 Task: Search for new listings in Phoenix, Arizona, with a fenced backyard and a covered patio.
Action: Mouse pressed left at (264, 192)
Screenshot: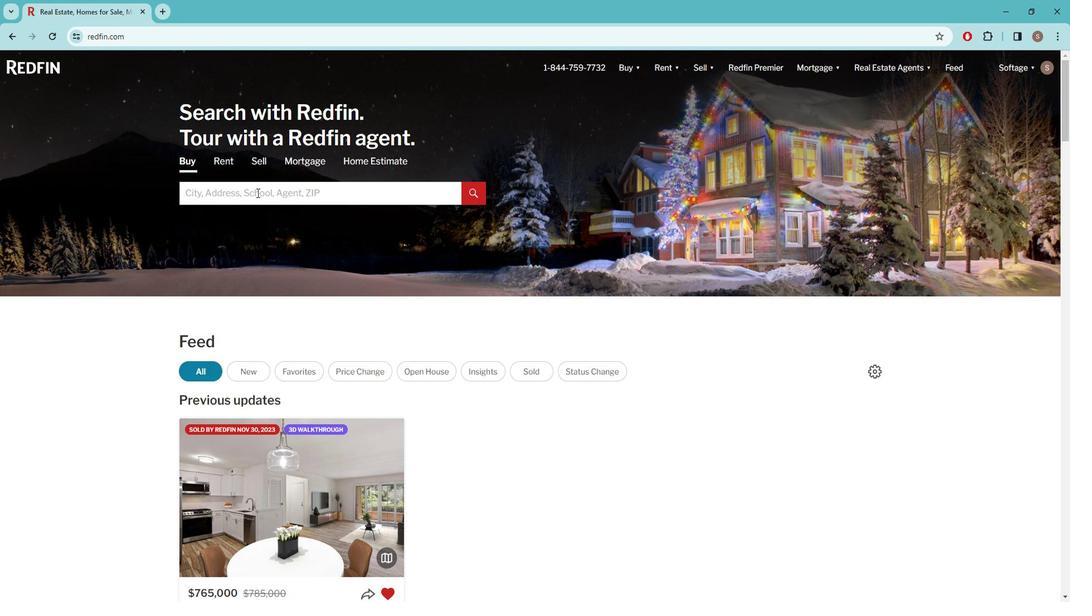 
Action: Key pressed p<Key.caps_lock>HOENIX
Screenshot: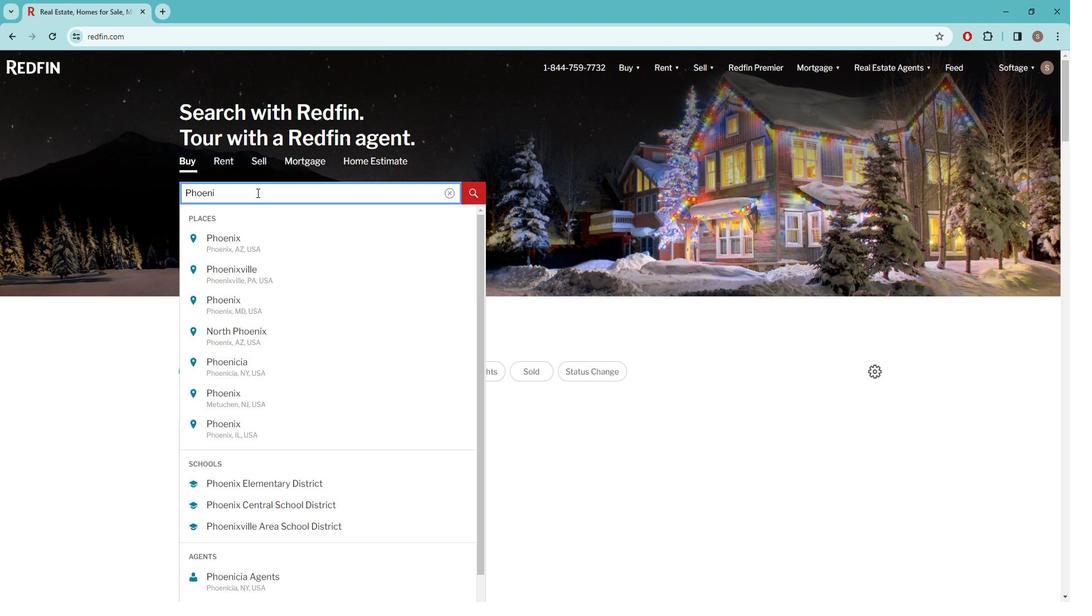 
Action: Mouse moved to (245, 239)
Screenshot: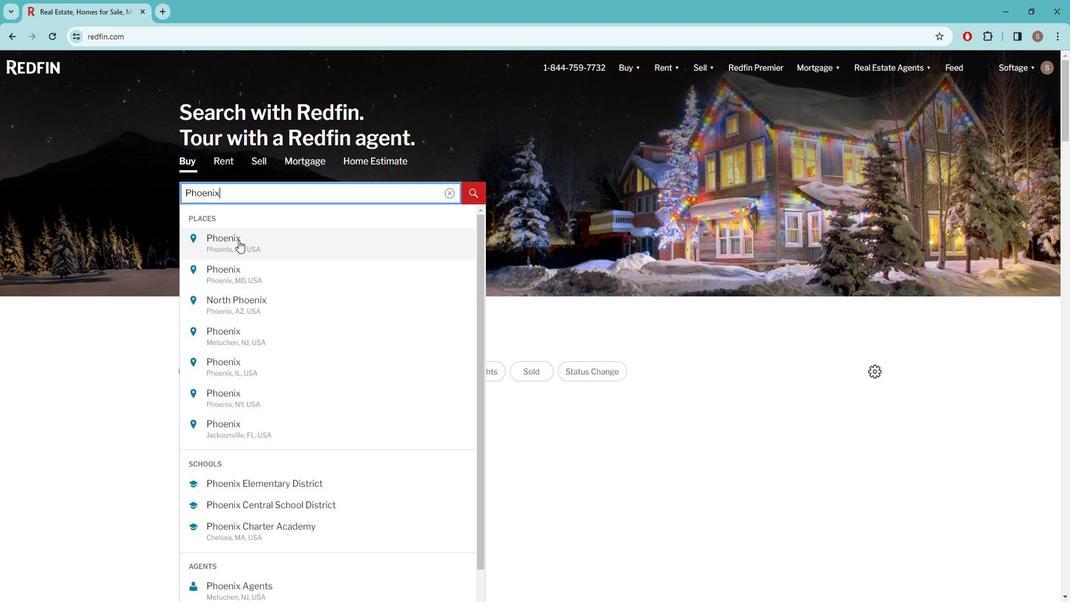 
Action: Mouse pressed left at (245, 239)
Screenshot: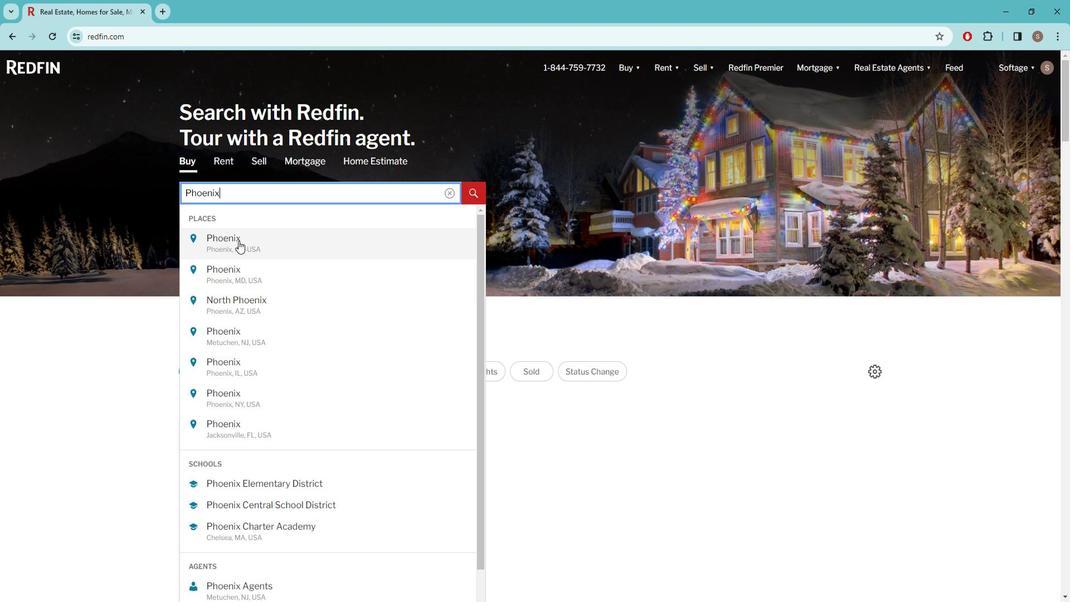 
Action: Mouse moved to (942, 139)
Screenshot: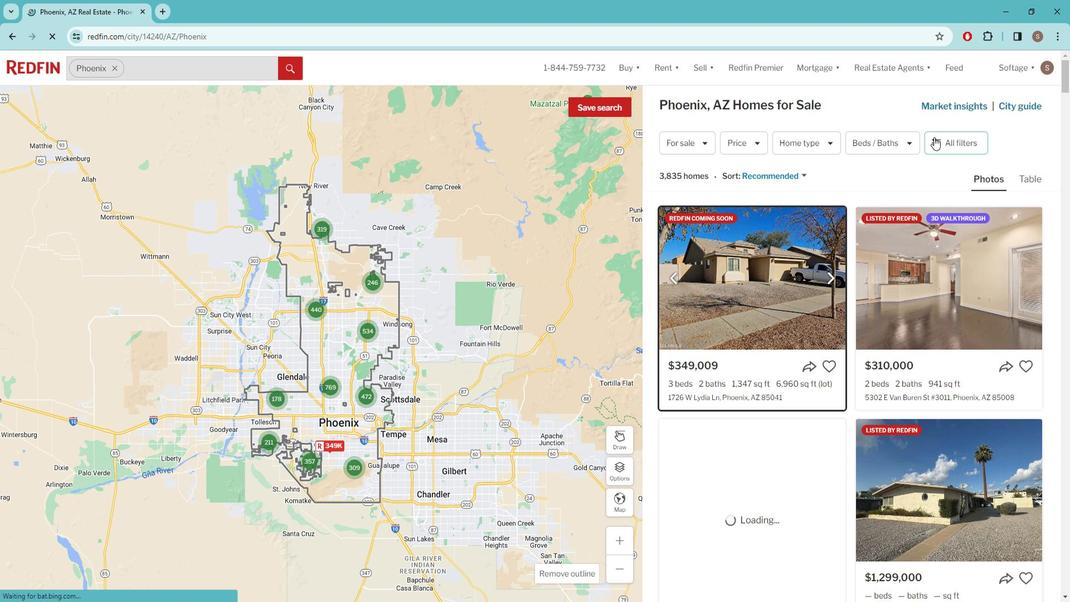 
Action: Mouse pressed left at (942, 139)
Screenshot: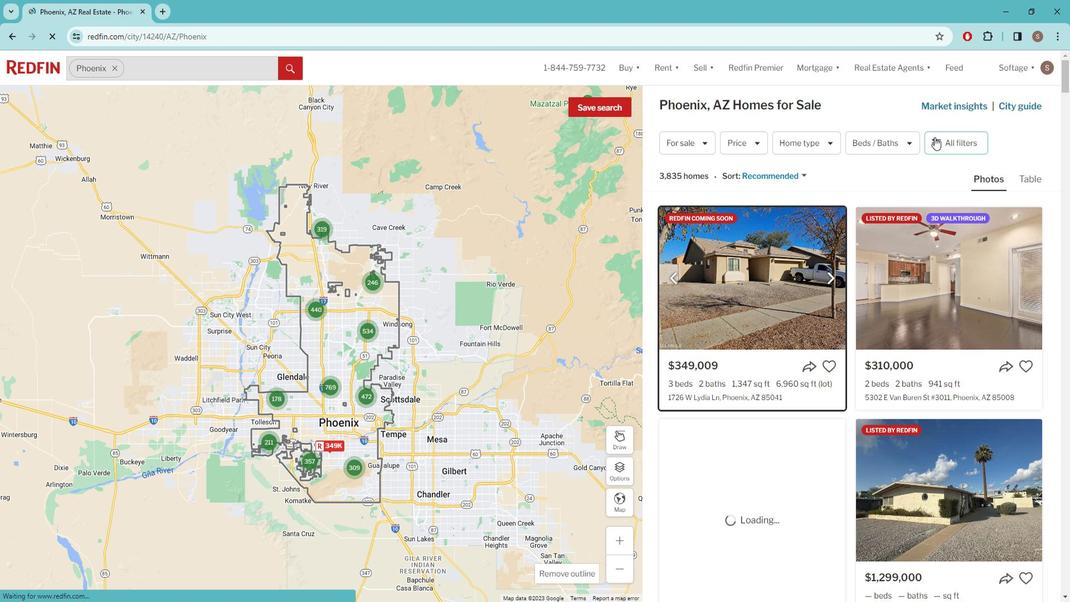 
Action: Mouse moved to (949, 137)
Screenshot: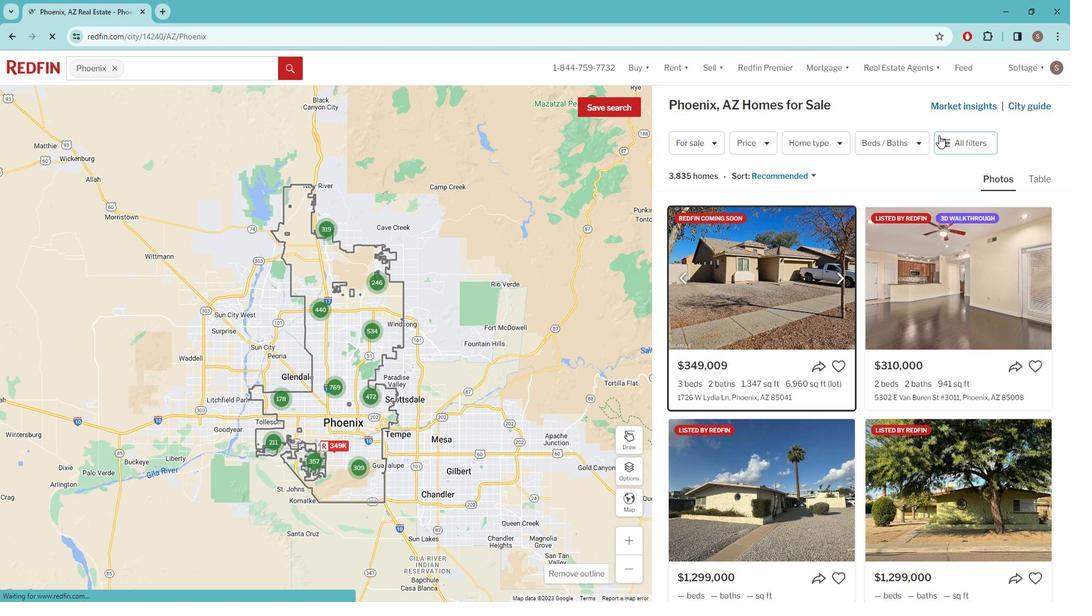 
Action: Mouse pressed left at (949, 137)
Screenshot: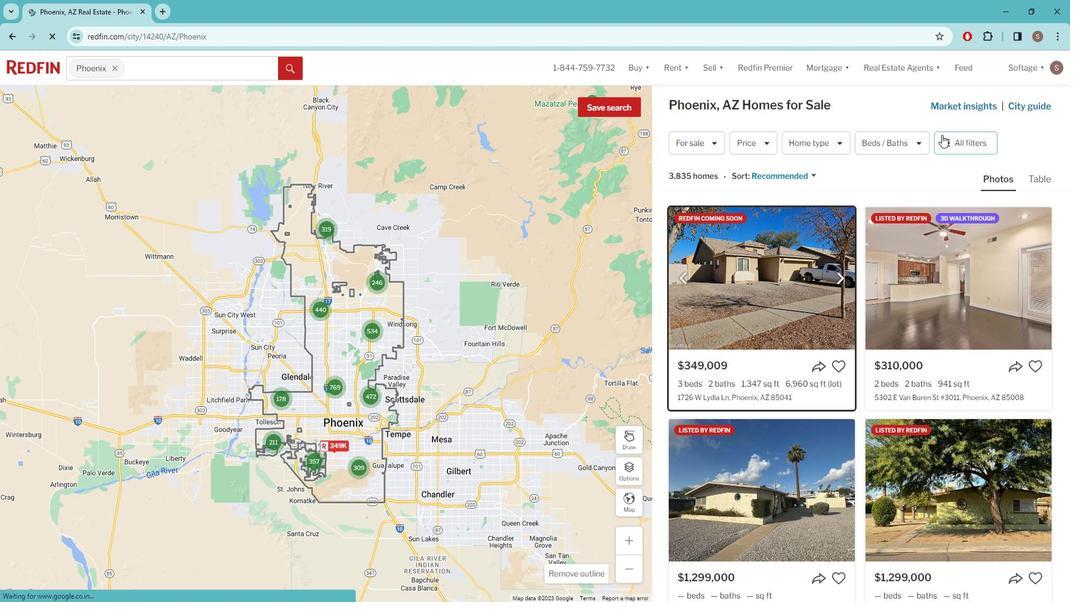 
Action: Mouse moved to (923, 177)
Screenshot: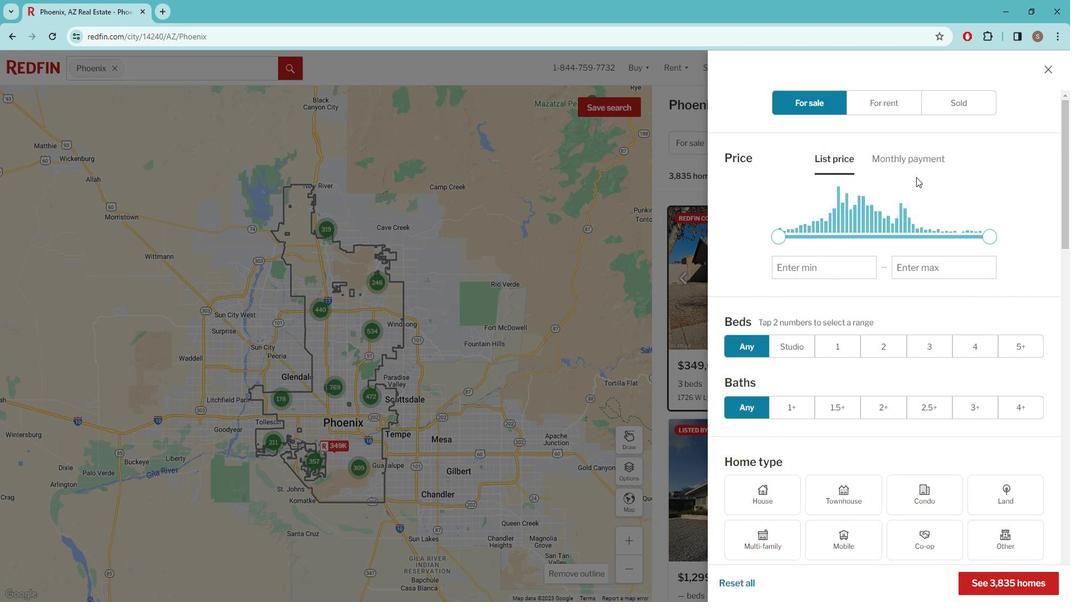 
Action: Mouse scrolled (923, 177) with delta (0, 0)
Screenshot: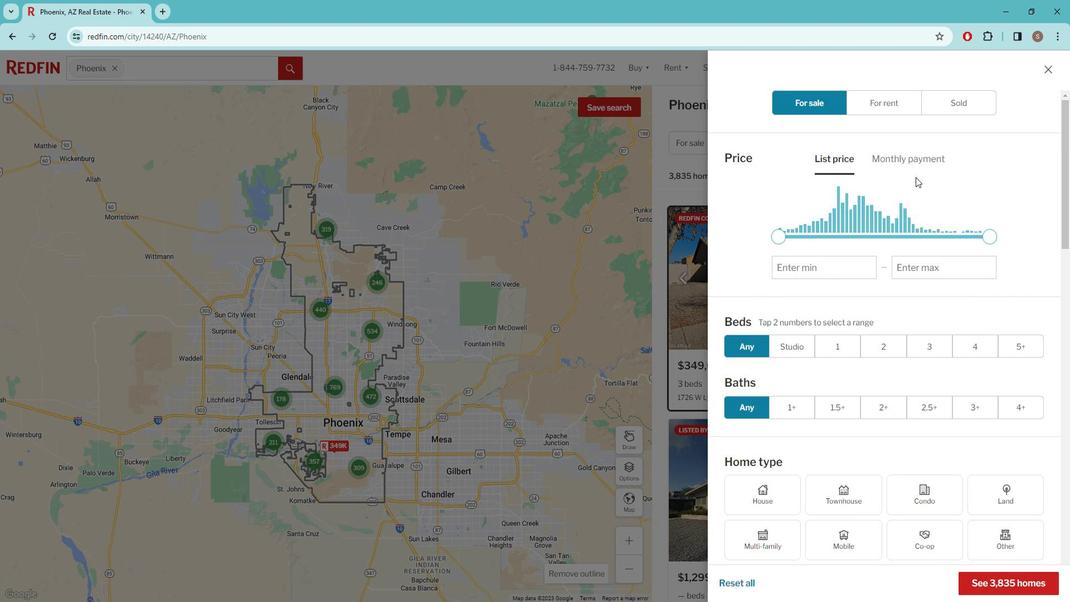
Action: Mouse moved to (920, 178)
Screenshot: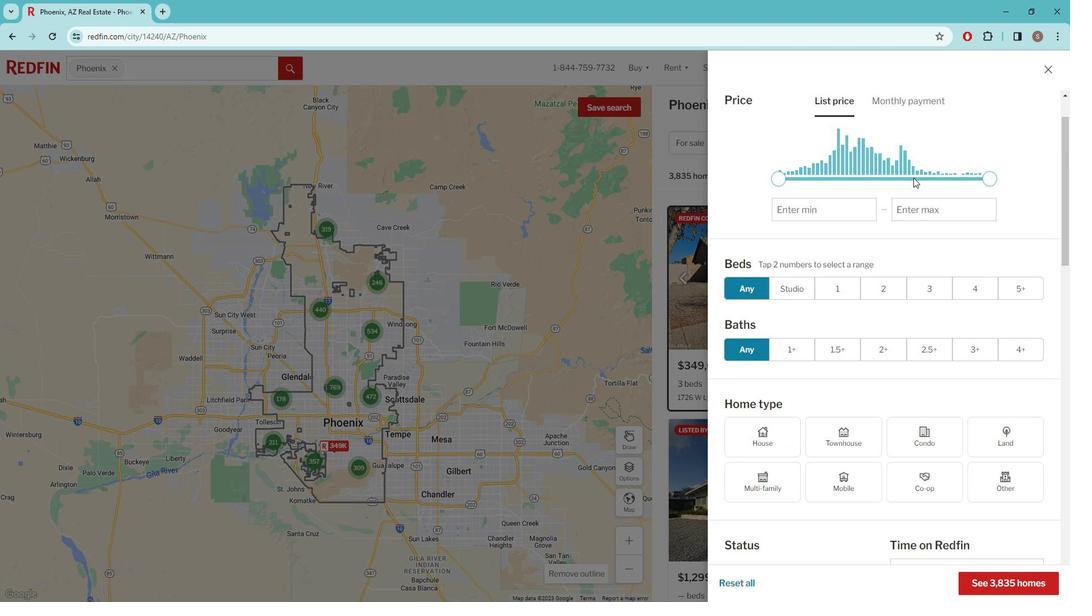 
Action: Mouse scrolled (920, 177) with delta (0, 0)
Screenshot: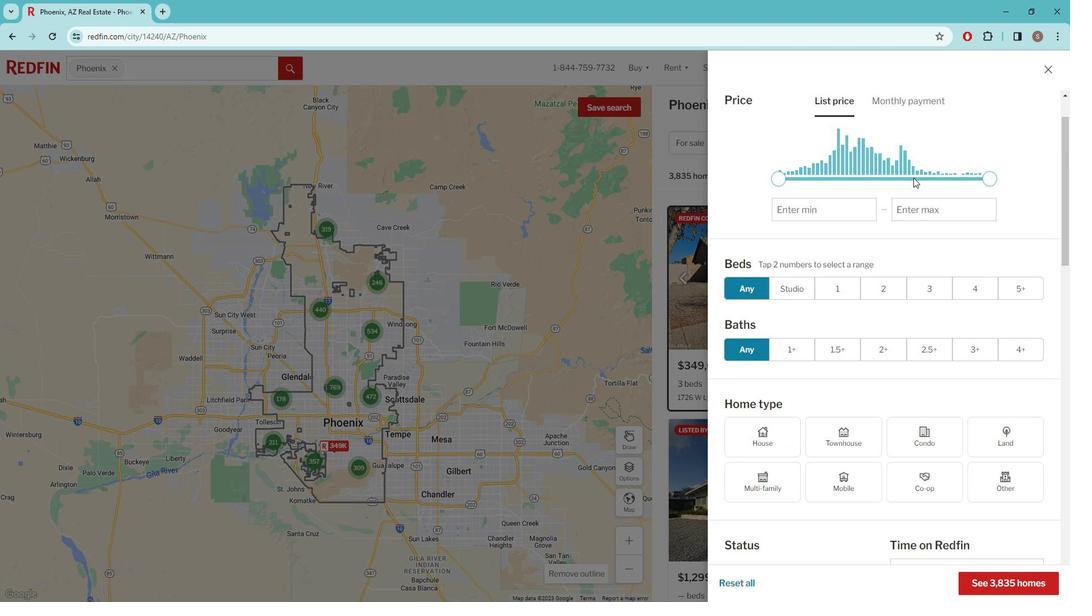 
Action: Mouse moved to (920, 179)
Screenshot: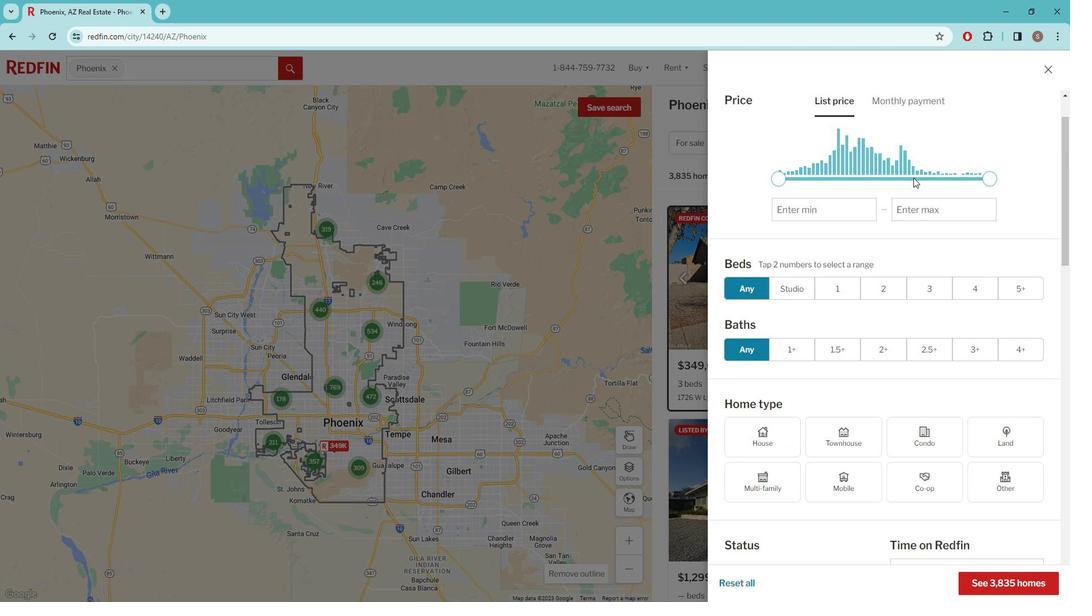 
Action: Mouse scrolled (920, 178) with delta (0, 0)
Screenshot: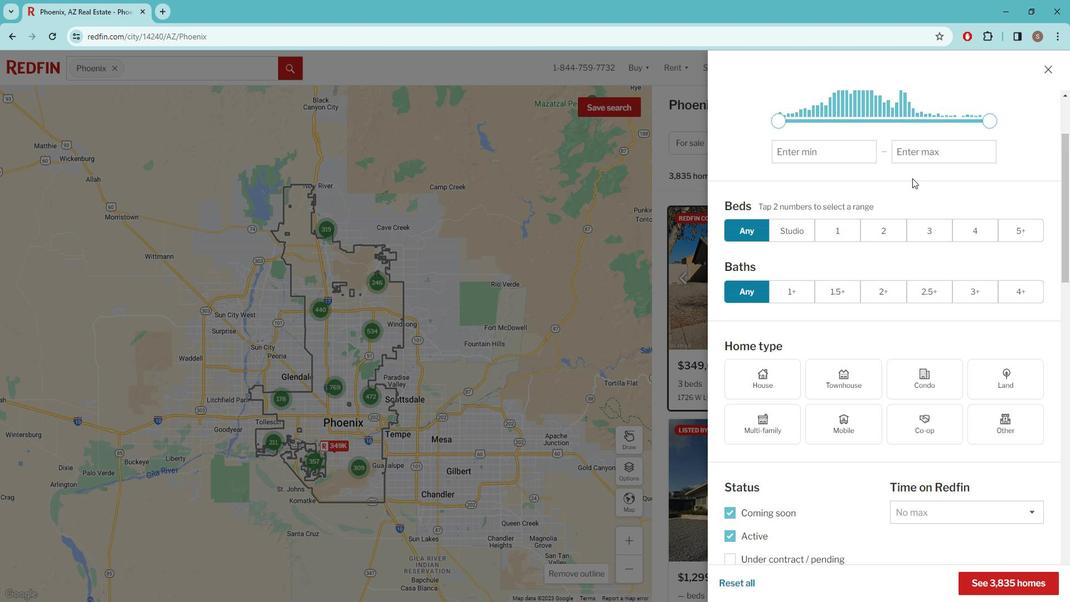 
Action: Mouse moved to (920, 179)
Screenshot: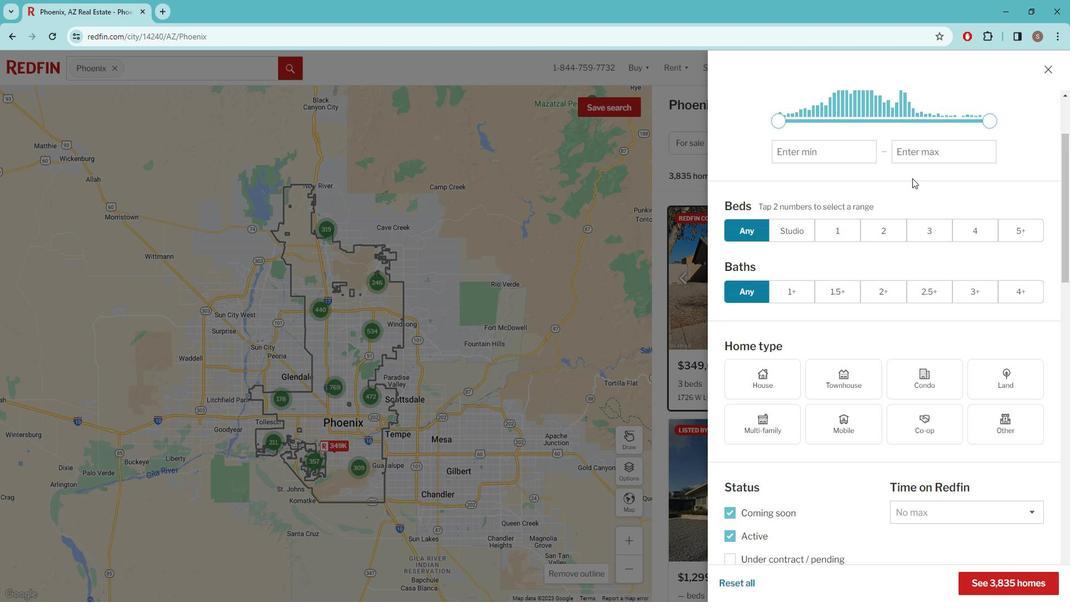 
Action: Mouse scrolled (920, 178) with delta (0, 0)
Screenshot: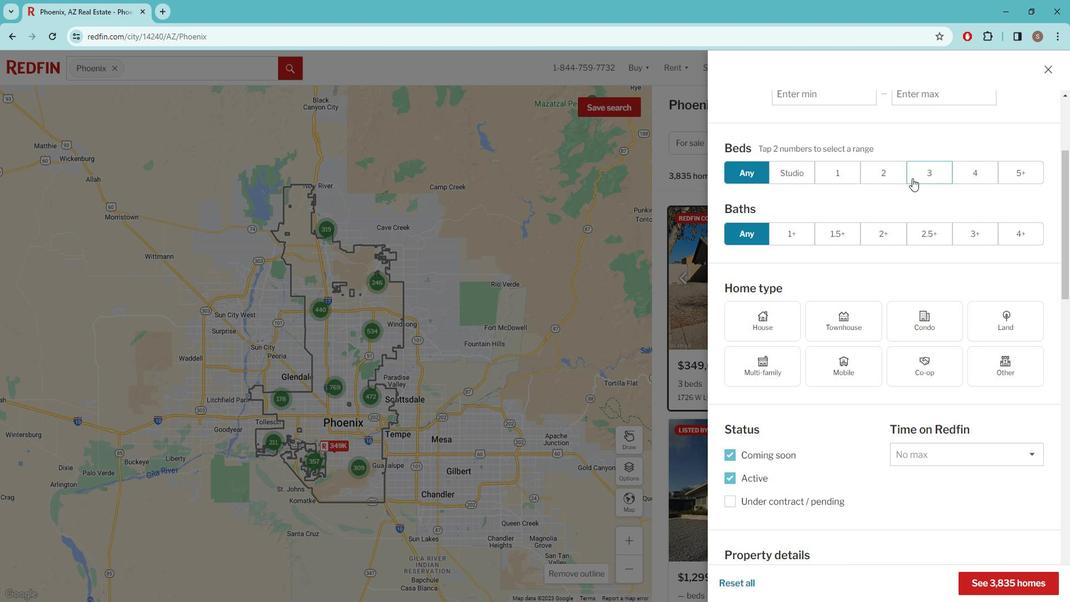 
Action: Mouse scrolled (920, 178) with delta (0, 0)
Screenshot: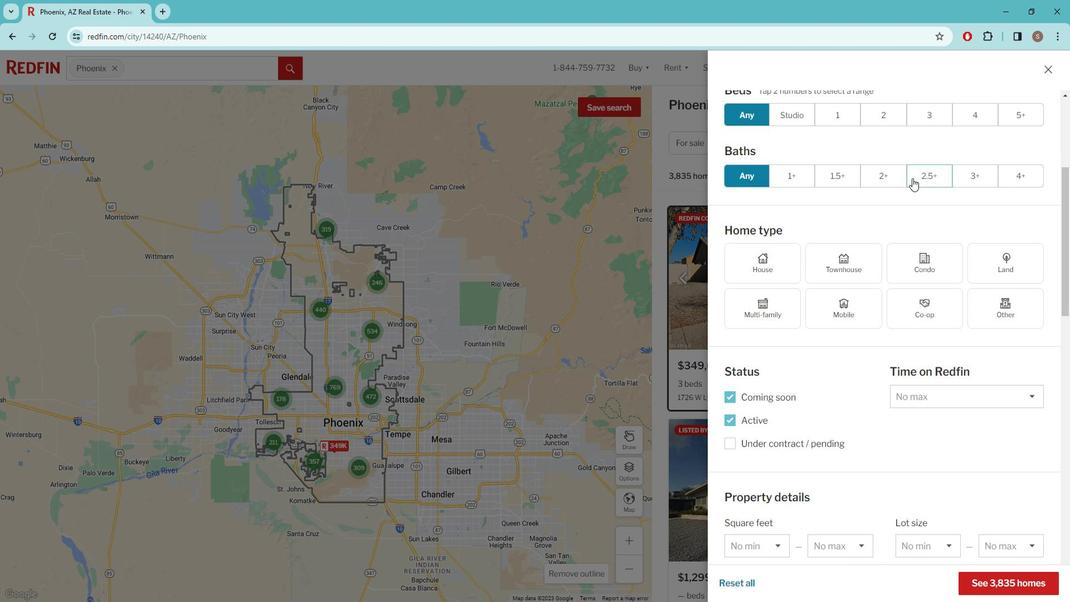 
Action: Mouse scrolled (920, 178) with delta (0, 0)
Screenshot: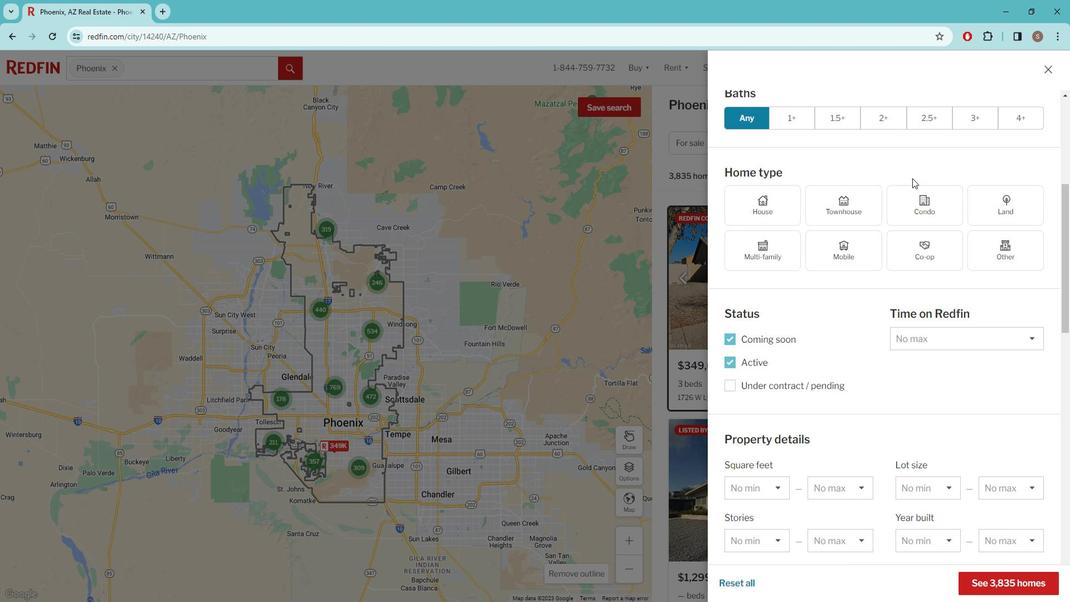 
Action: Mouse scrolled (920, 178) with delta (0, 0)
Screenshot: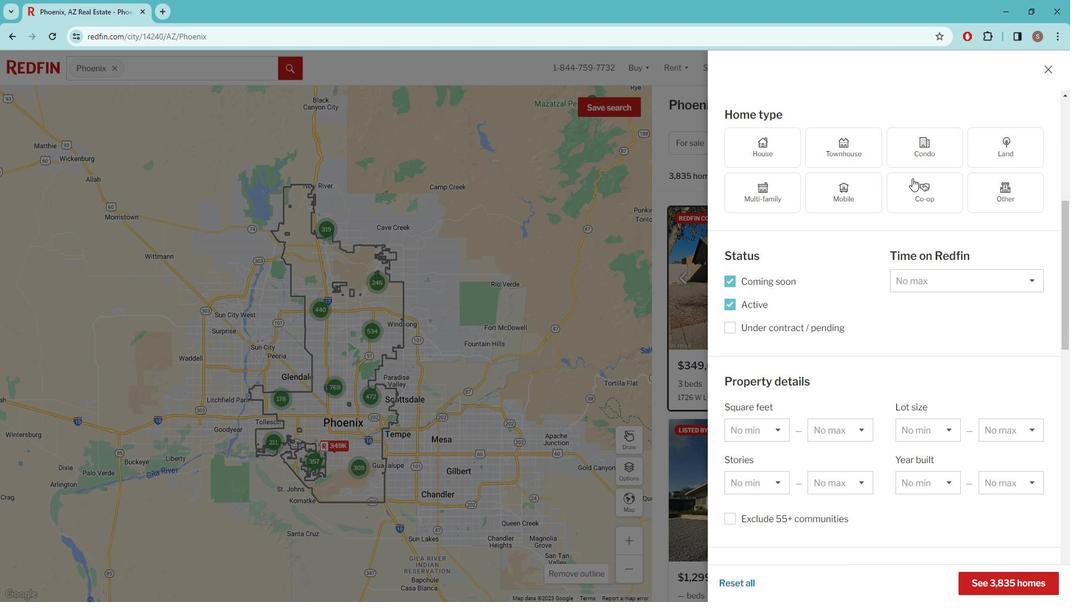
Action: Mouse moved to (919, 179)
Screenshot: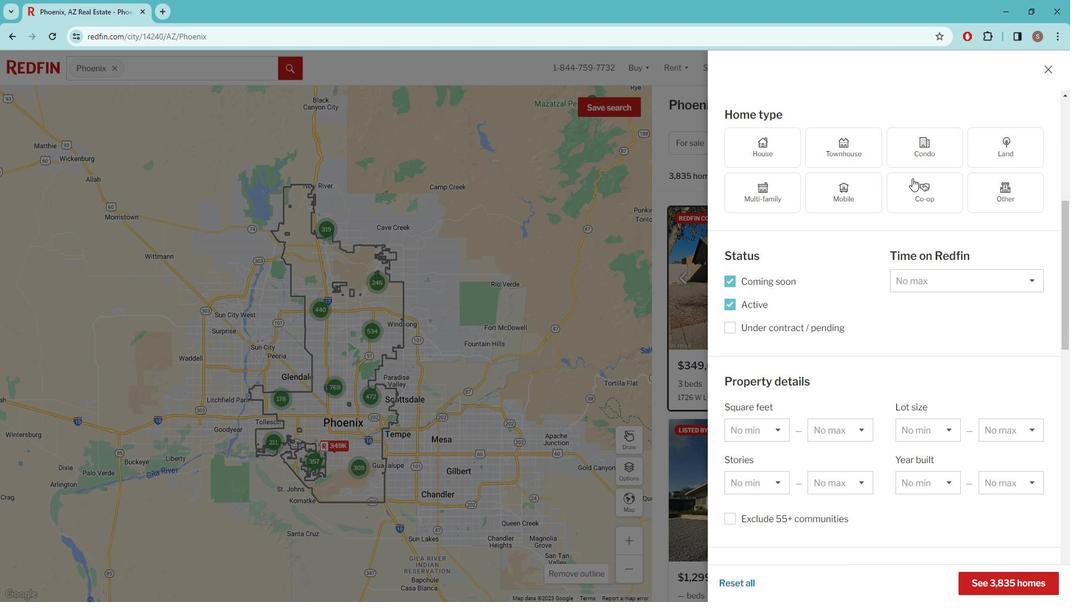 
Action: Mouse scrolled (919, 178) with delta (0, 0)
Screenshot: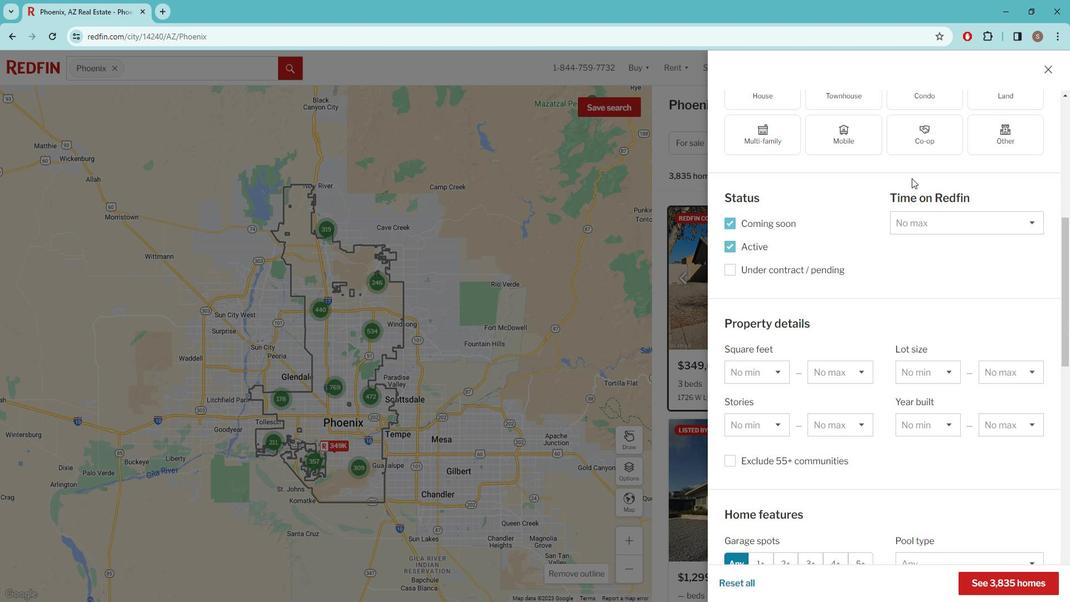 
Action: Mouse scrolled (919, 178) with delta (0, 0)
Screenshot: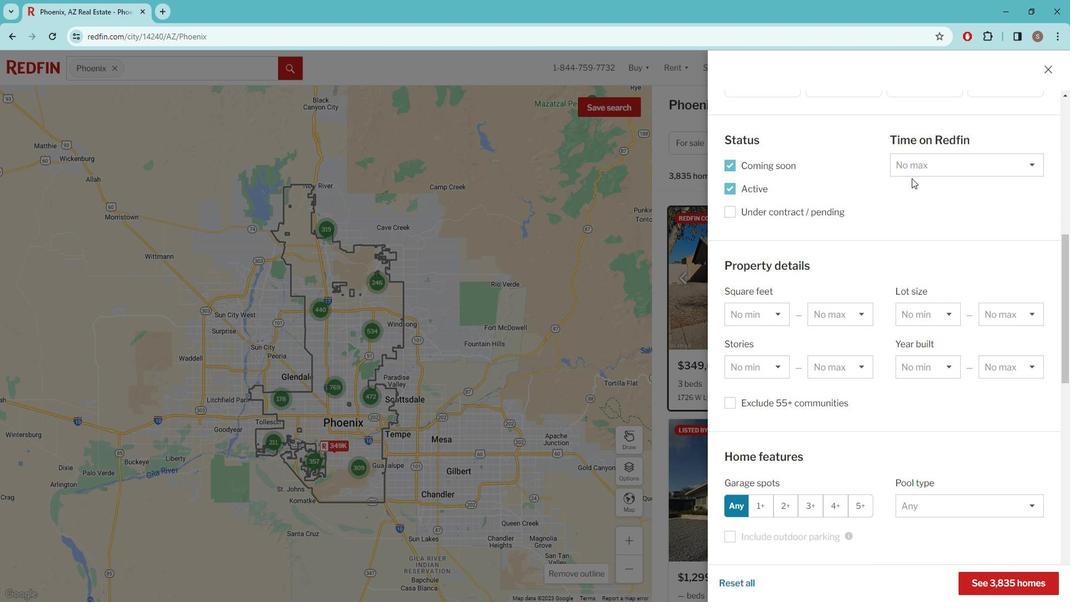 
Action: Mouse scrolled (919, 178) with delta (0, 0)
Screenshot: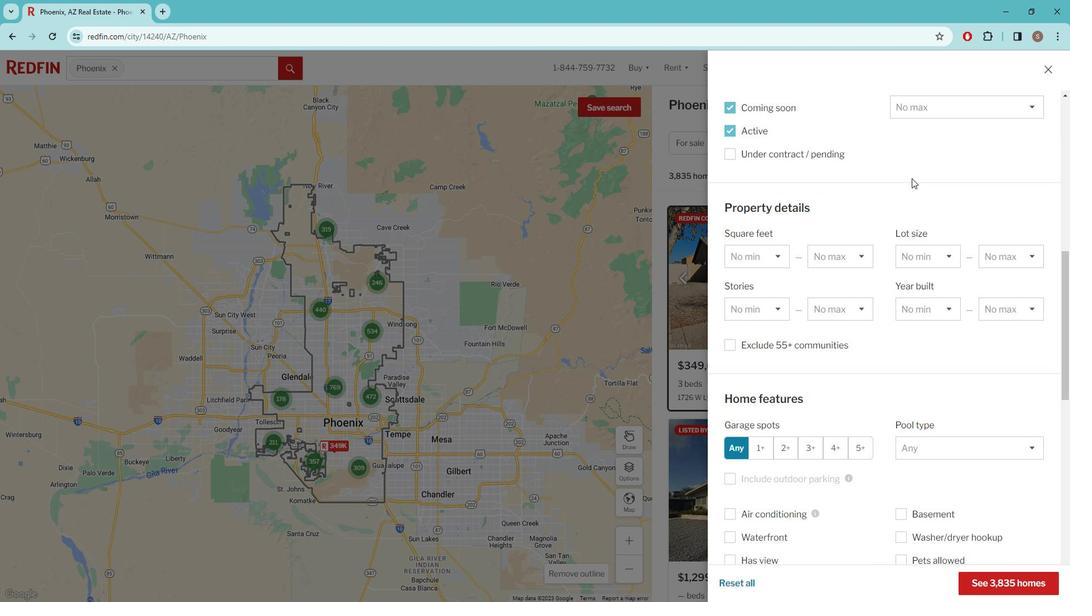 
Action: Mouse scrolled (919, 178) with delta (0, 0)
Screenshot: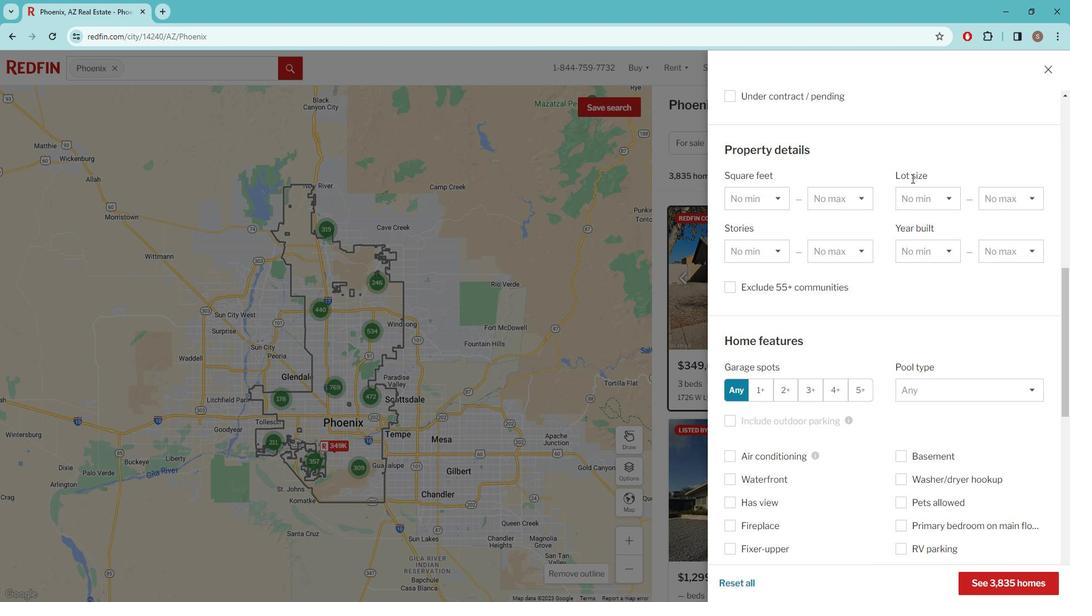 
Action: Mouse scrolled (919, 178) with delta (0, 0)
Screenshot: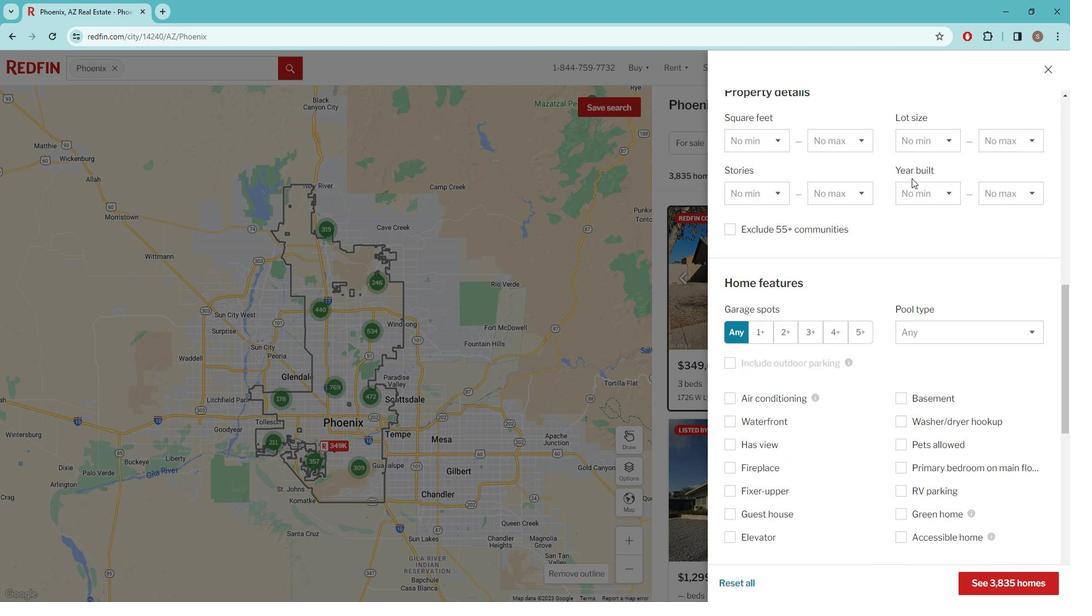 
Action: Mouse moved to (916, 180)
Screenshot: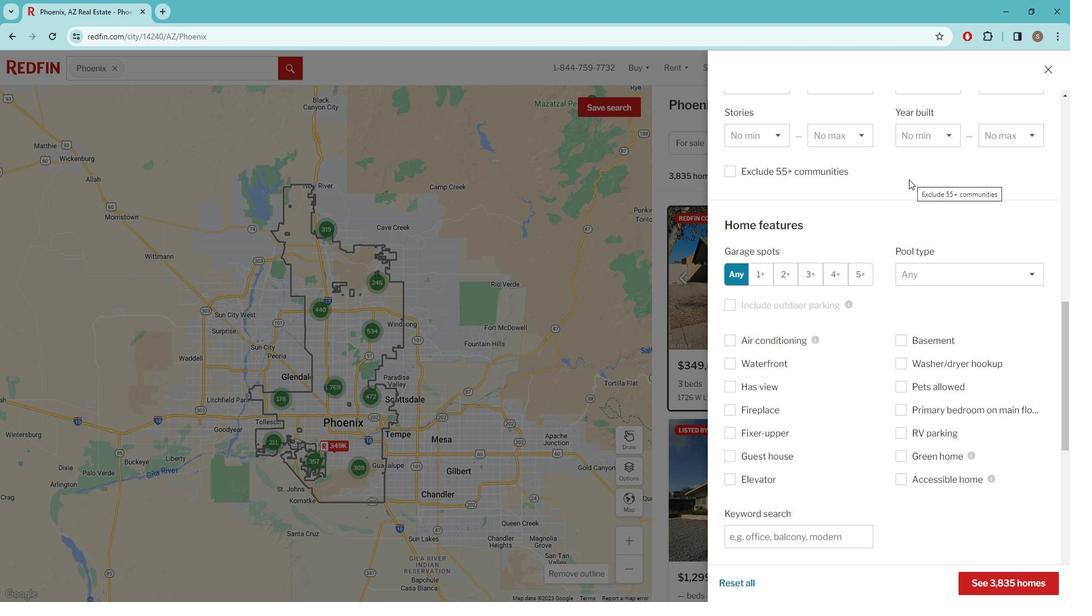 
Action: Mouse scrolled (916, 179) with delta (0, 0)
Screenshot: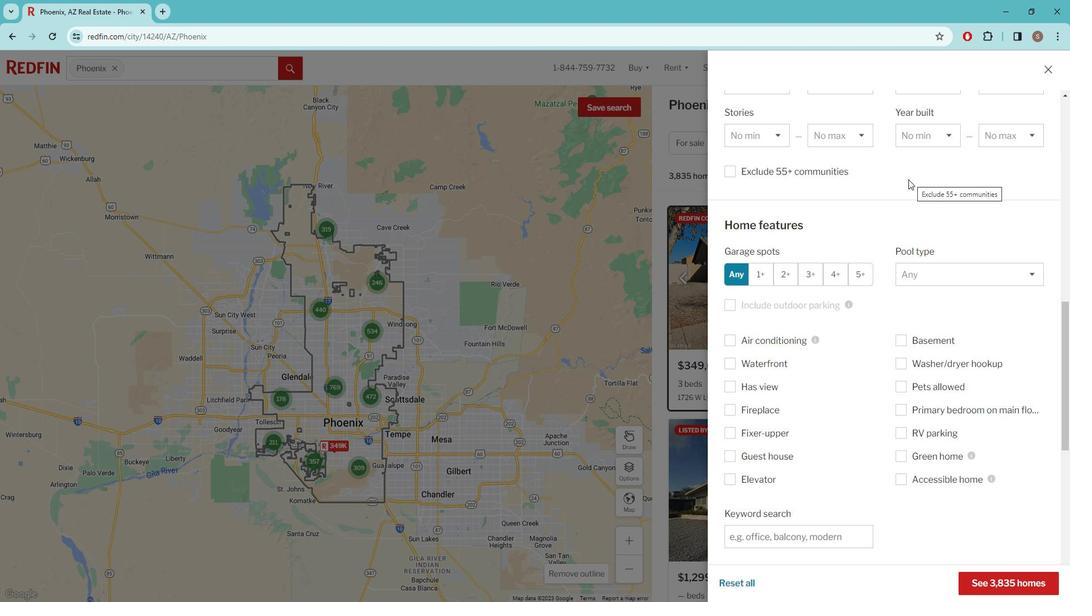 
Action: Mouse moved to (913, 181)
Screenshot: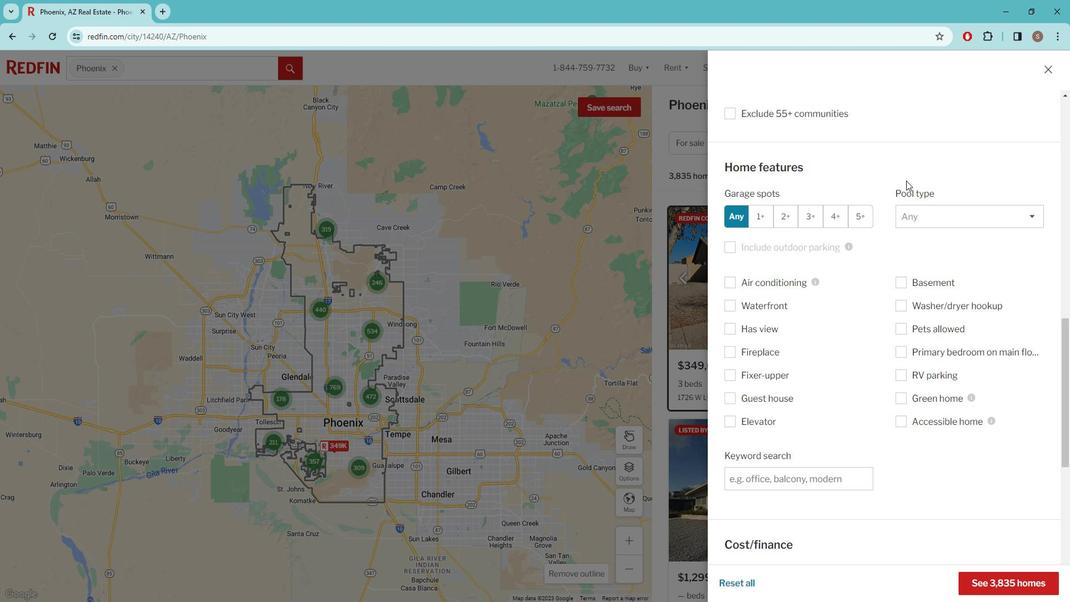 
Action: Mouse scrolled (913, 181) with delta (0, 0)
Screenshot: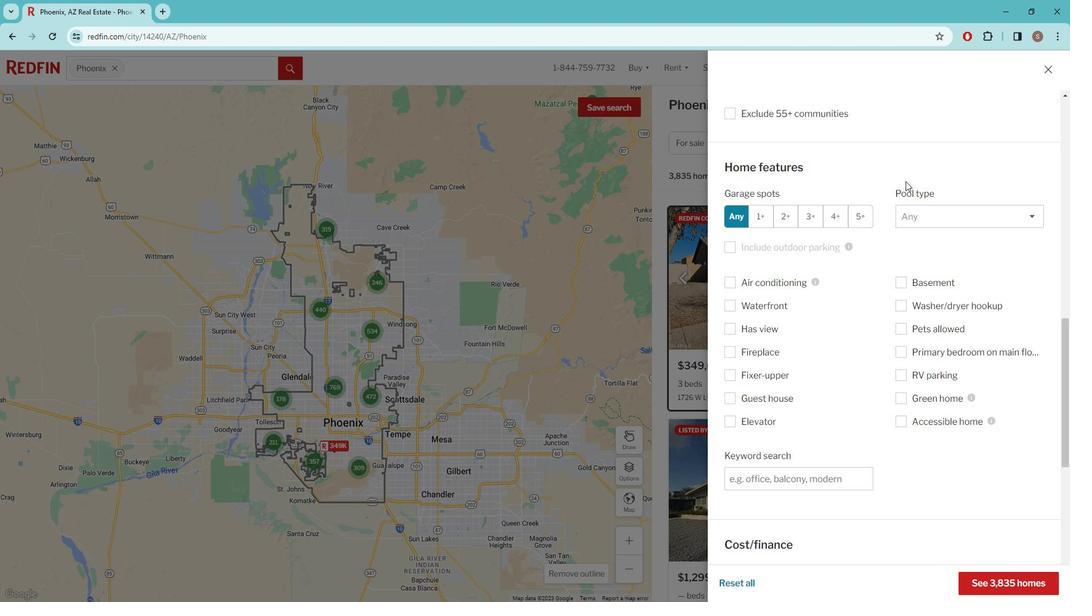
Action: Mouse moved to (858, 247)
Screenshot: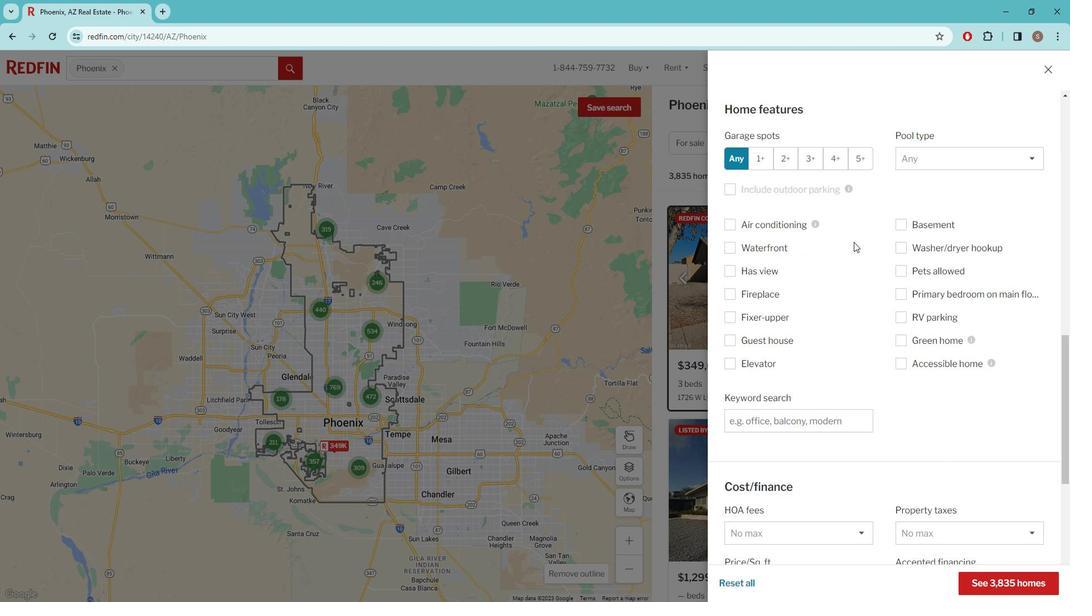 
Action: Mouse scrolled (858, 247) with delta (0, 0)
Screenshot: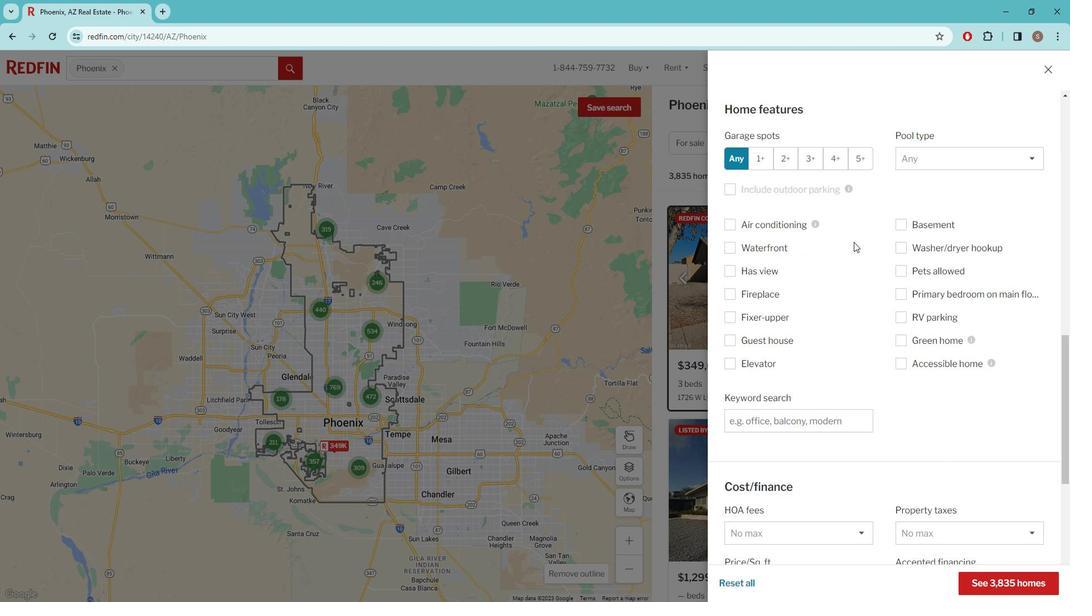 
Action: Mouse moved to (839, 306)
Screenshot: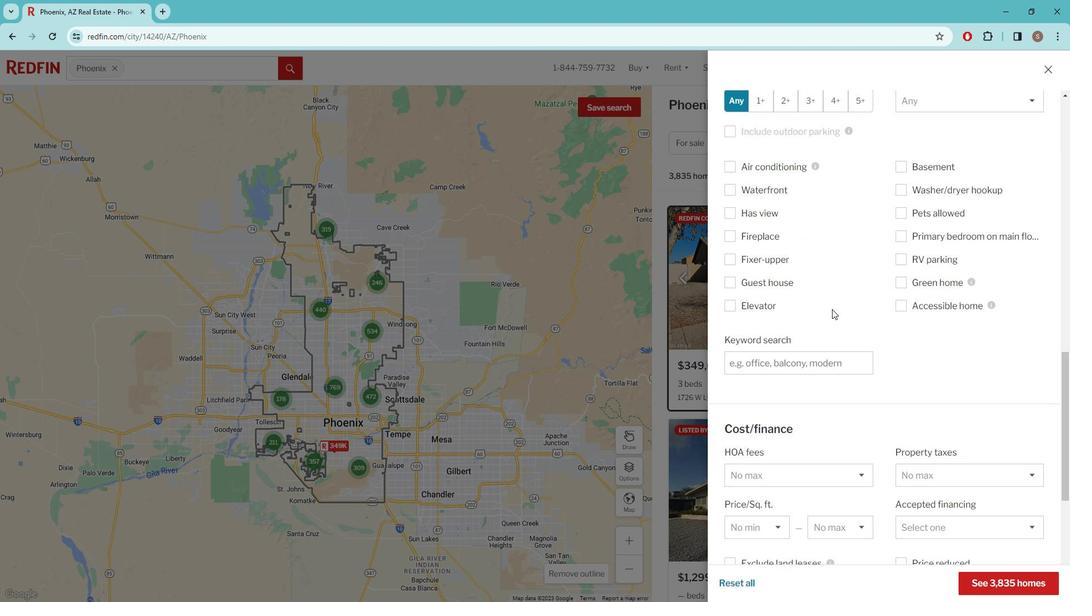 
Action: Mouse scrolled (839, 305) with delta (0, 0)
Screenshot: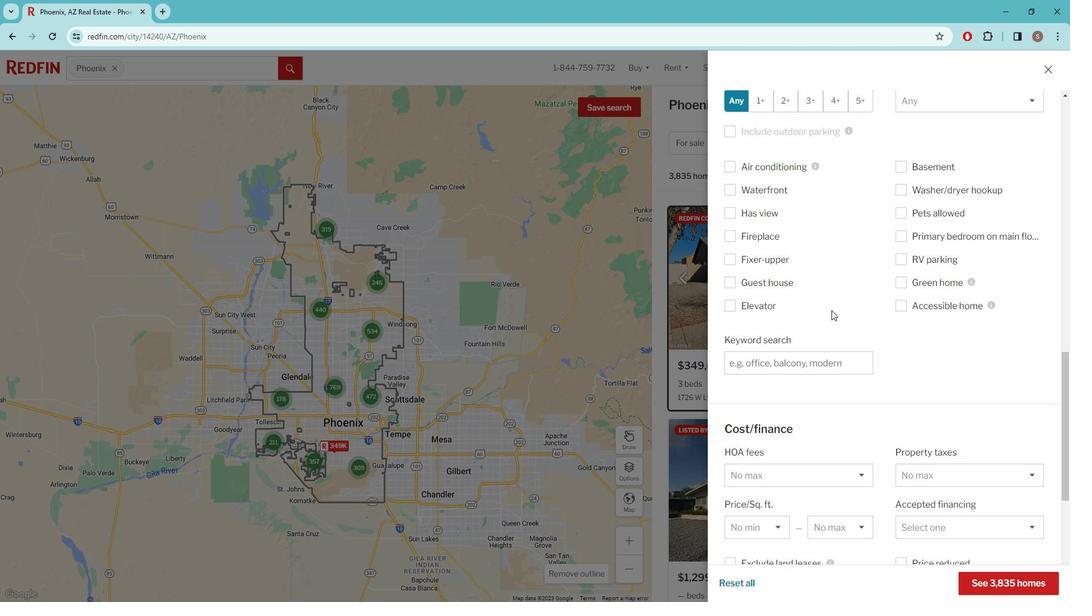
Action: Mouse moved to (809, 304)
Screenshot: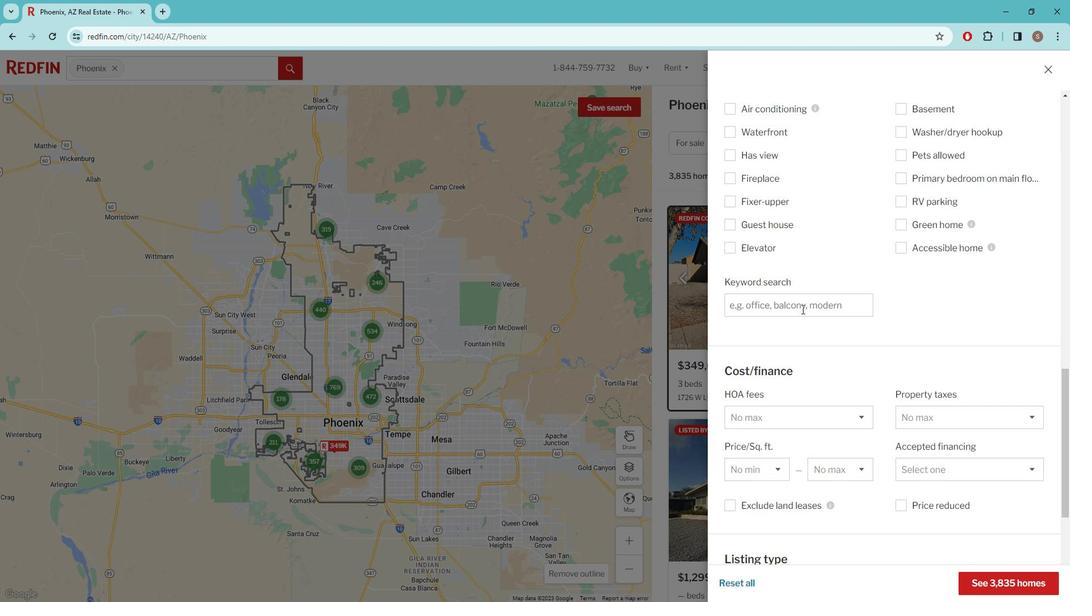 
Action: Mouse pressed left at (809, 304)
Screenshot: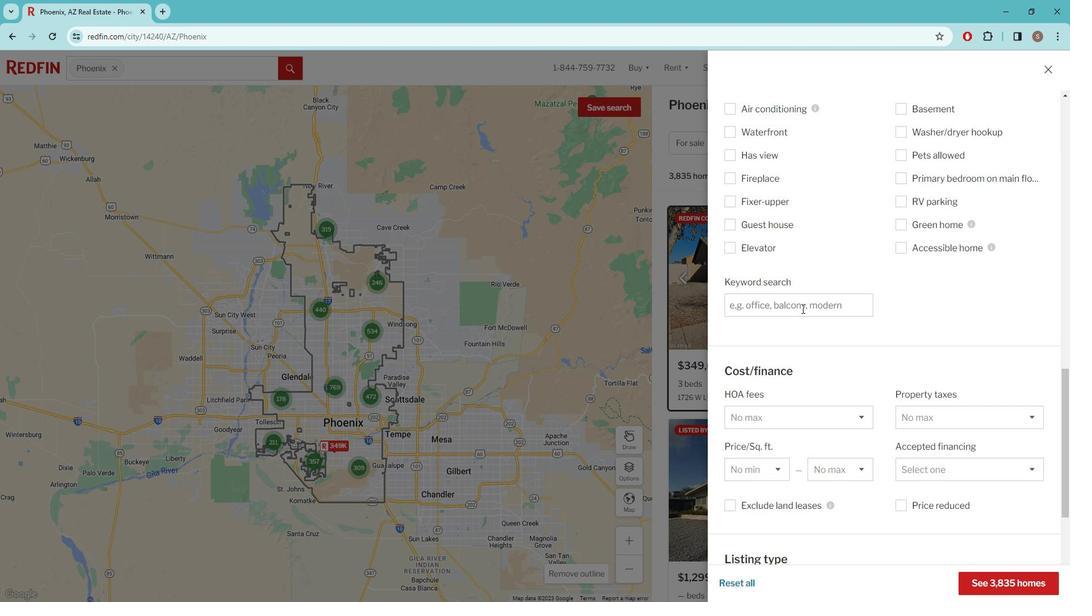 
Action: Key pressed A<Key.space>FENCED<Key.space>BACKYARD<Key.space>AND<Key.space>COVERED<Key.space>ATIO<Key.backspace><Key.backspace><Key.backspace><Key.backspace>PATIO
Screenshot: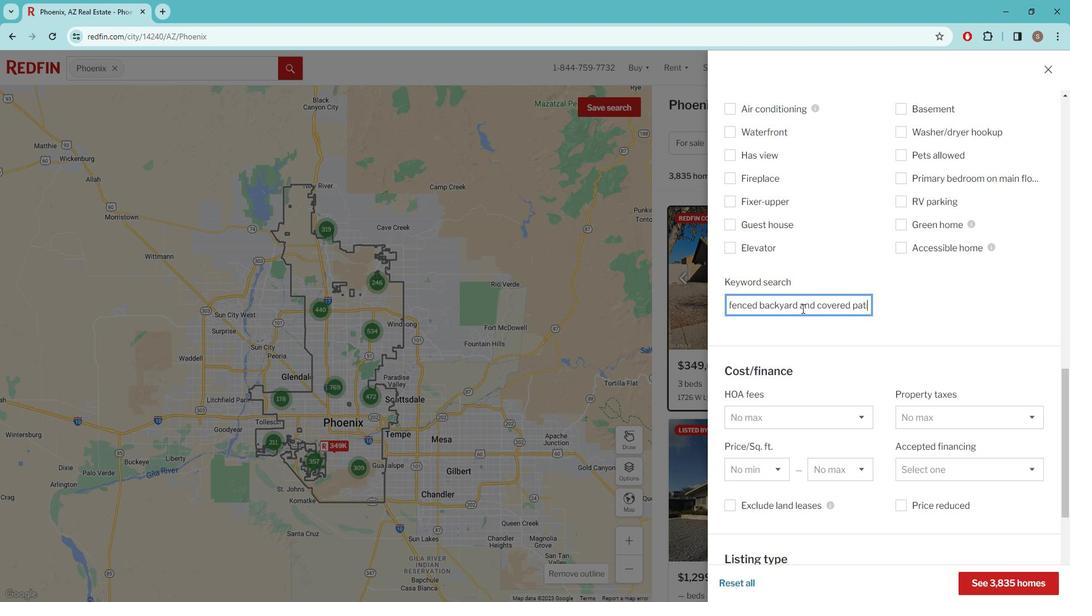 
Action: Mouse moved to (798, 307)
Screenshot: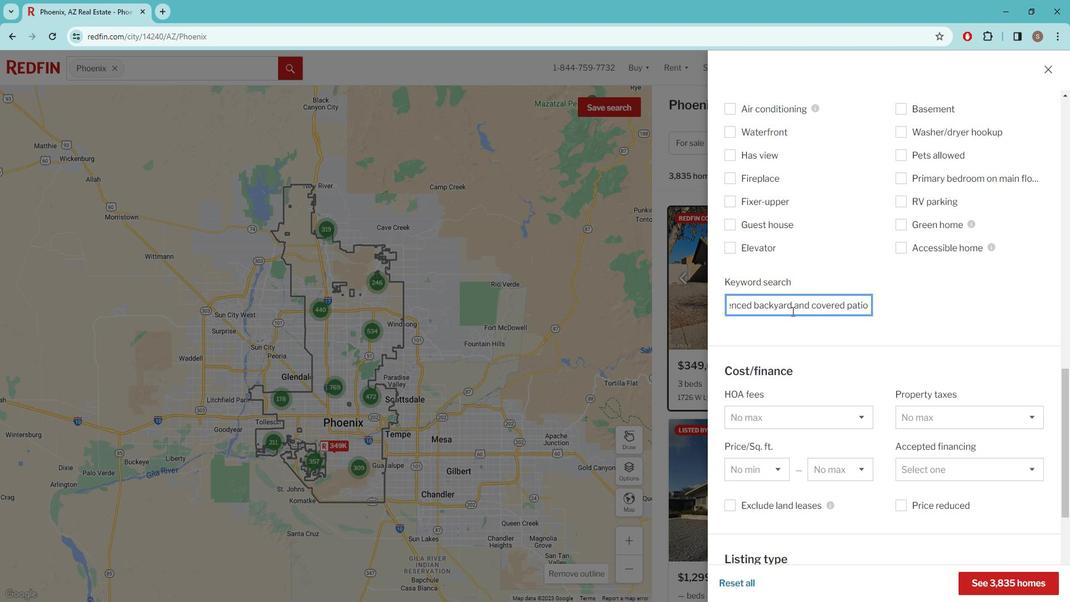 
Action: Mouse scrolled (798, 307) with delta (0, 0)
Screenshot: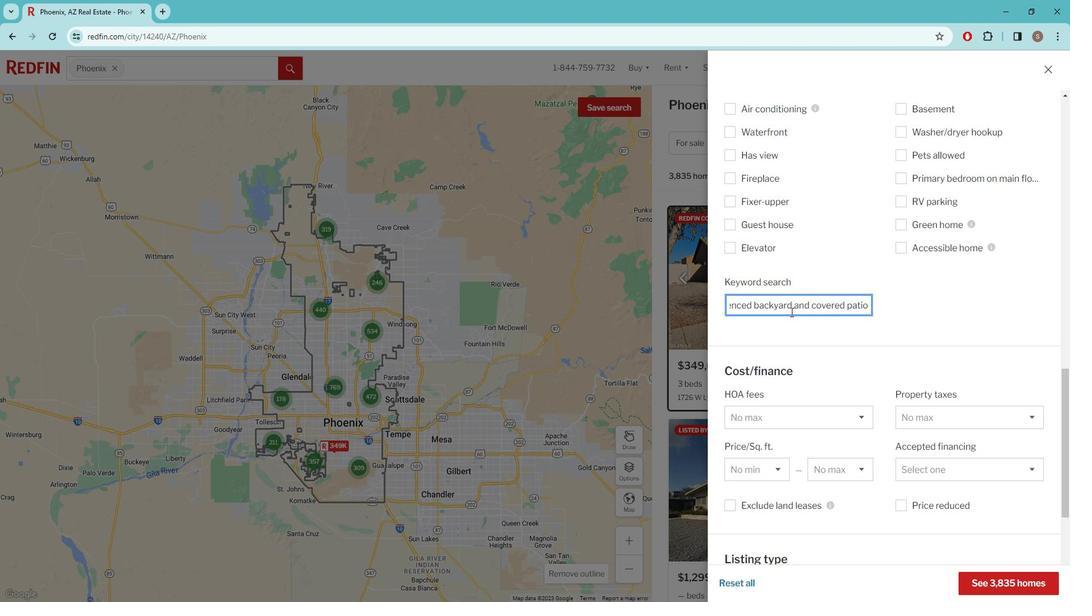 
Action: Mouse moved to (782, 313)
Screenshot: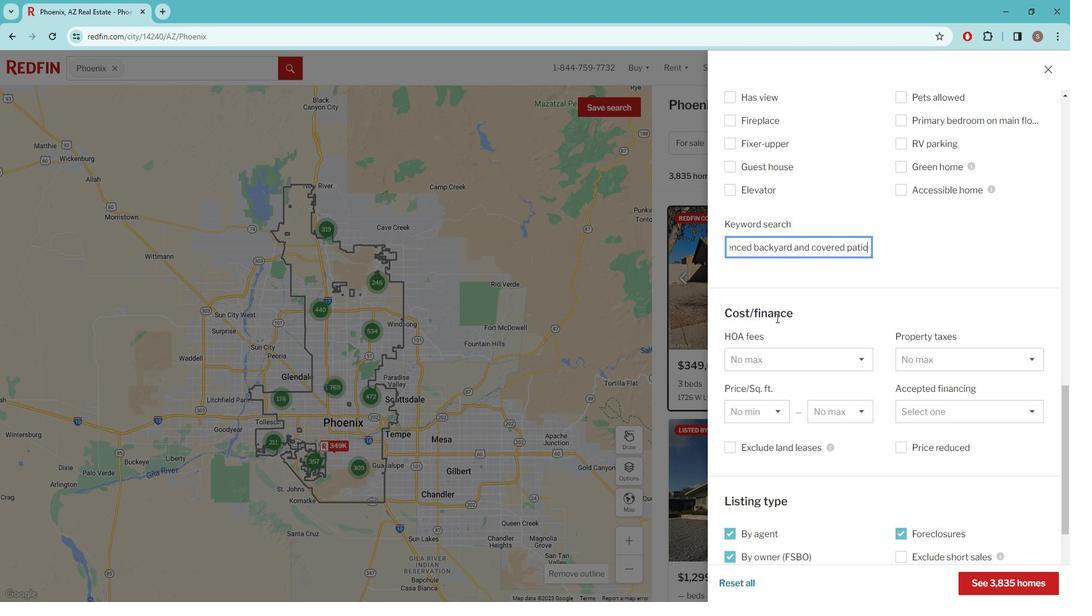 
Action: Mouse scrolled (782, 313) with delta (0, 0)
Screenshot: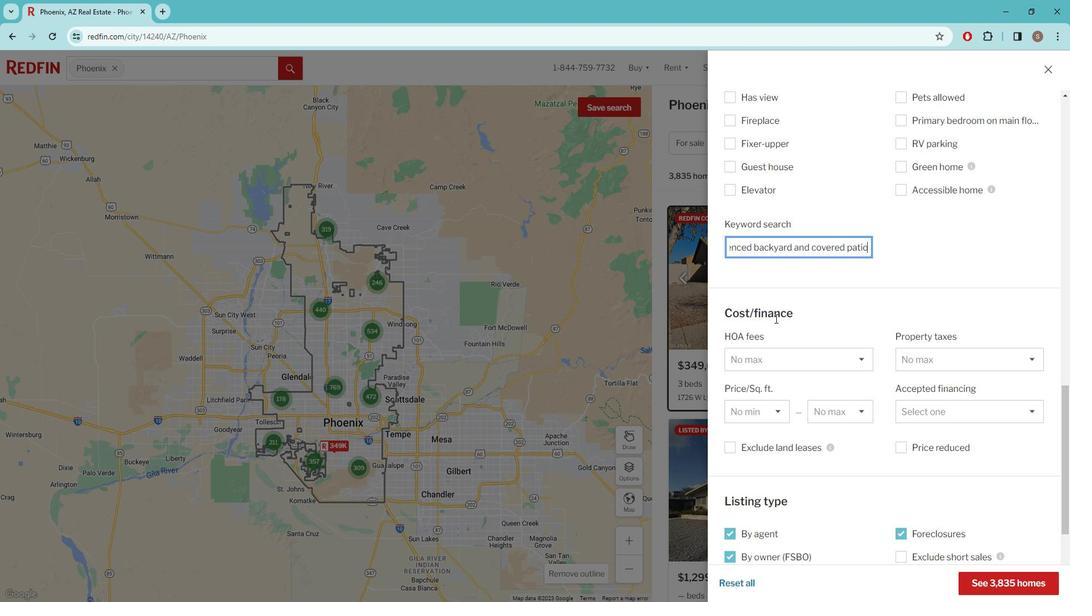 
Action: Mouse scrolled (782, 313) with delta (0, 0)
Screenshot: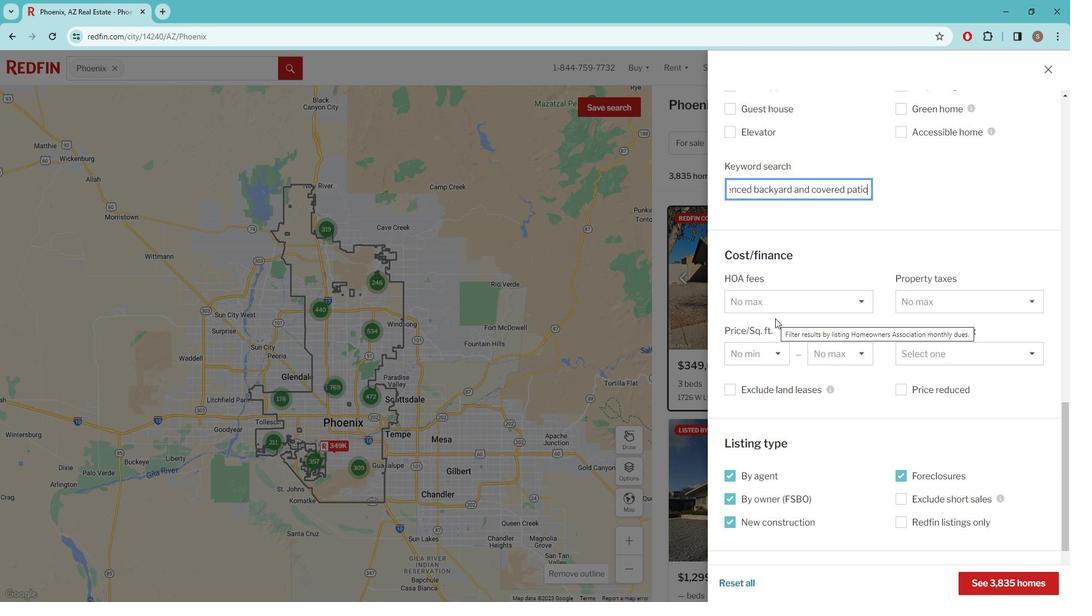 
Action: Mouse moved to (791, 338)
Screenshot: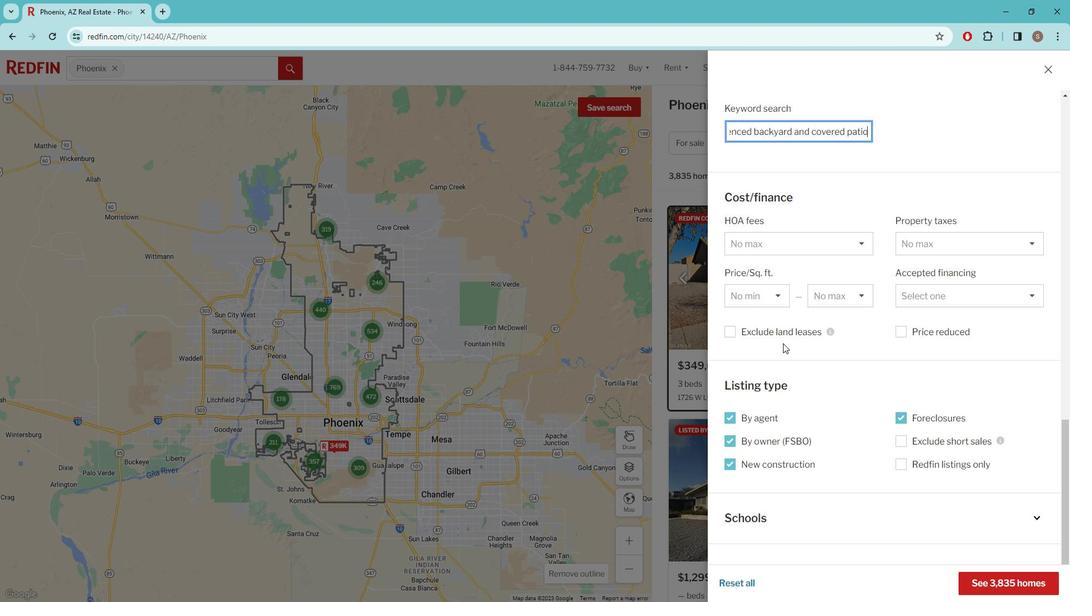 
Action: Mouse scrolled (791, 337) with delta (0, 0)
Screenshot: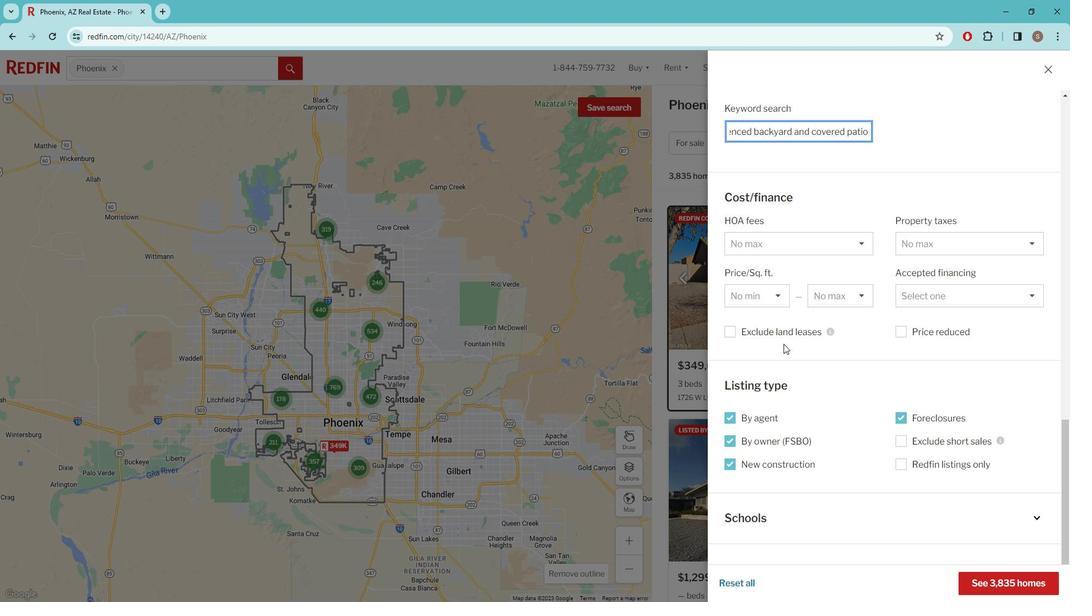 
Action: Mouse scrolled (791, 337) with delta (0, 0)
Screenshot: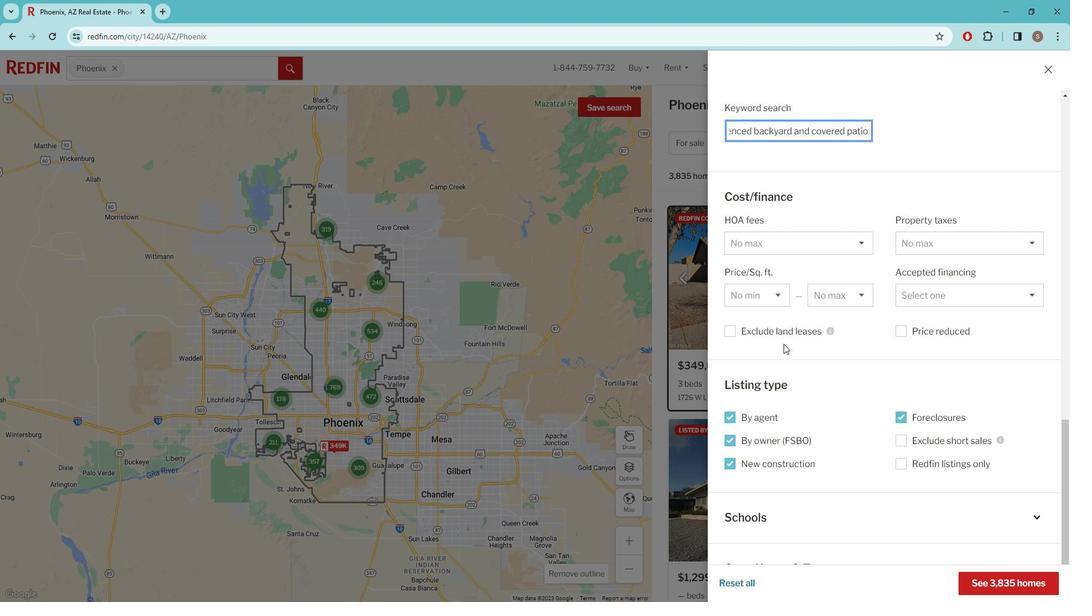 
Action: Mouse scrolled (791, 337) with delta (0, 0)
Screenshot: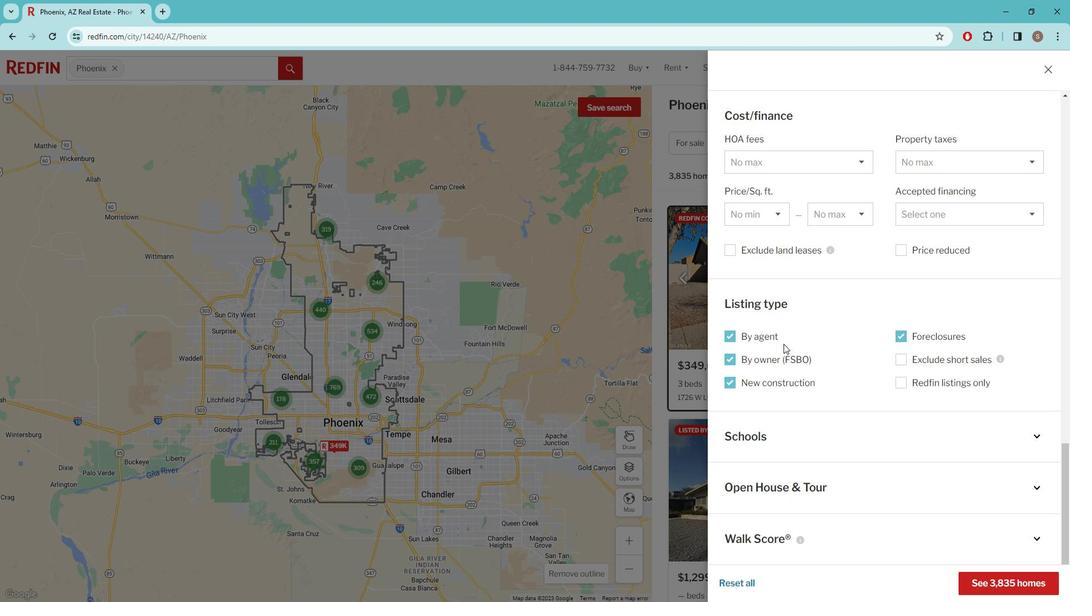 
Action: Mouse scrolled (791, 337) with delta (0, 0)
Screenshot: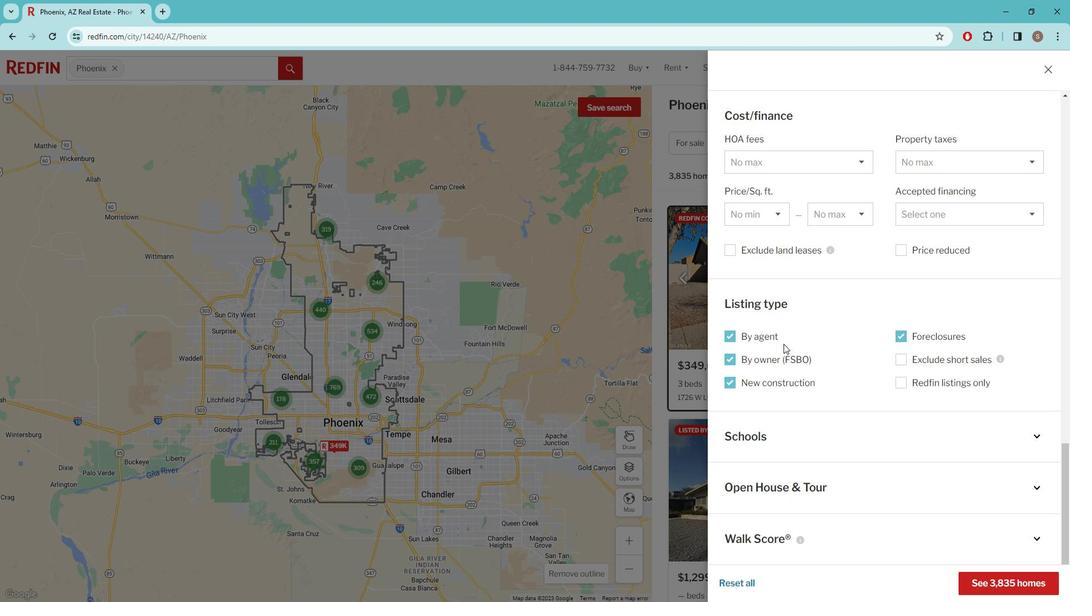 
Action: Mouse moved to (1012, 567)
Screenshot: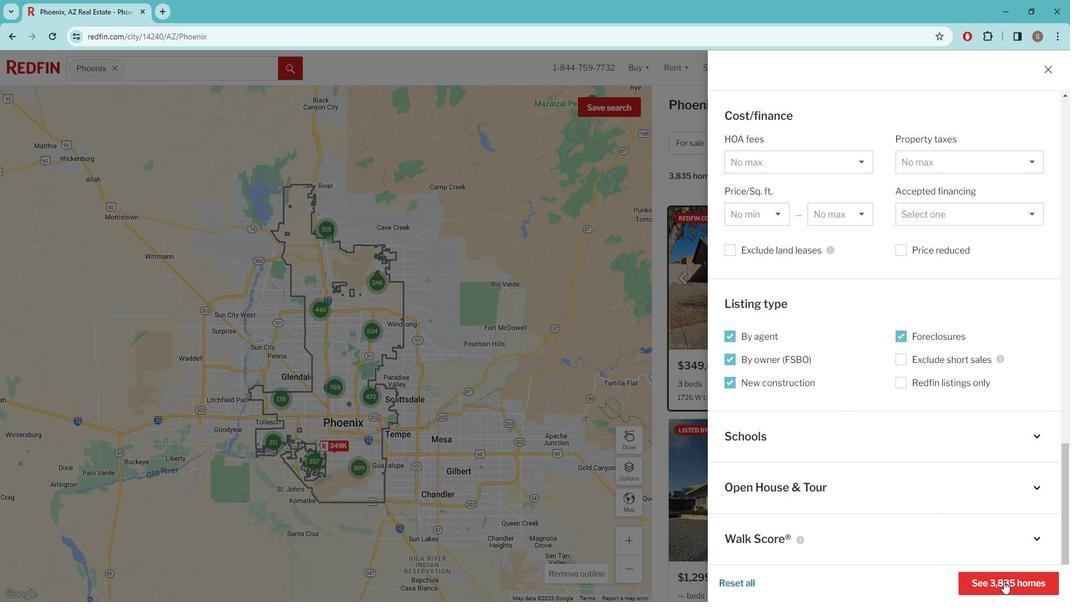 
Action: Mouse pressed left at (1012, 567)
Screenshot: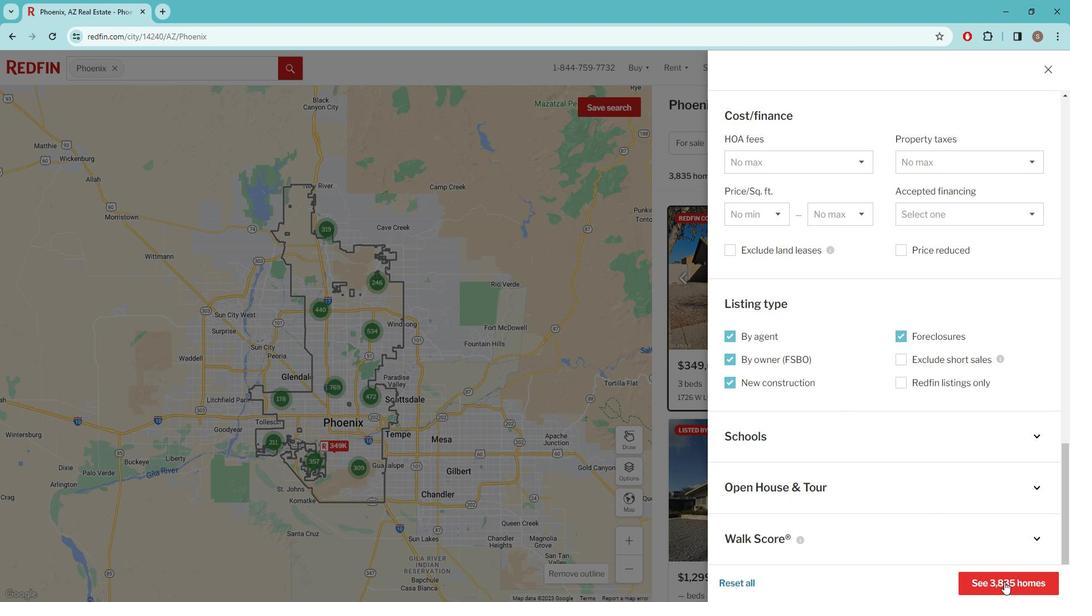 
Action: Mouse moved to (757, 349)
Screenshot: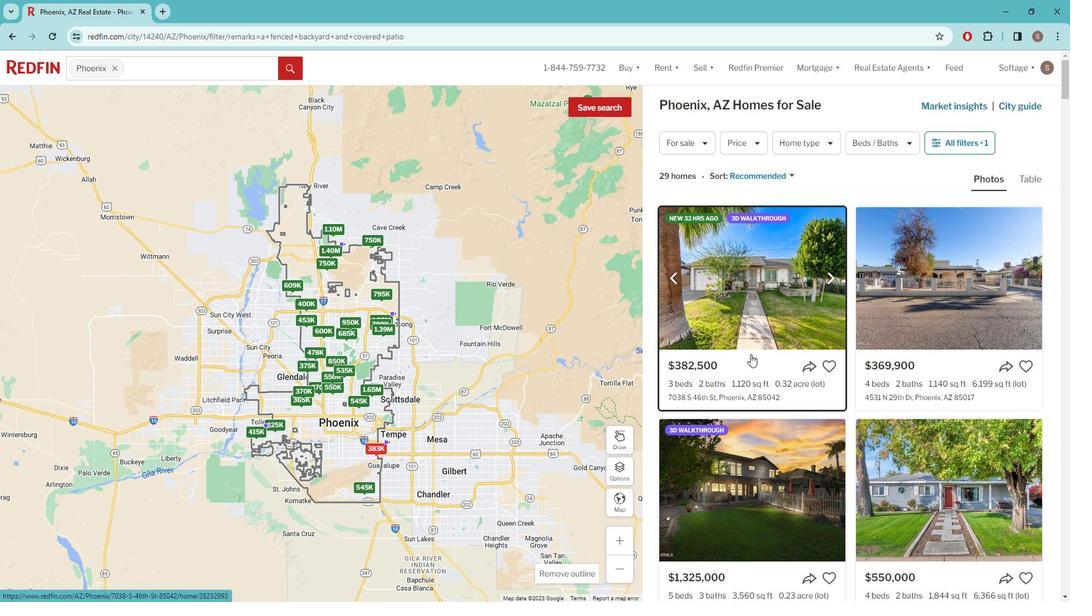 
Action: Mouse pressed left at (757, 349)
Screenshot: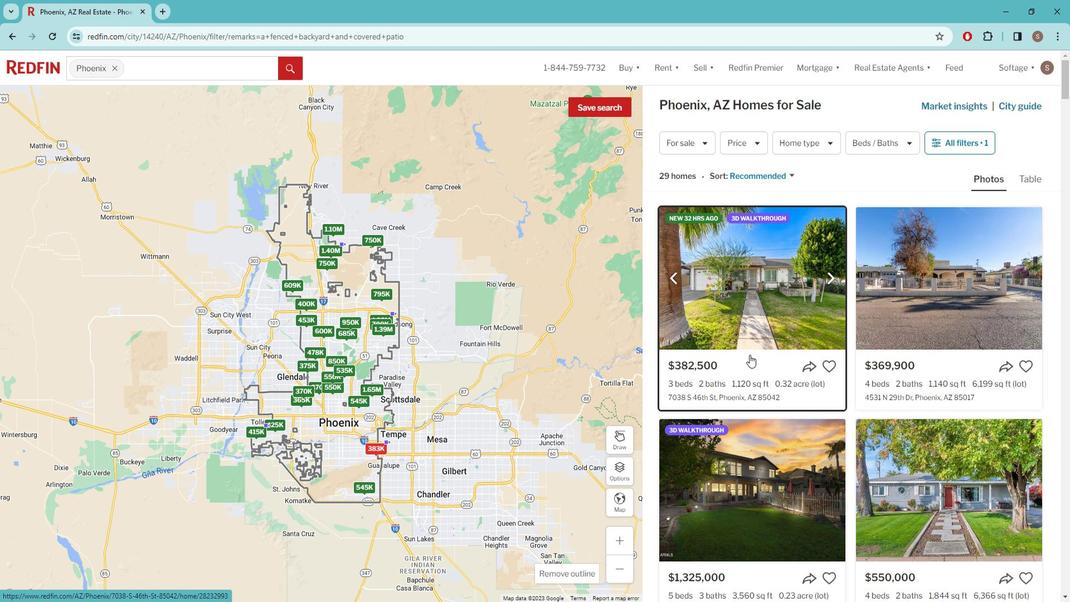 
Action: Mouse moved to (714, 340)
Screenshot: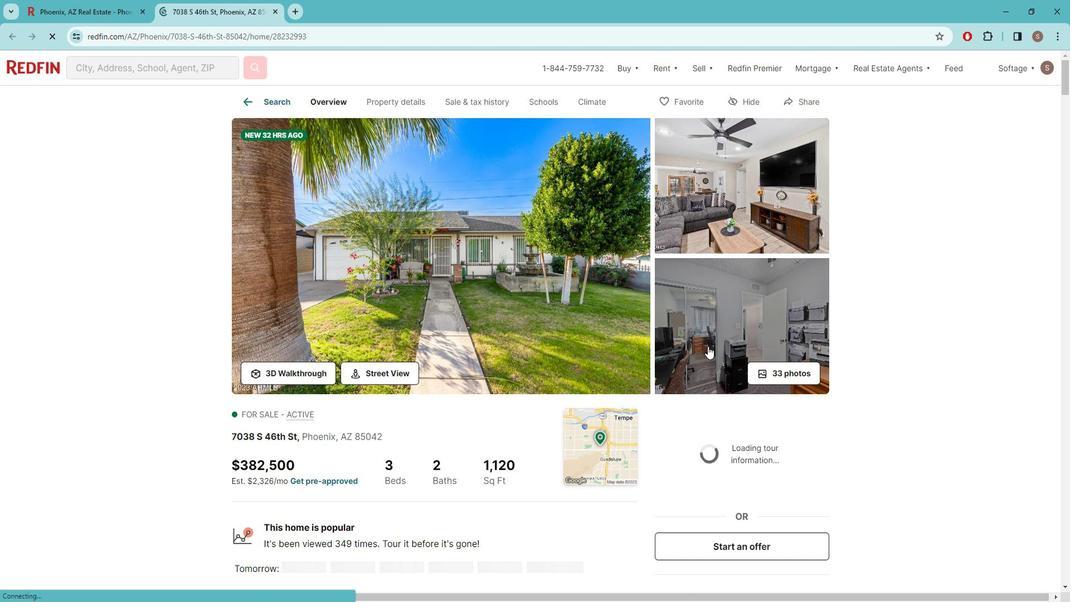 
Action: Mouse scrolled (714, 339) with delta (0, 0)
Screenshot: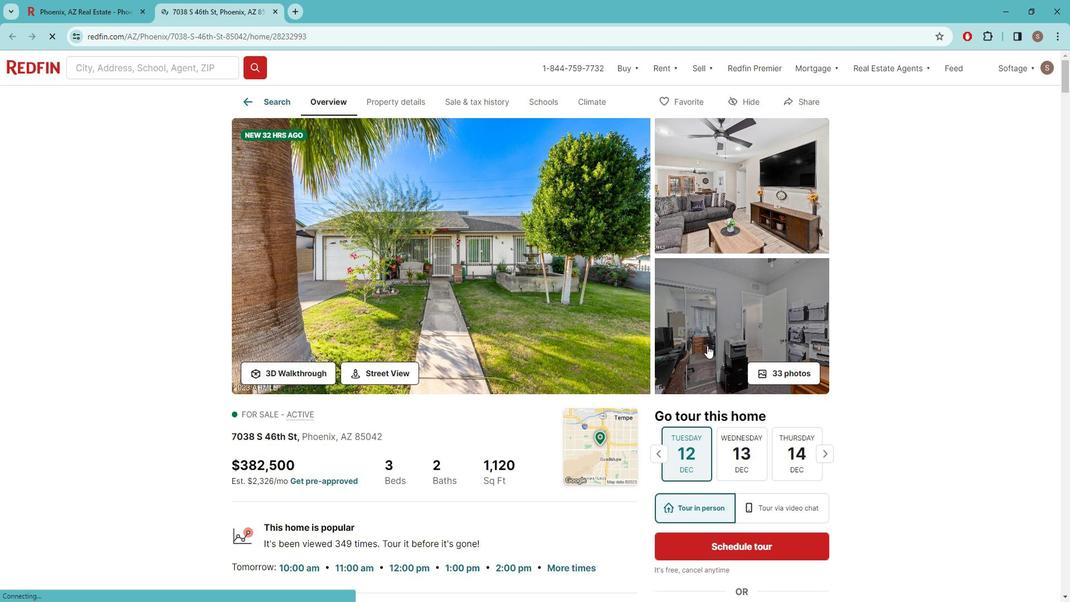 
Action: Mouse moved to (683, 329)
Screenshot: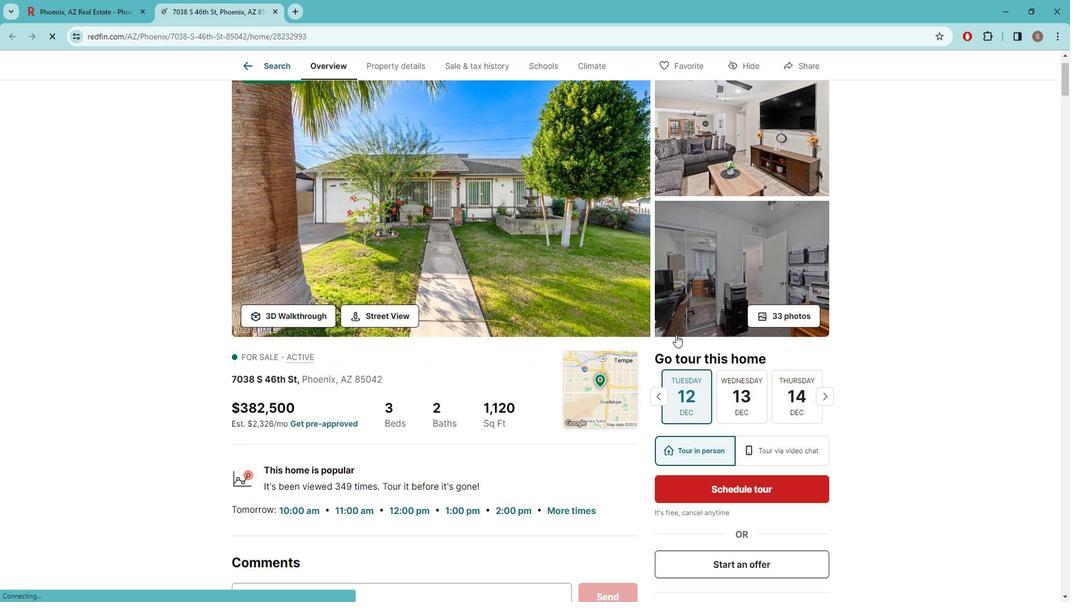 
Action: Mouse scrolled (683, 329) with delta (0, 0)
Screenshot: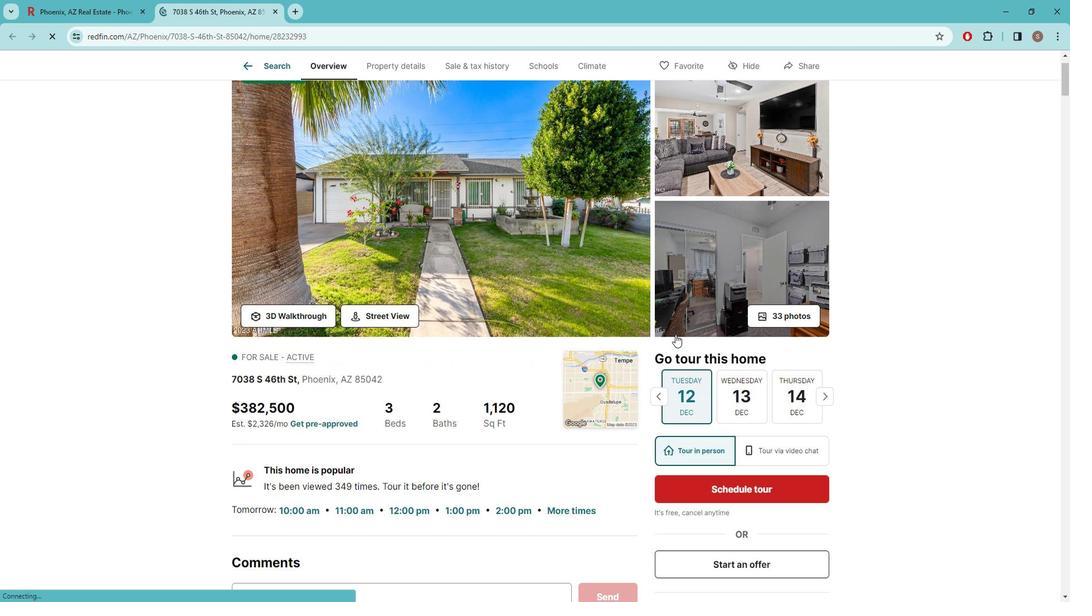 
Action: Mouse moved to (682, 329)
Screenshot: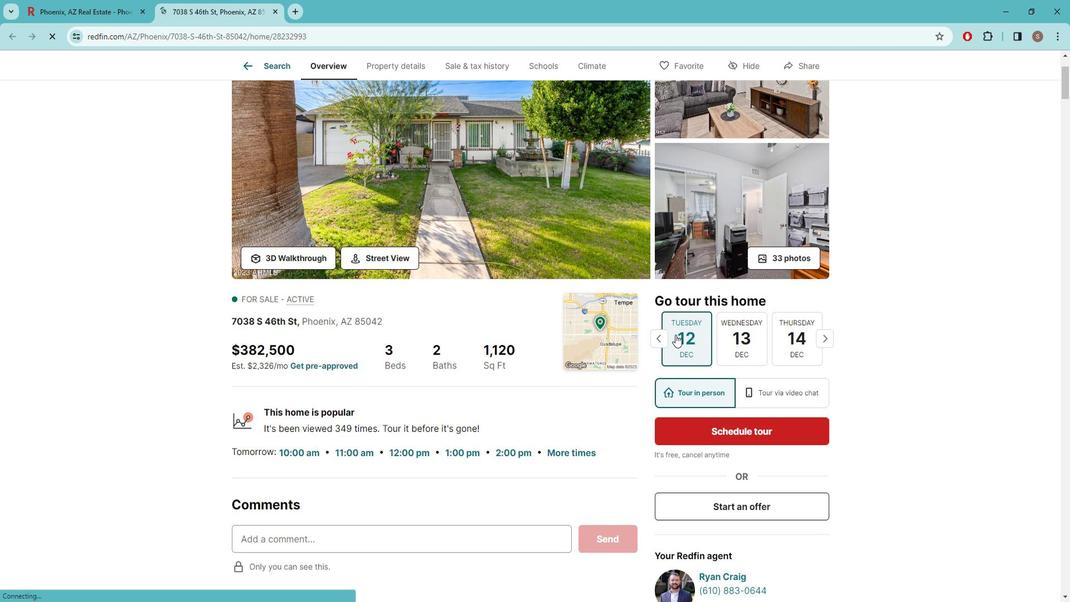 
Action: Mouse scrolled (682, 329) with delta (0, 0)
Screenshot: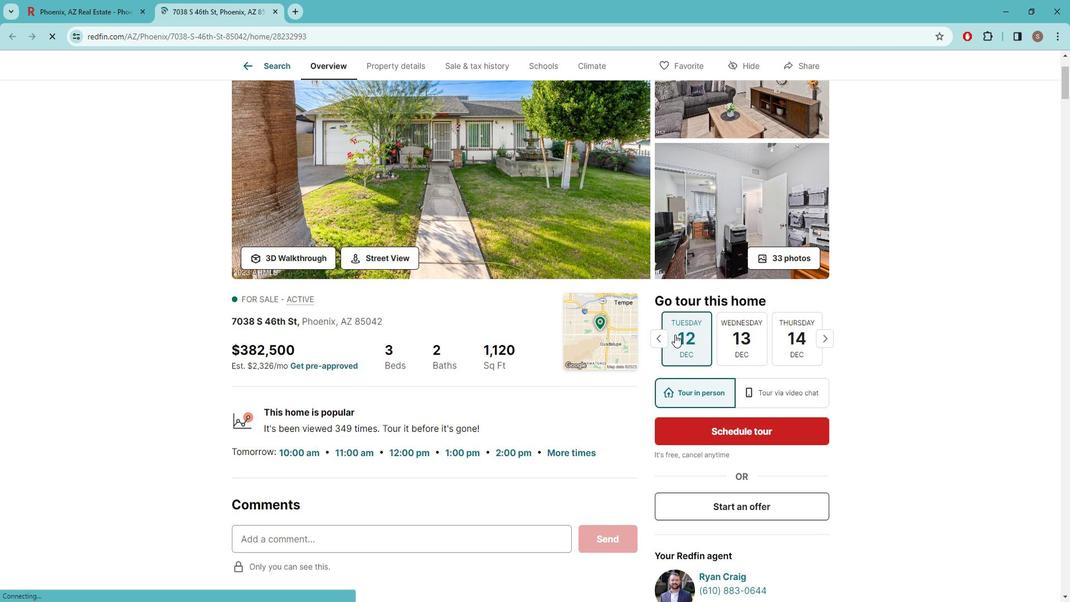 
Action: Mouse moved to (631, 348)
Screenshot: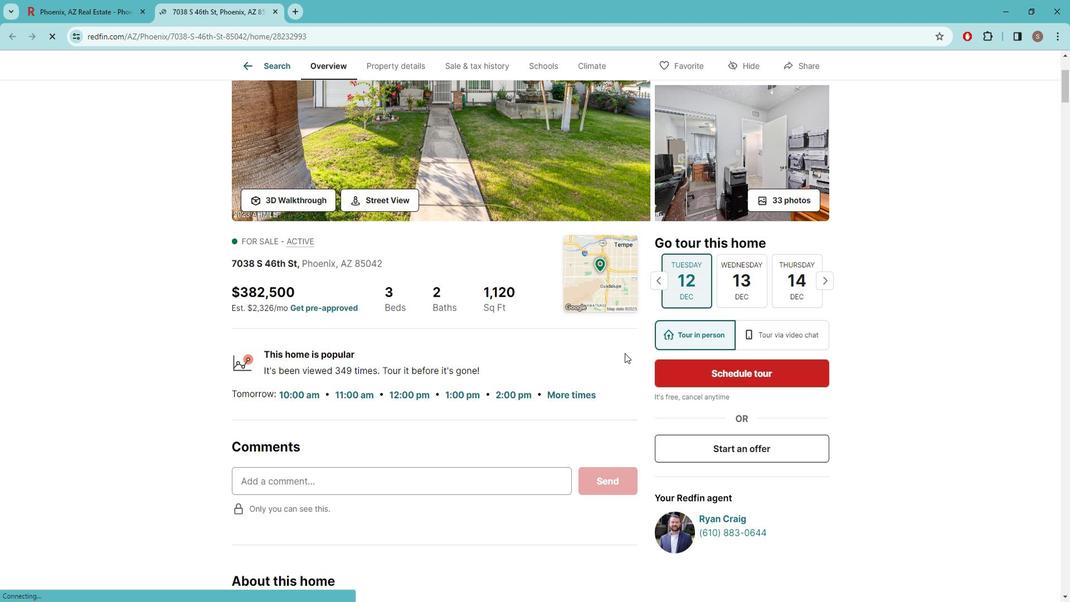 
Action: Mouse scrolled (631, 347) with delta (0, 0)
Screenshot: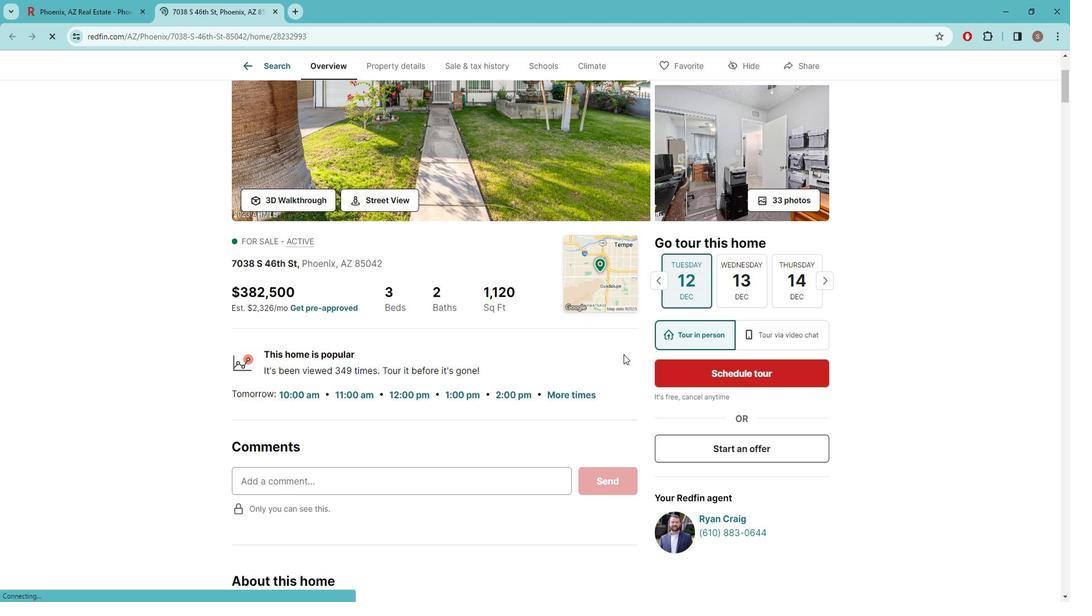 
Action: Mouse moved to (631, 349)
Screenshot: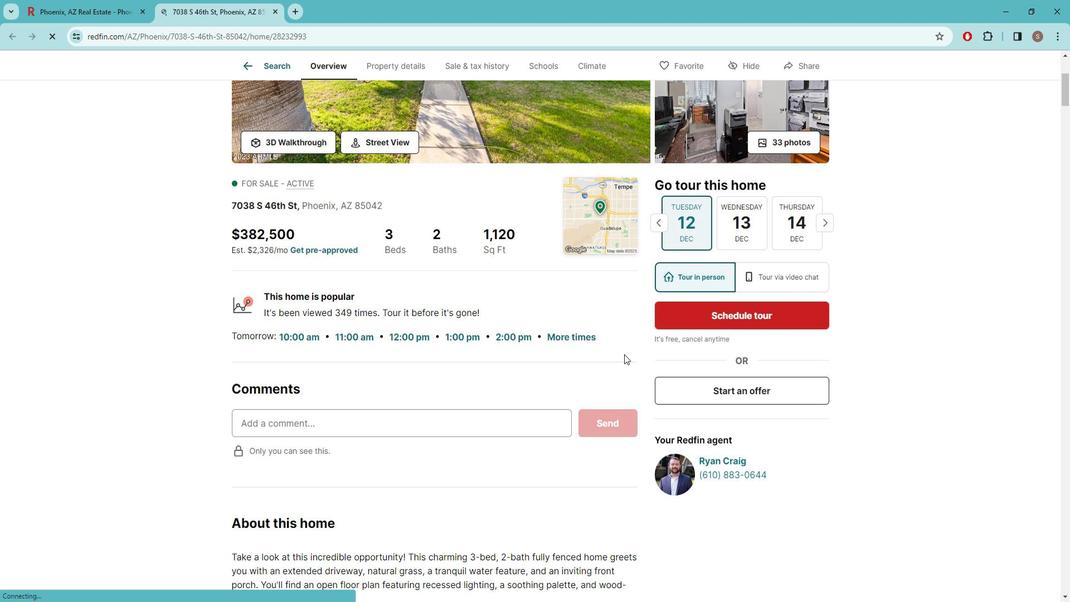 
Action: Mouse scrolled (631, 348) with delta (0, 0)
Screenshot: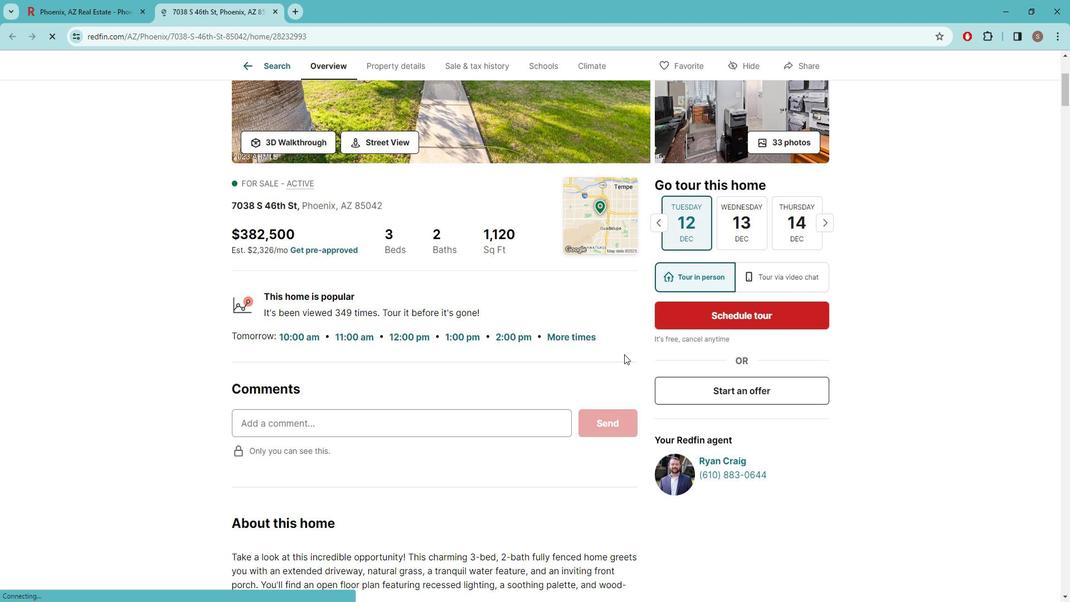 
Action: Mouse scrolled (631, 348) with delta (0, 0)
Screenshot: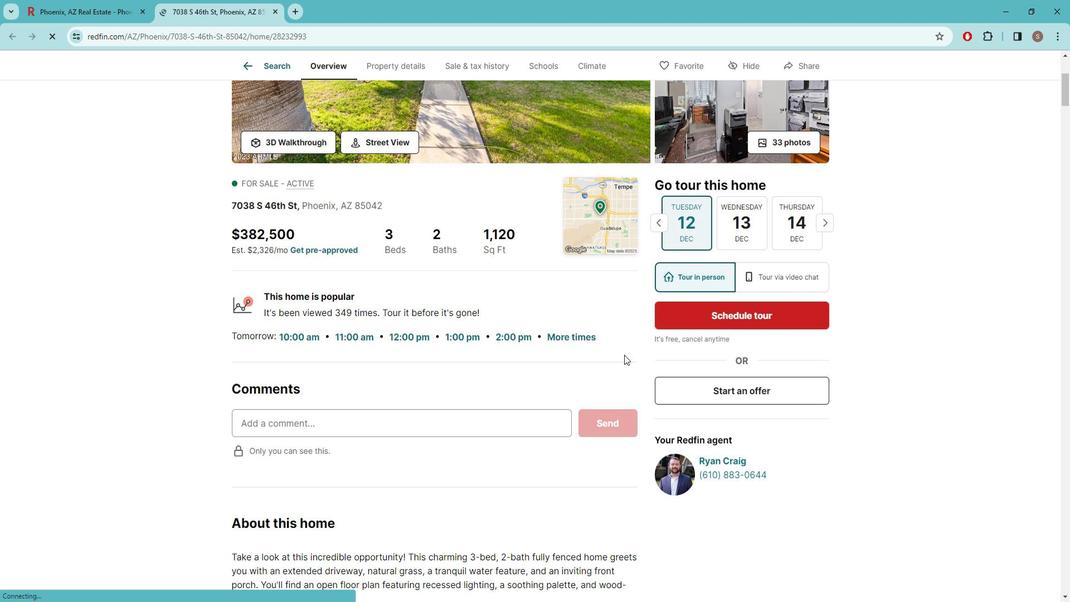 
Action: Mouse scrolled (631, 348) with delta (0, 0)
Screenshot: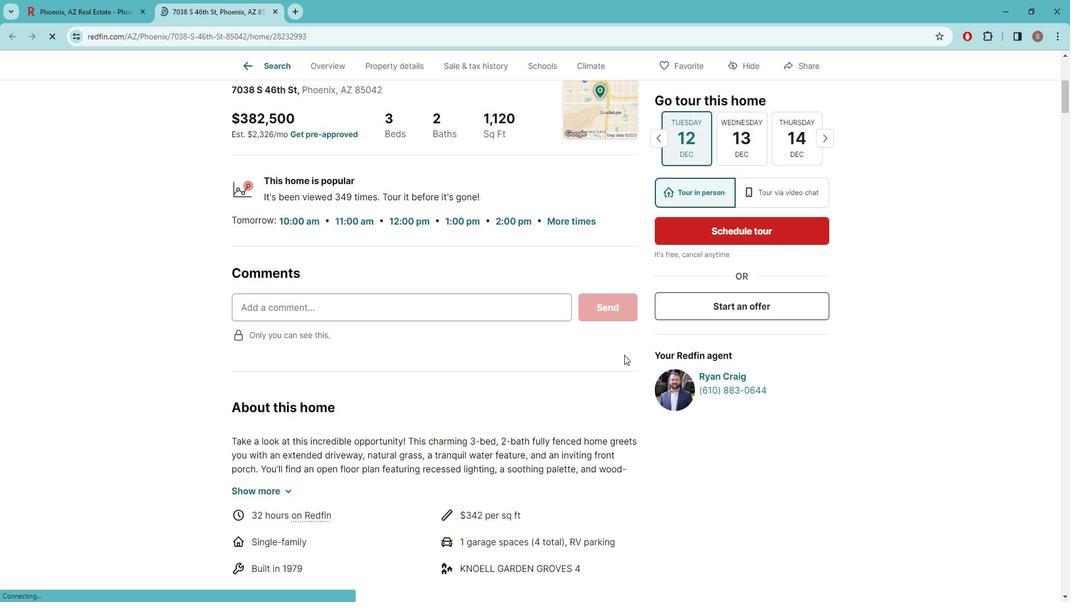 
Action: Mouse scrolled (631, 348) with delta (0, 0)
Screenshot: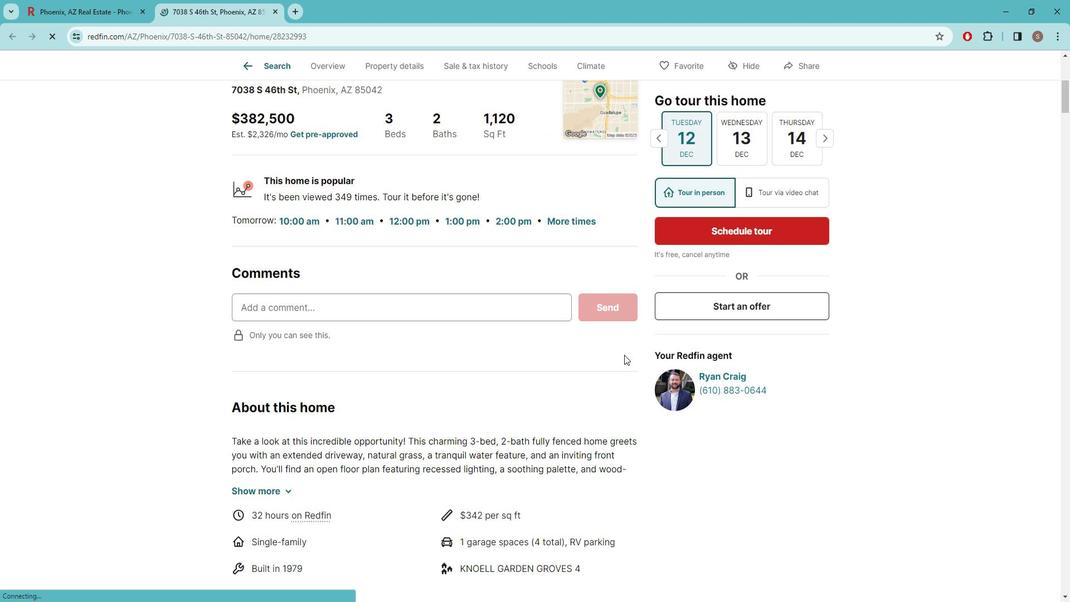 
Action: Mouse scrolled (631, 348) with delta (0, 0)
Screenshot: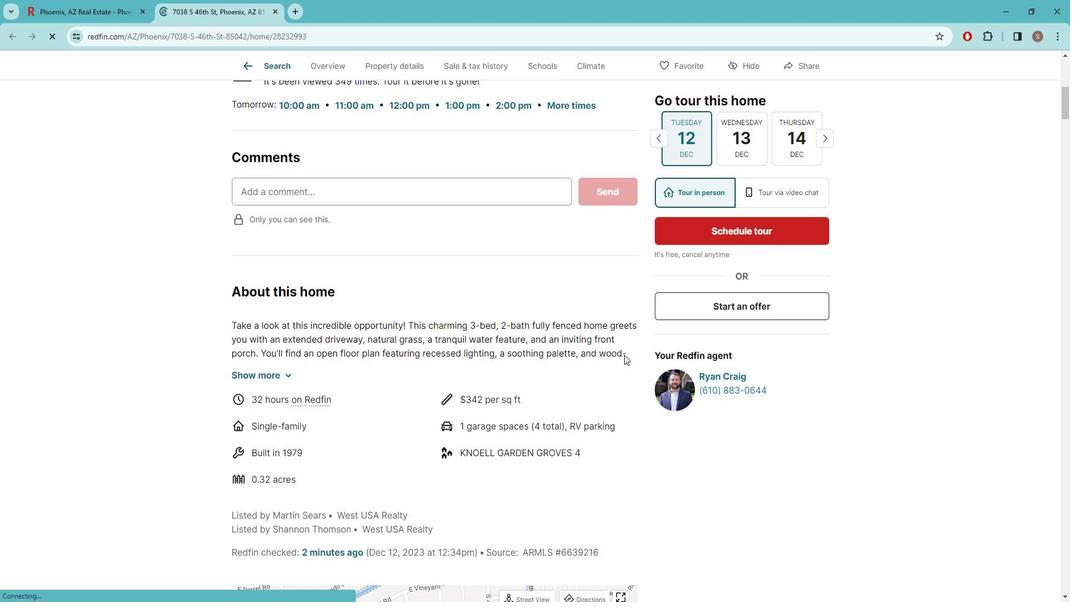 
Action: Mouse scrolled (631, 348) with delta (0, 0)
Screenshot: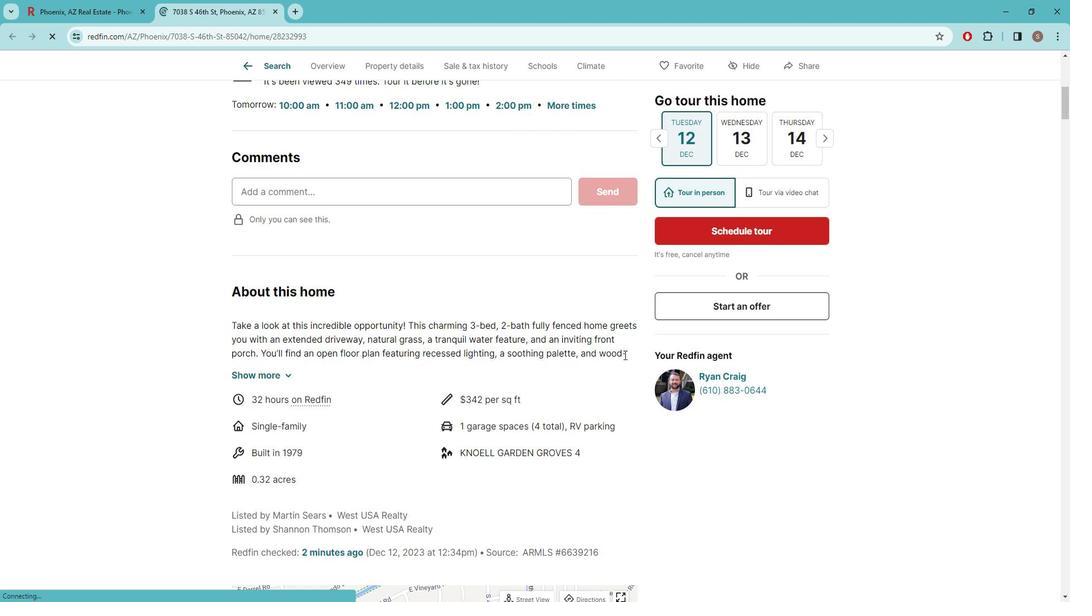 
Action: Mouse scrolled (631, 348) with delta (0, 0)
Screenshot: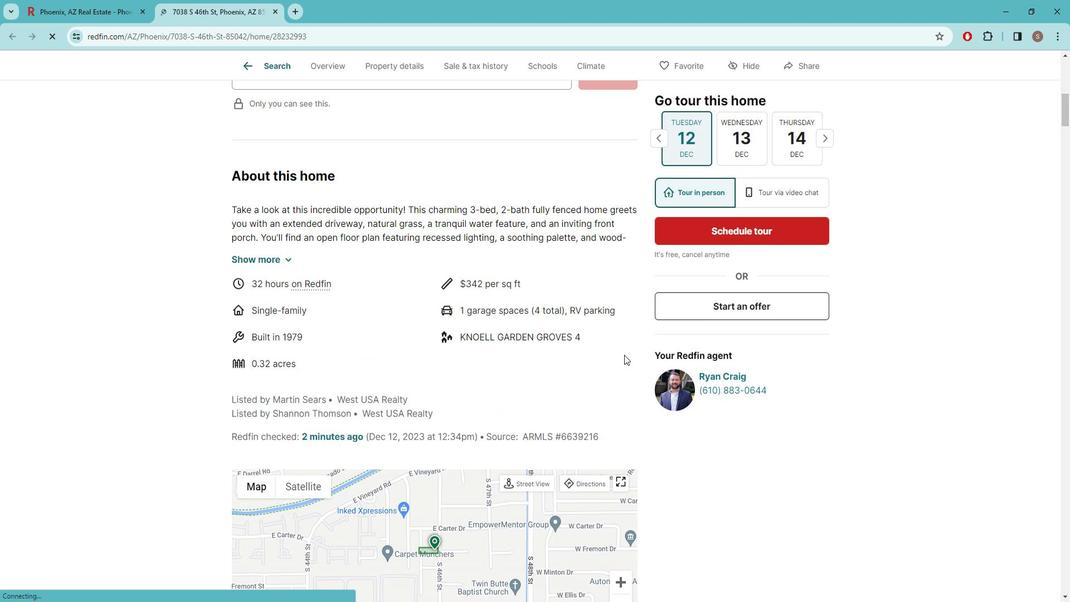 
Action: Mouse scrolled (631, 348) with delta (0, 0)
Screenshot: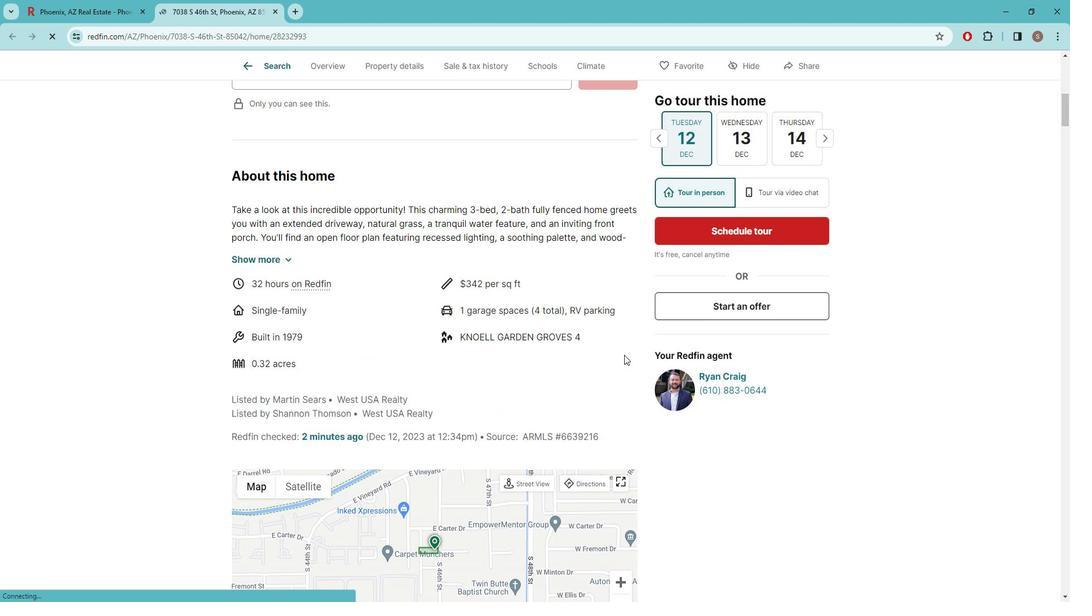 
Action: Mouse scrolled (631, 348) with delta (0, 0)
Screenshot: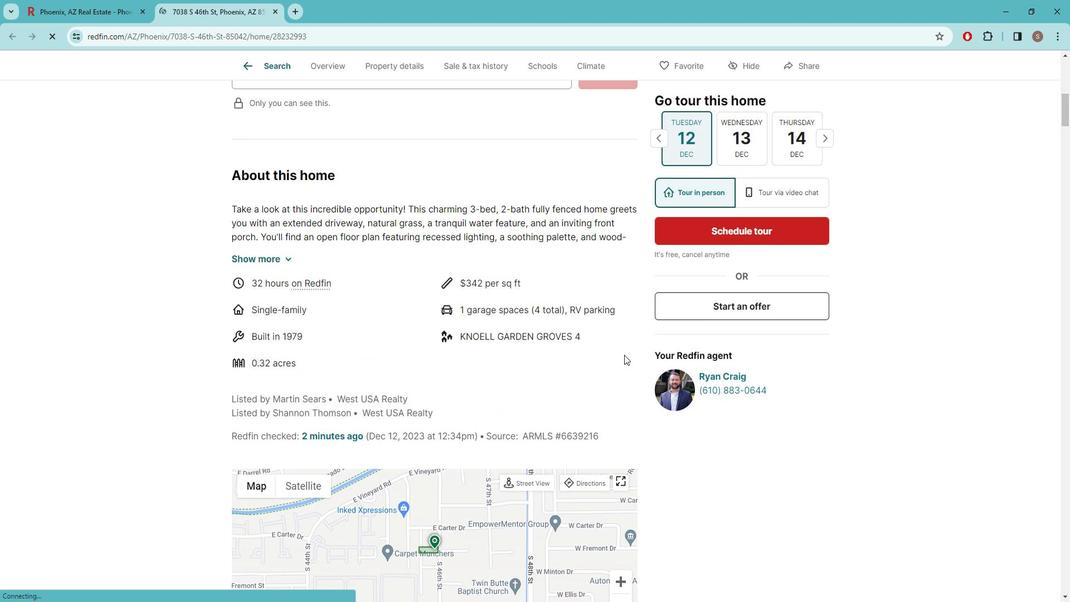 
Action: Mouse scrolled (631, 348) with delta (0, 0)
Screenshot: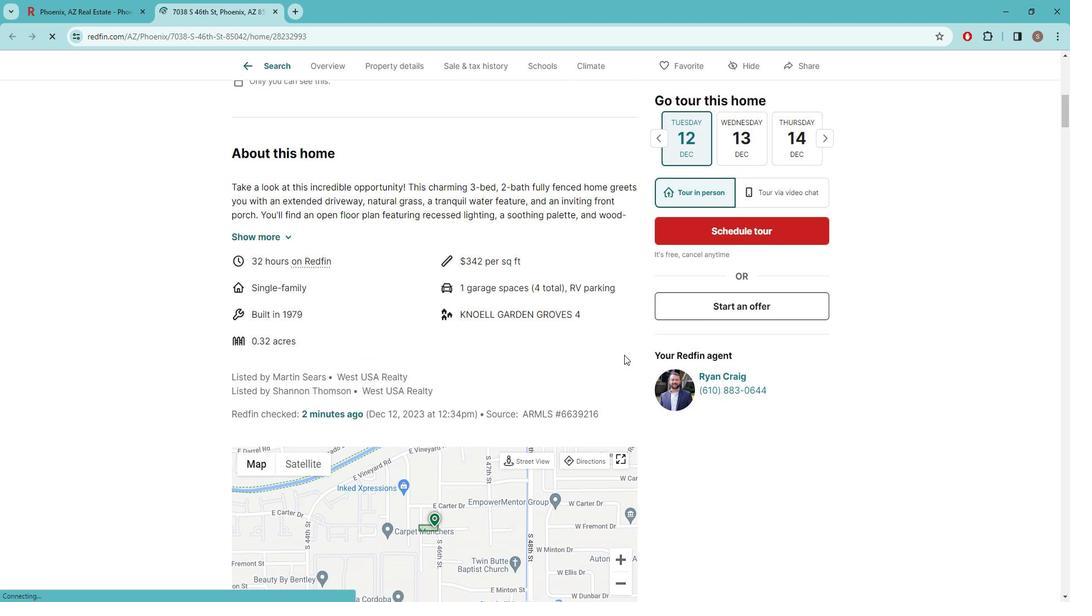 
Action: Mouse scrolled (631, 348) with delta (0, 0)
Screenshot: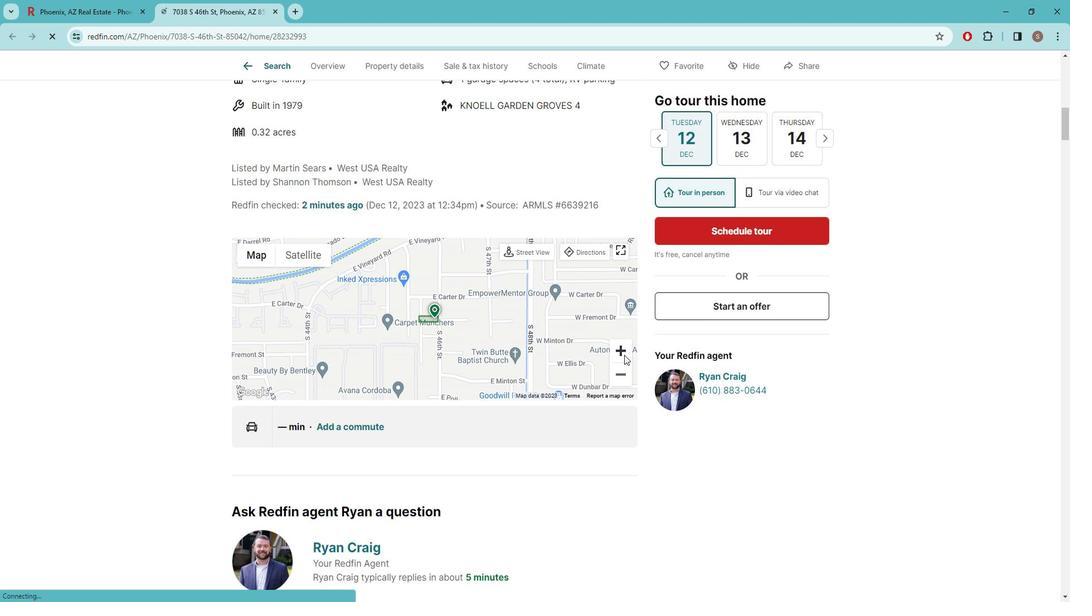 
Action: Mouse scrolled (631, 348) with delta (0, 0)
Screenshot: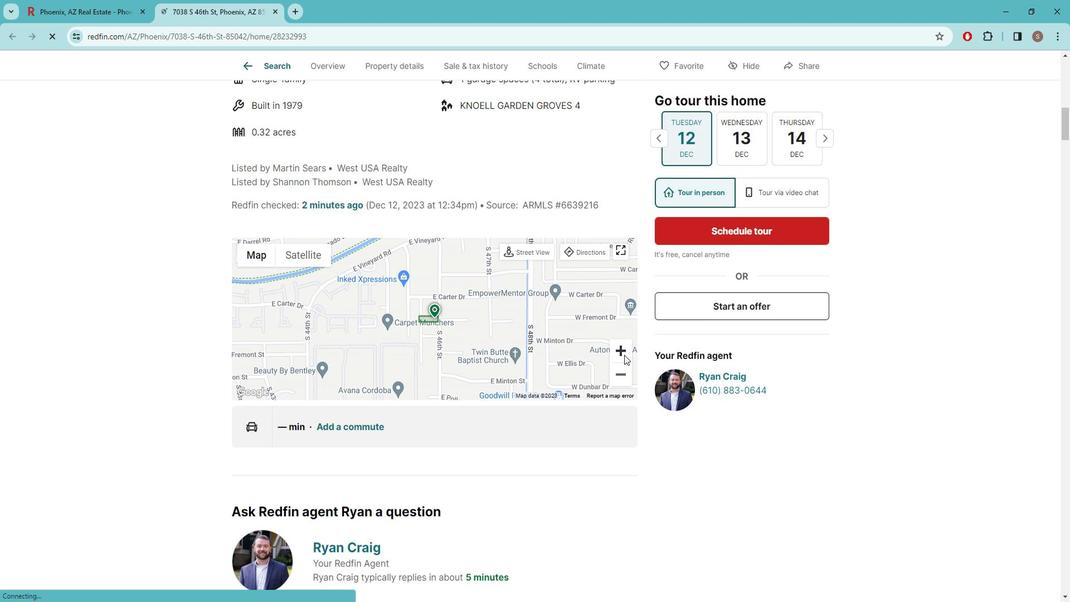 
Action: Mouse scrolled (631, 348) with delta (0, 0)
Screenshot: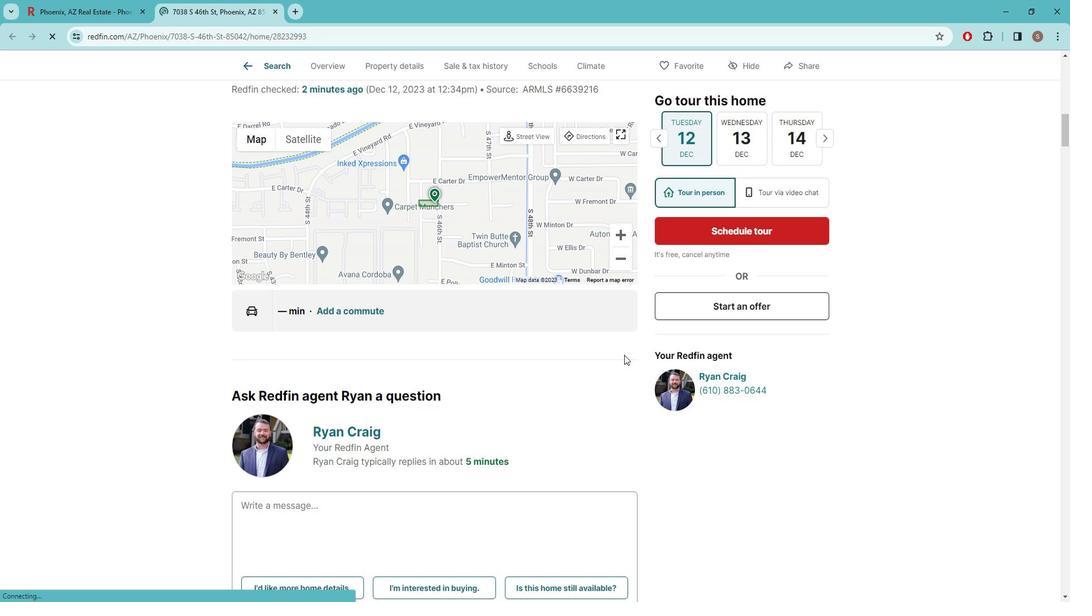 
Action: Mouse scrolled (631, 348) with delta (0, 0)
Screenshot: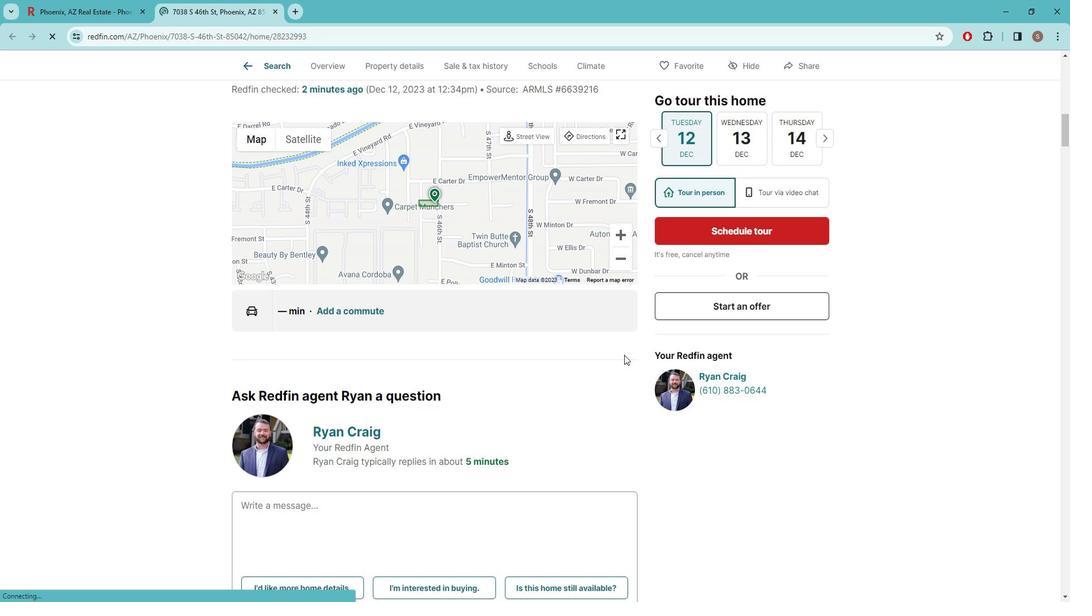 
Action: Mouse scrolled (631, 348) with delta (0, 0)
Screenshot: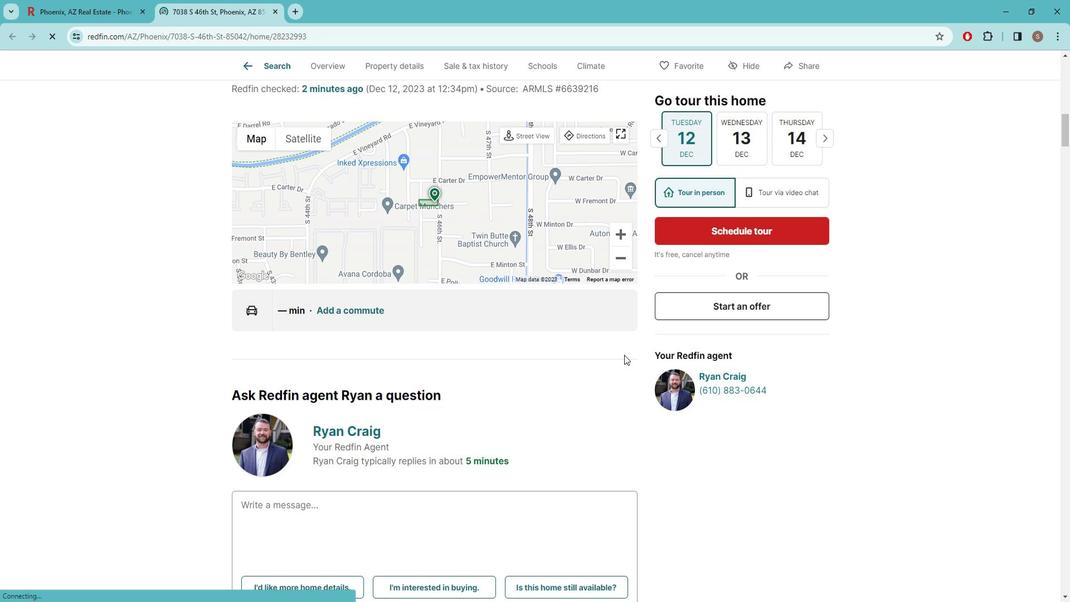 
Action: Mouse scrolled (631, 348) with delta (0, 0)
Screenshot: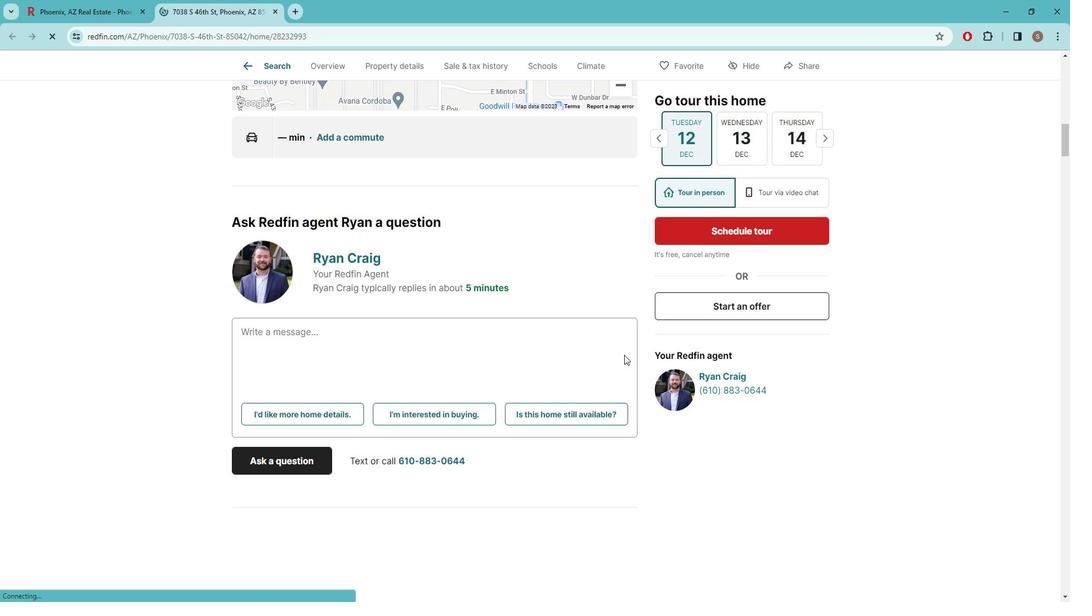 
Action: Mouse scrolled (631, 348) with delta (0, 0)
Screenshot: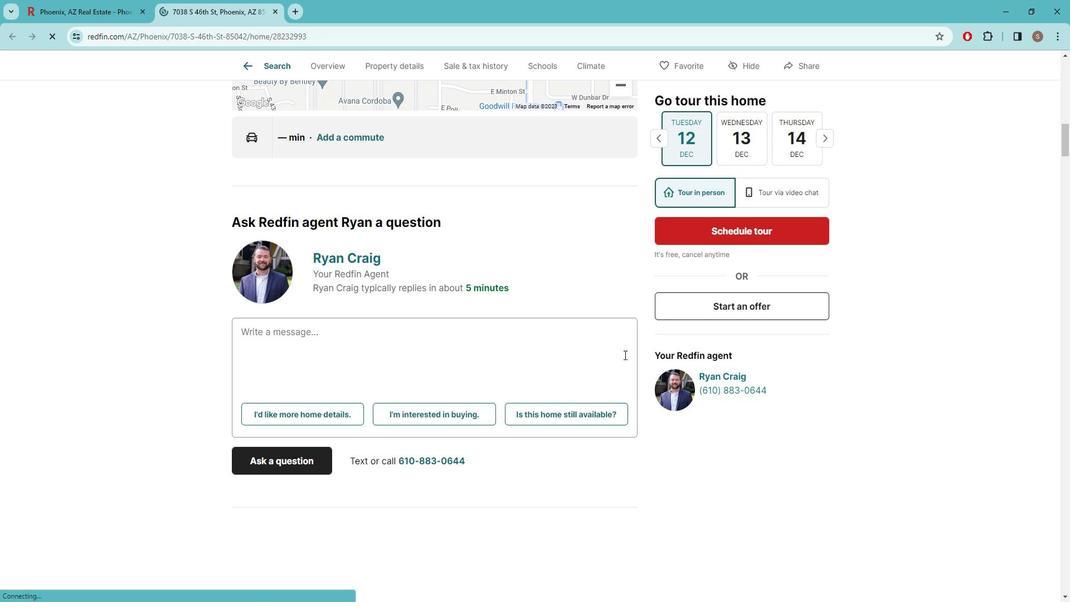 
Action: Mouse scrolled (631, 348) with delta (0, 0)
Screenshot: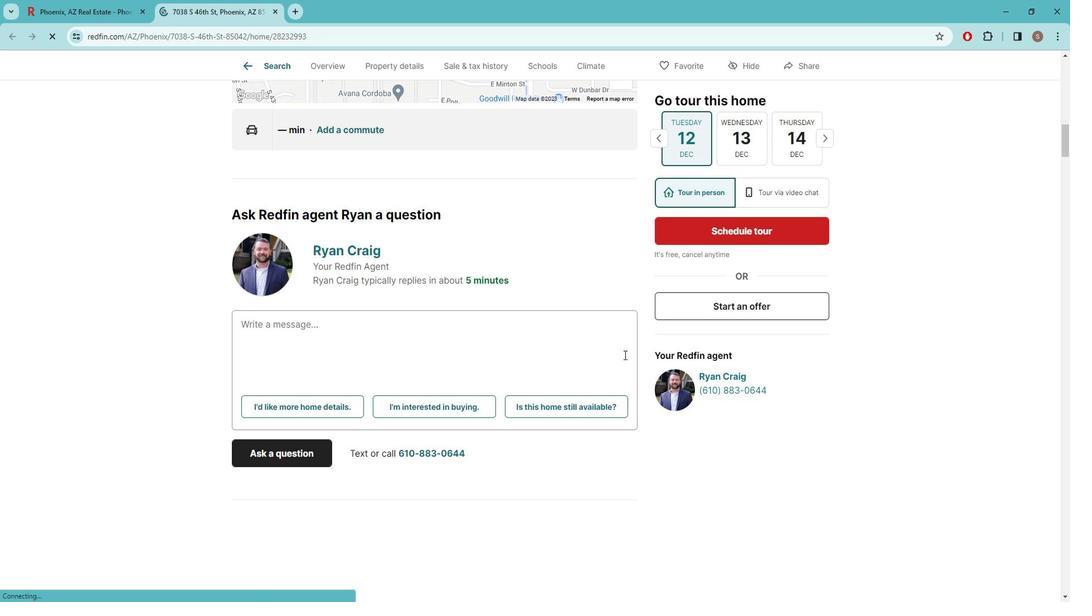 
Action: Mouse scrolled (631, 348) with delta (0, 0)
Screenshot: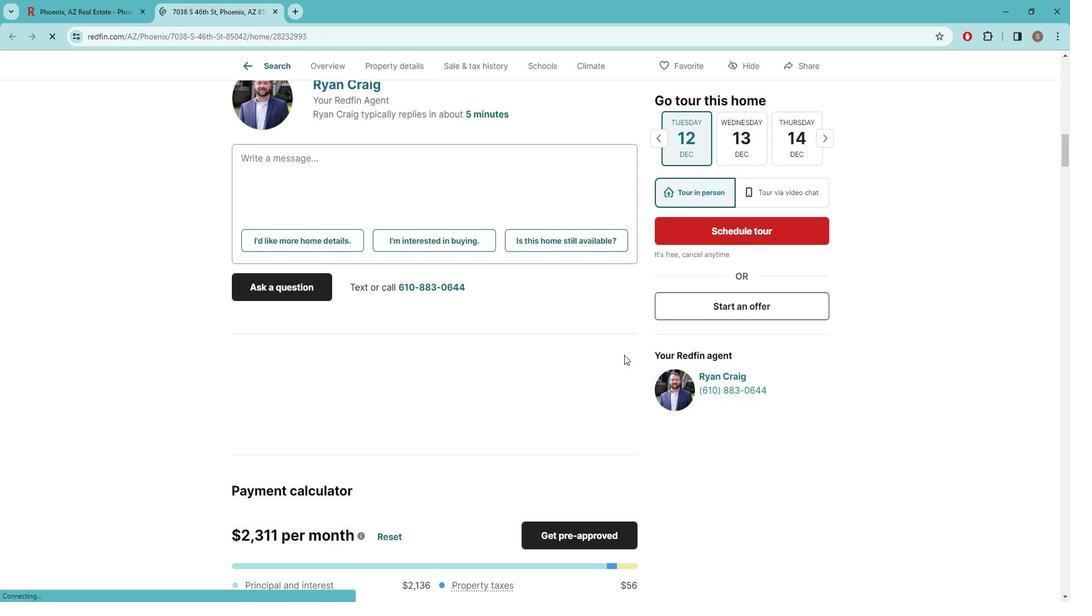 
Action: Mouse scrolled (631, 348) with delta (0, 0)
Screenshot: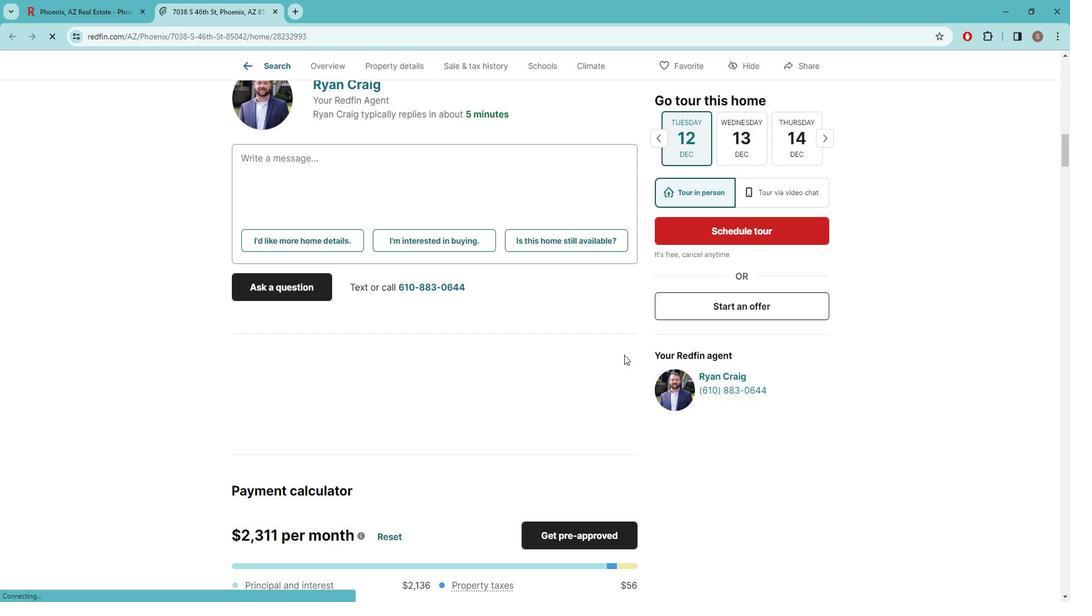 
Action: Mouse scrolled (631, 348) with delta (0, 0)
Screenshot: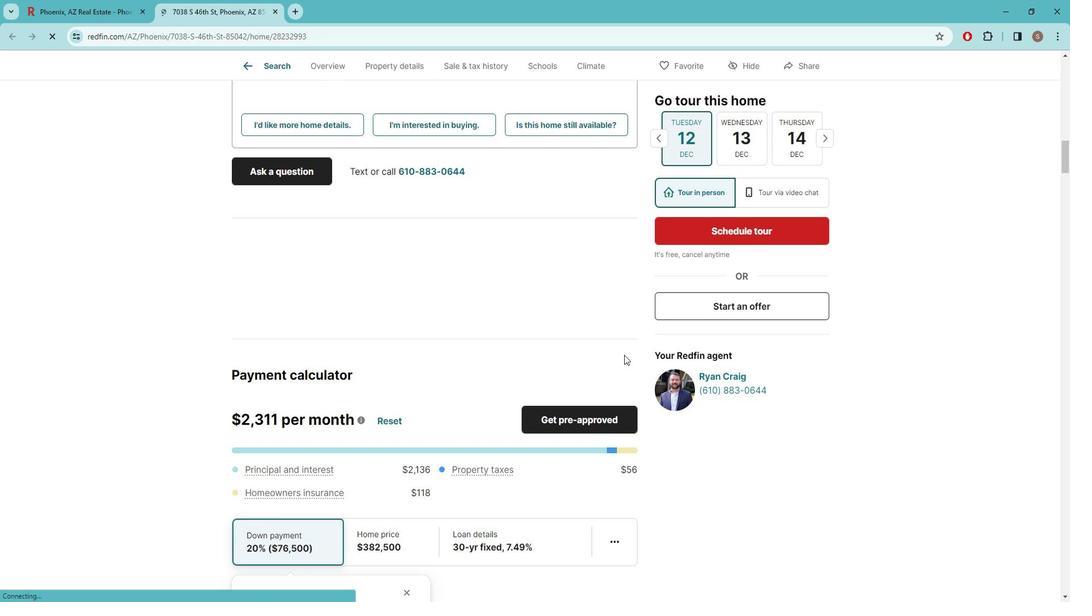 
Action: Mouse scrolled (631, 348) with delta (0, 0)
Screenshot: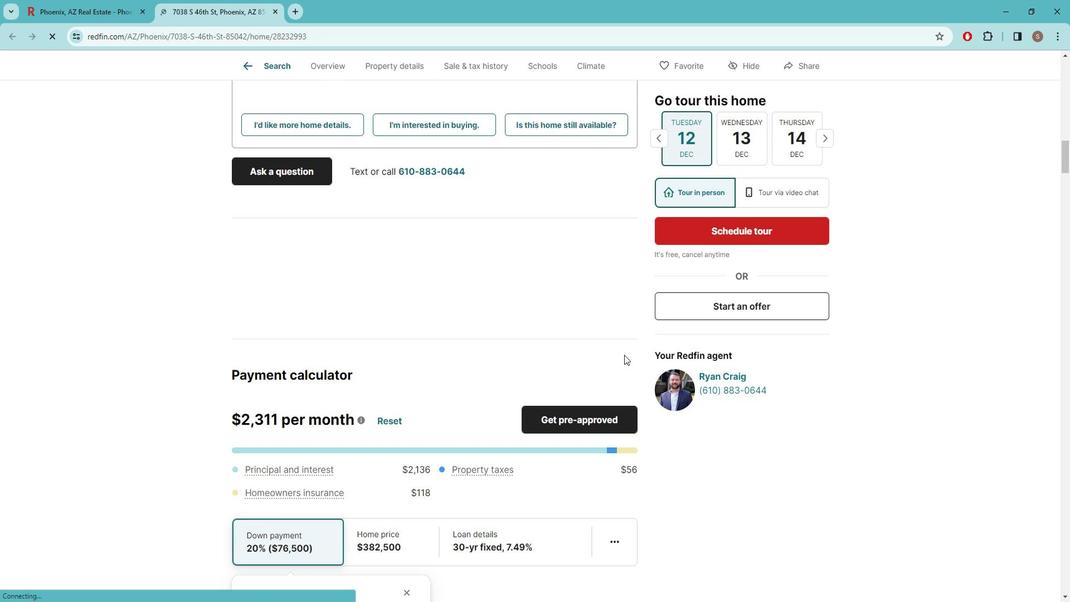 
Action: Mouse scrolled (631, 348) with delta (0, 0)
Screenshot: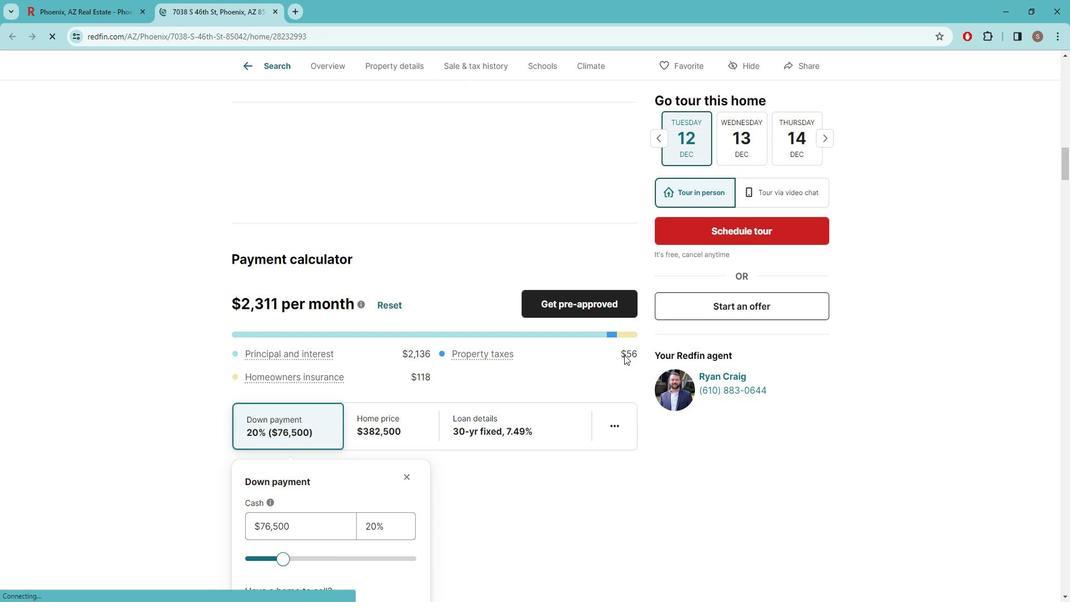 
Action: Mouse scrolled (631, 348) with delta (0, 0)
Screenshot: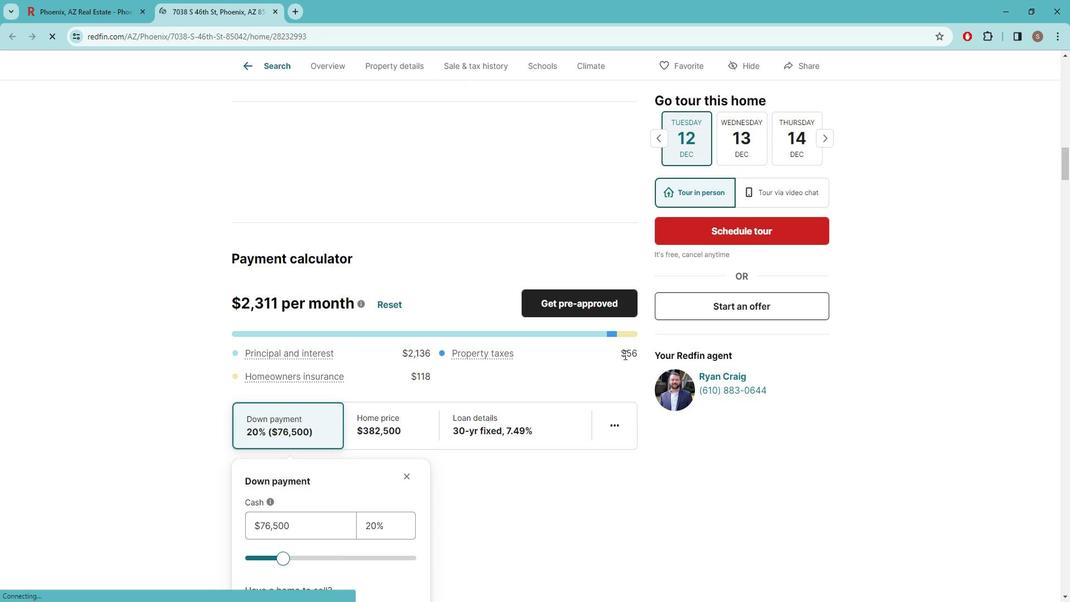 
Action: Mouse scrolled (631, 348) with delta (0, 0)
Screenshot: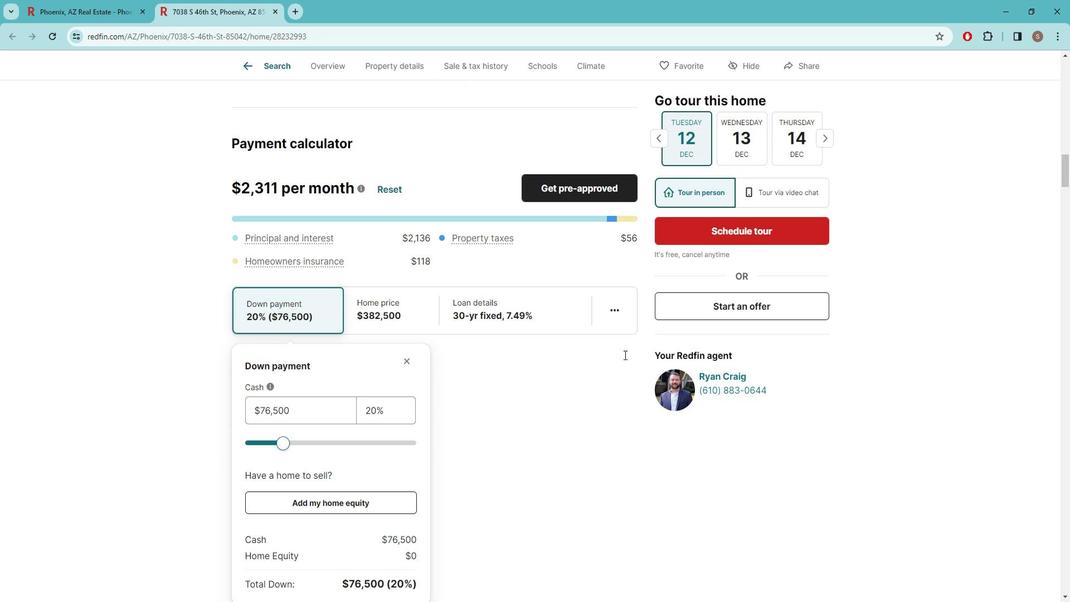 
Action: Mouse scrolled (631, 348) with delta (0, 0)
Screenshot: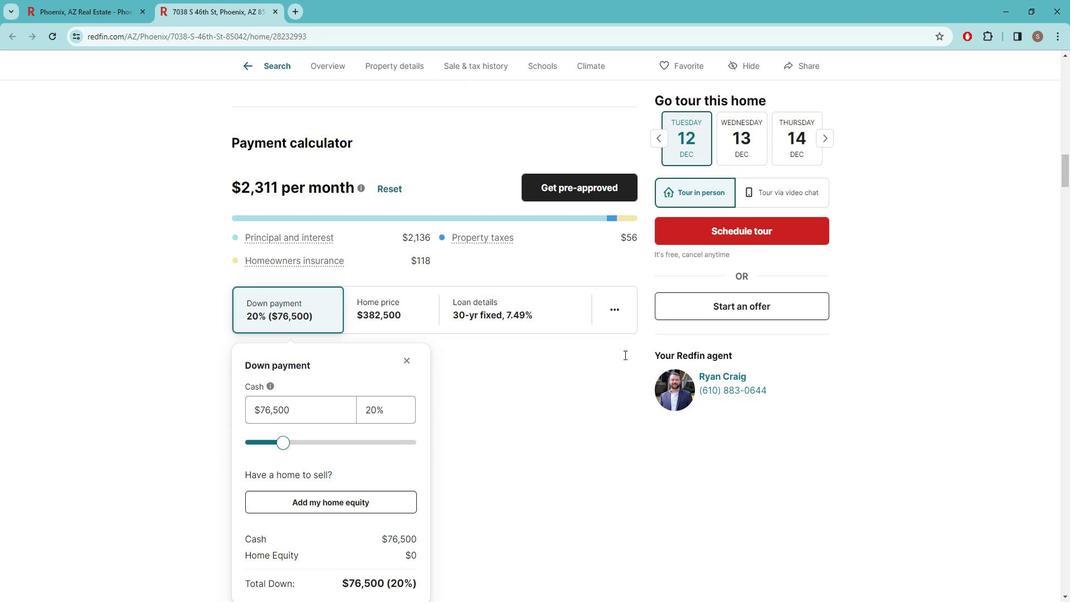 
Action: Mouse scrolled (631, 348) with delta (0, 0)
Screenshot: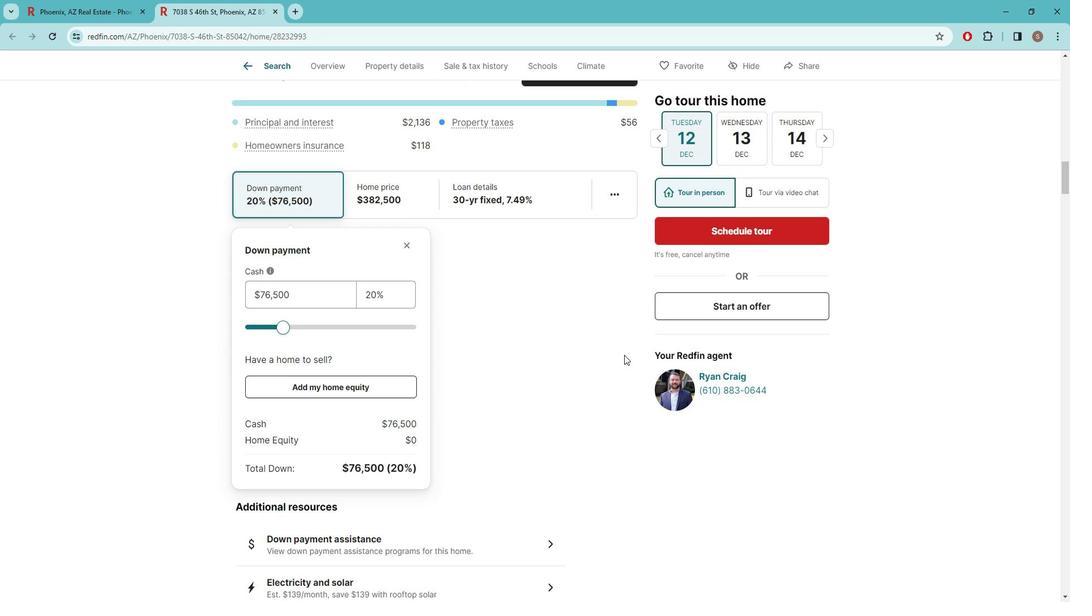
Action: Mouse scrolled (631, 348) with delta (0, 0)
Screenshot: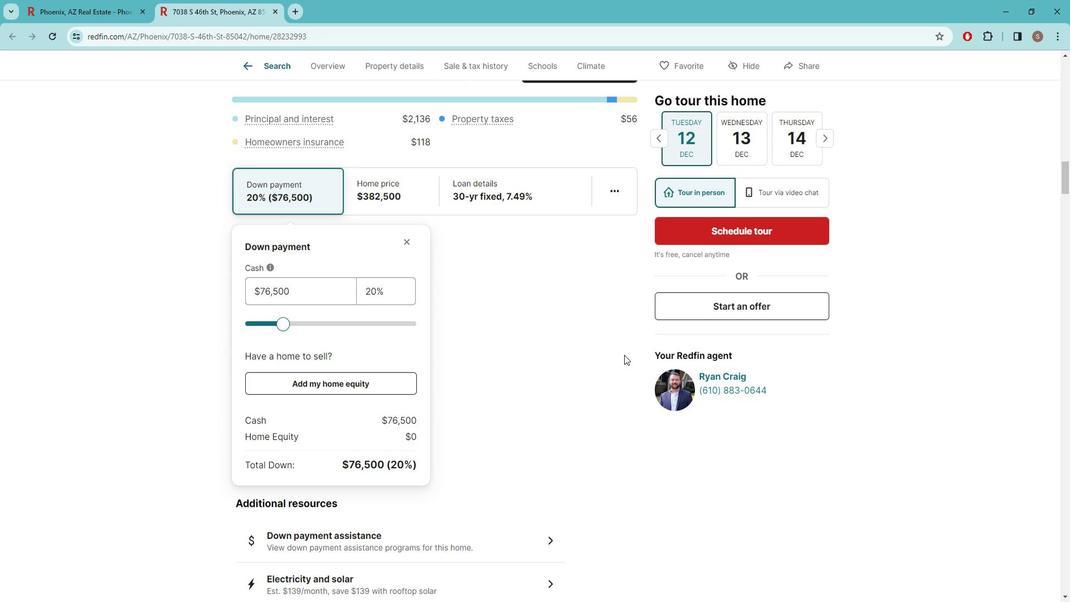 
Action: Mouse scrolled (631, 349) with delta (0, 0)
Screenshot: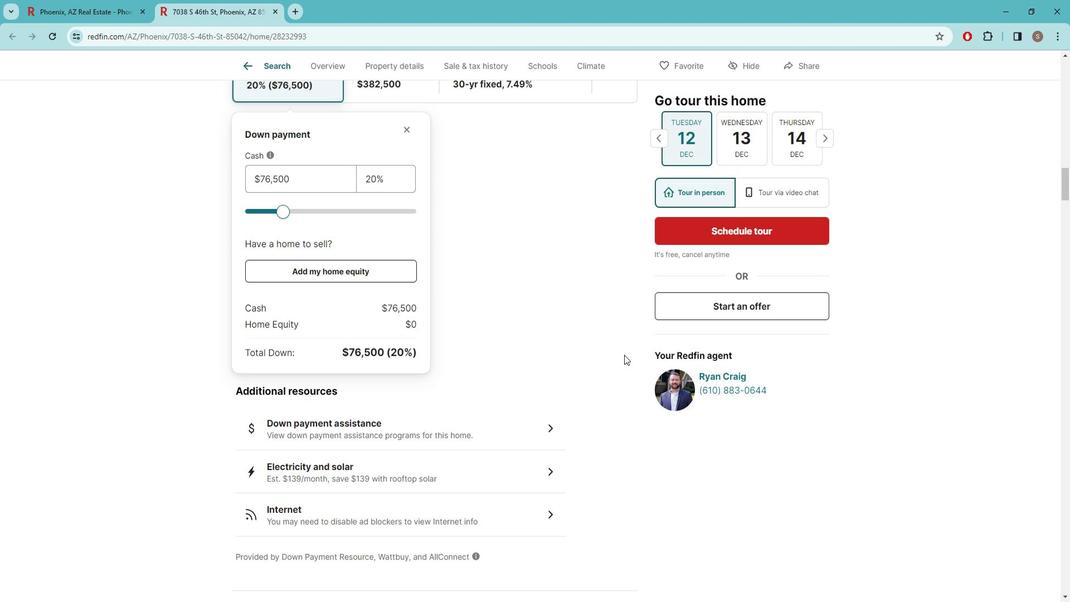 
Action: Mouse scrolled (631, 349) with delta (0, 0)
Screenshot: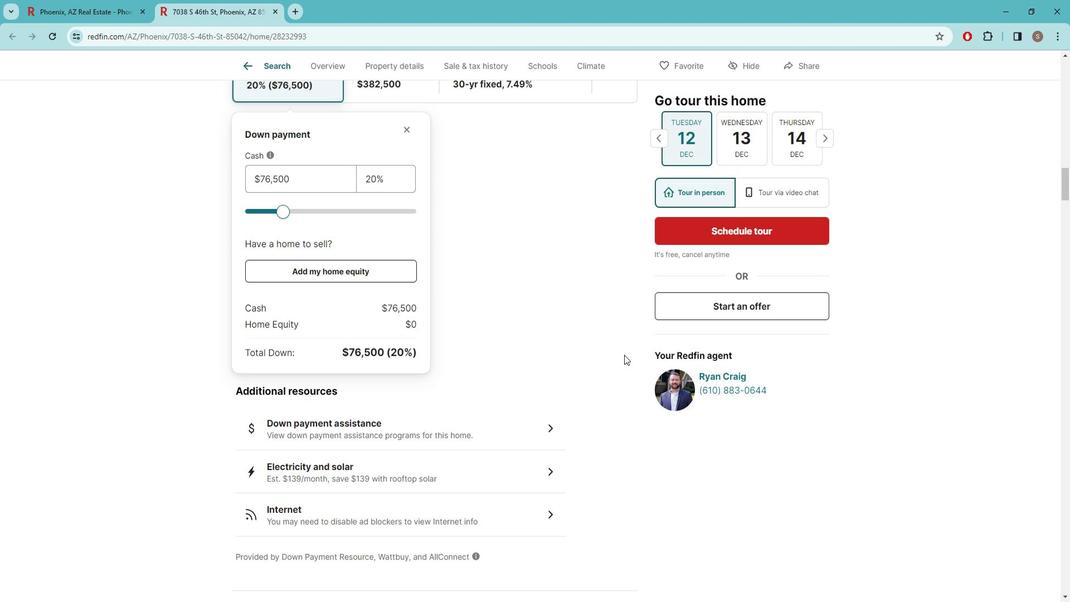 
Action: Mouse scrolled (631, 349) with delta (0, 0)
Screenshot: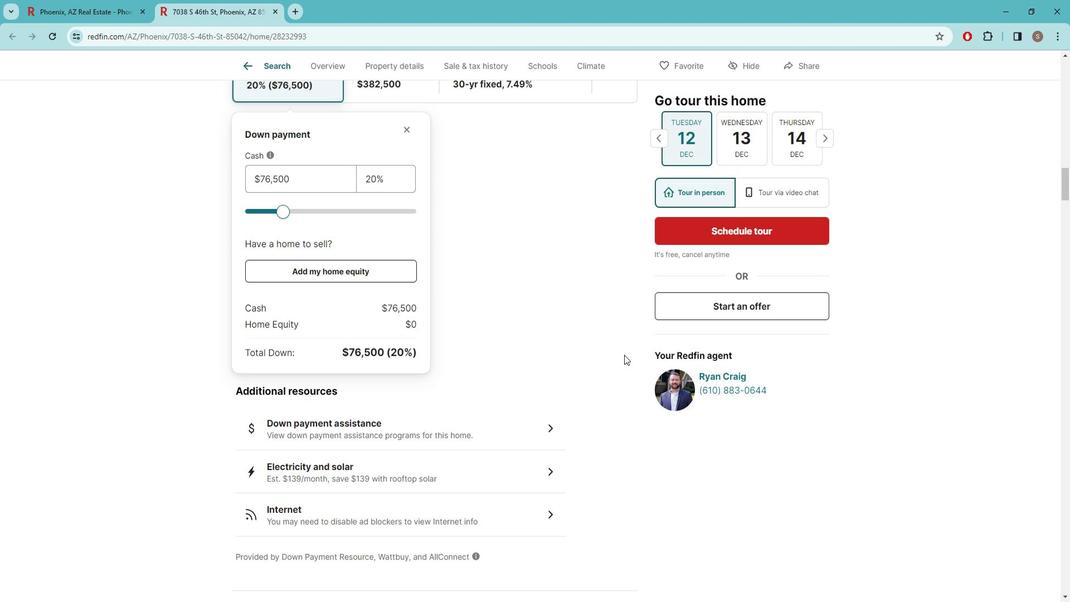 
Action: Mouse scrolled (631, 349) with delta (0, 0)
Screenshot: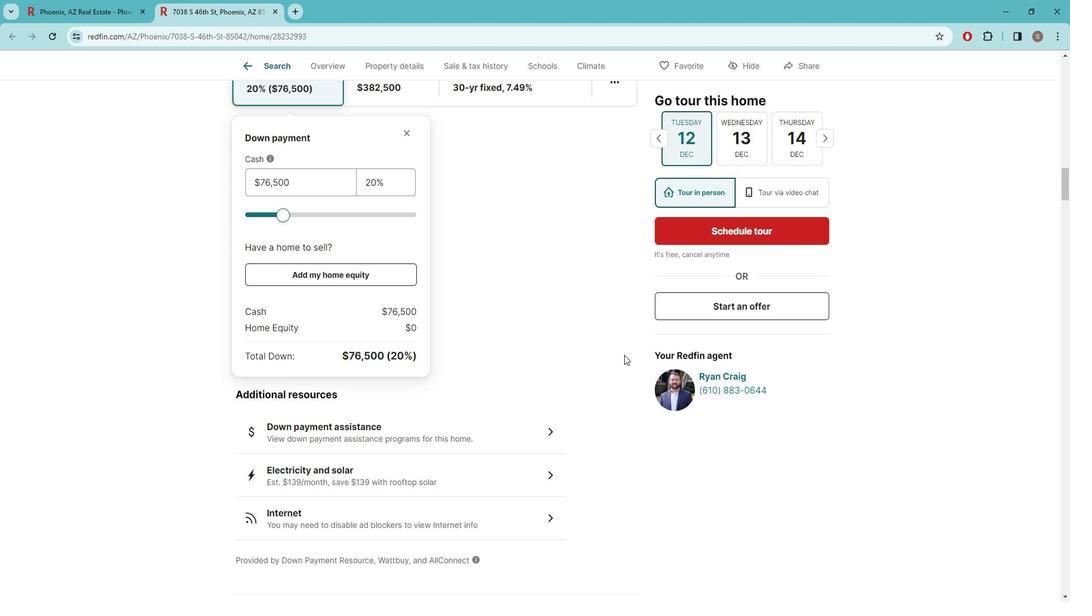
Action: Mouse scrolled (631, 349) with delta (0, 0)
Screenshot: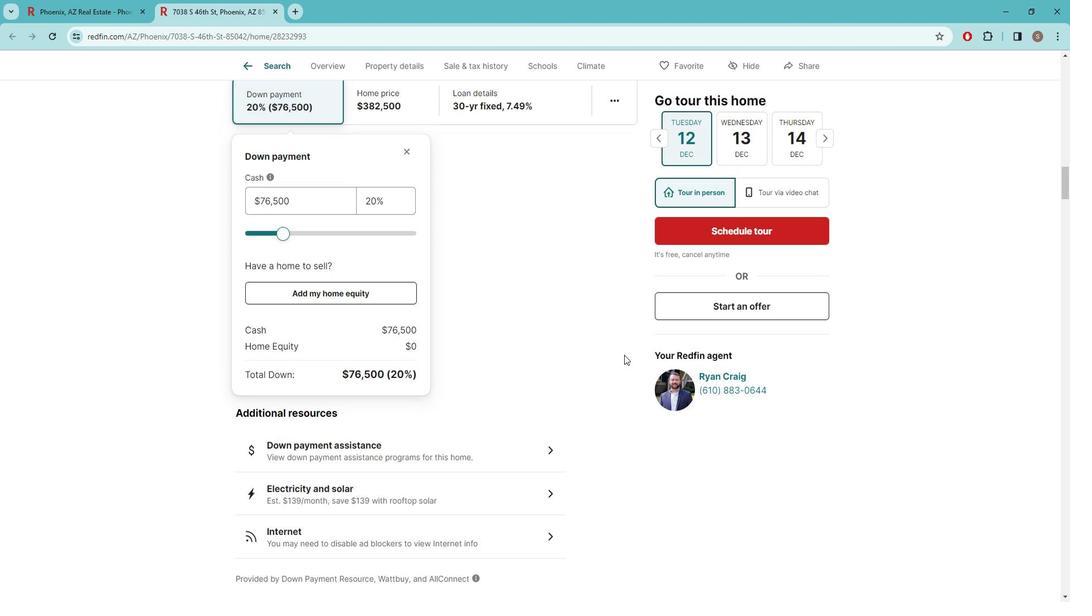 
Action: Mouse scrolled (631, 349) with delta (0, 0)
Screenshot: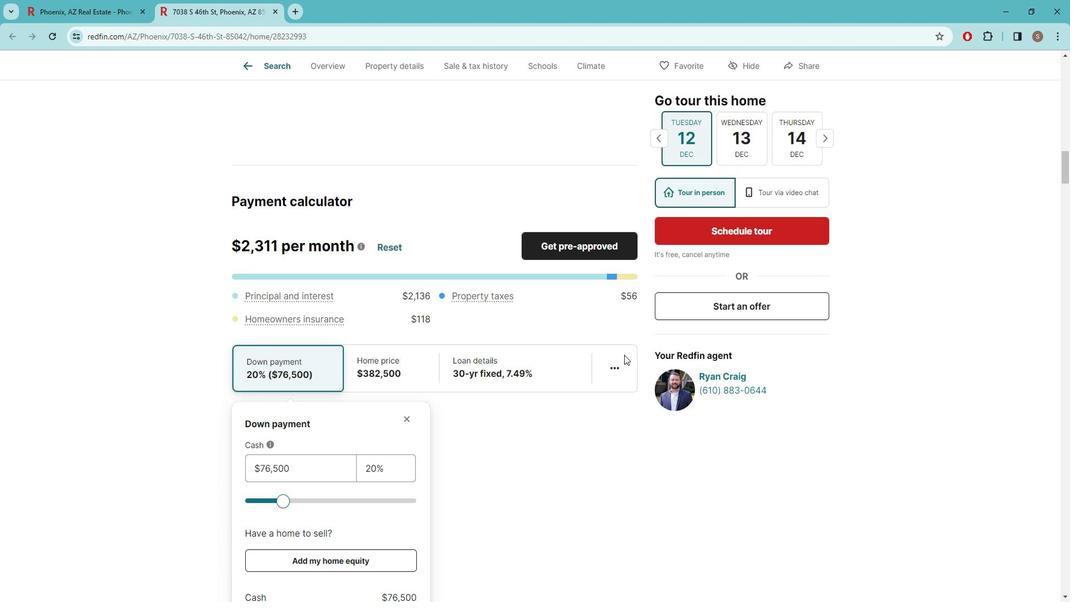 
Action: Mouse scrolled (631, 349) with delta (0, 0)
Screenshot: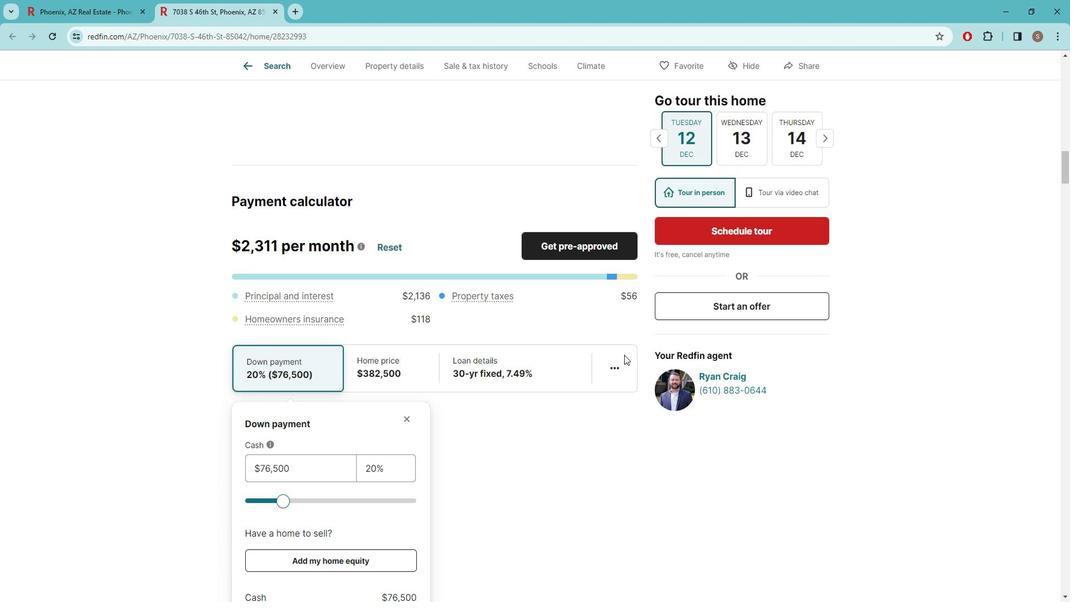 
Action: Mouse scrolled (631, 349) with delta (0, 0)
Screenshot: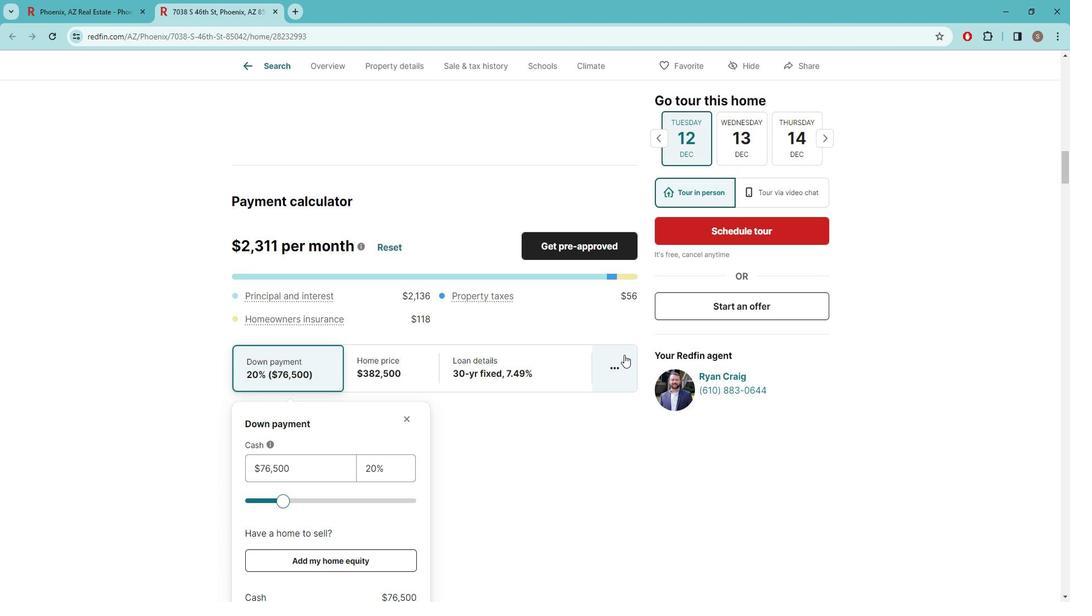
Action: Mouse scrolled (631, 349) with delta (0, 0)
Screenshot: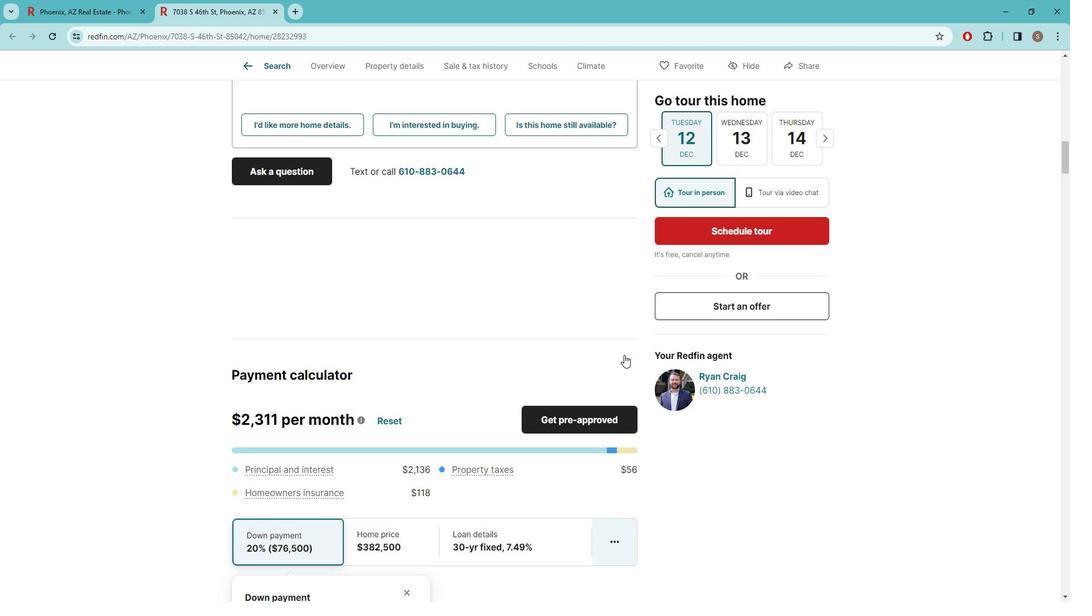 
Action: Mouse scrolled (631, 349) with delta (0, 0)
Screenshot: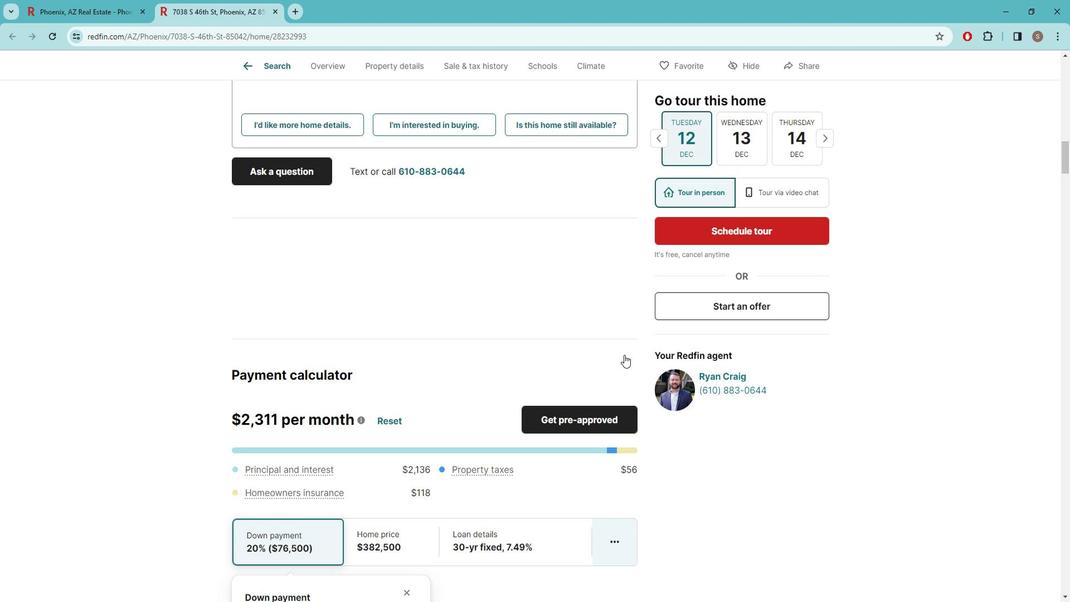 
Action: Mouse scrolled (631, 349) with delta (0, 0)
Screenshot: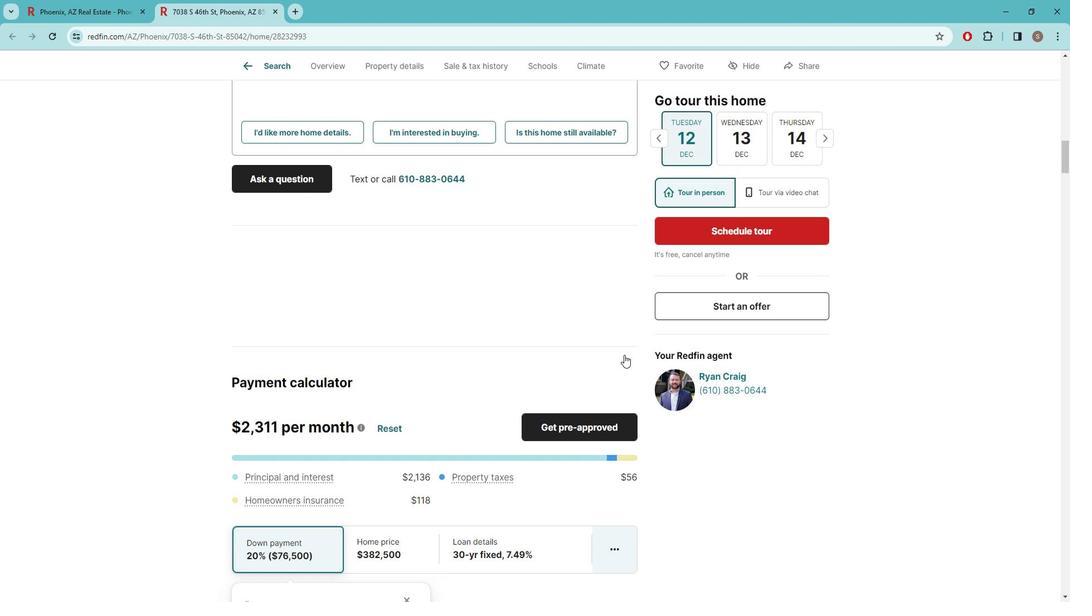 
Action: Mouse scrolled (631, 349) with delta (0, 0)
Screenshot: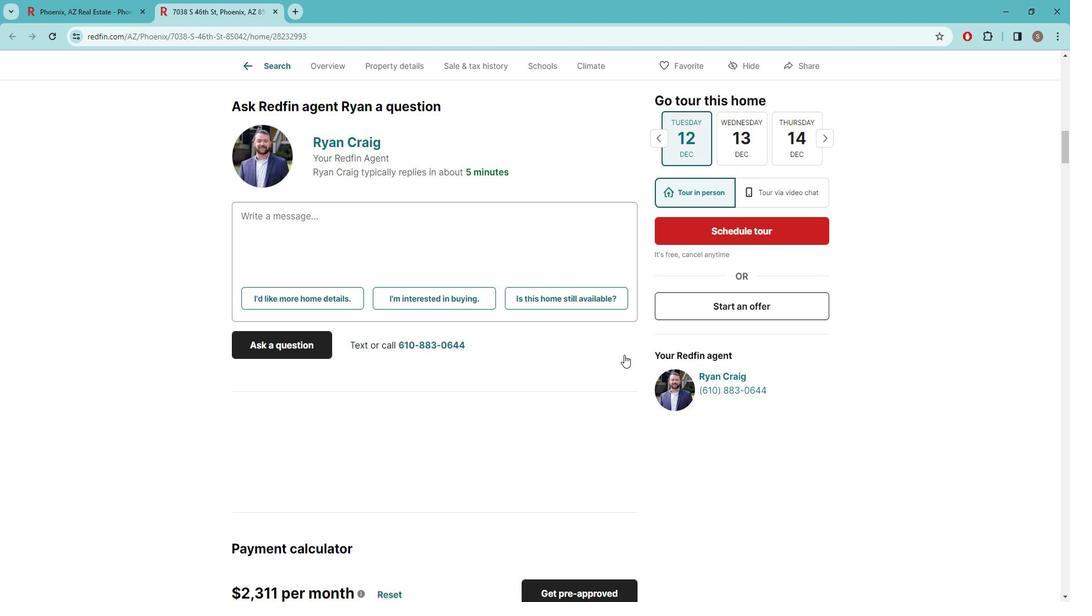 
Action: Mouse scrolled (631, 349) with delta (0, 0)
Screenshot: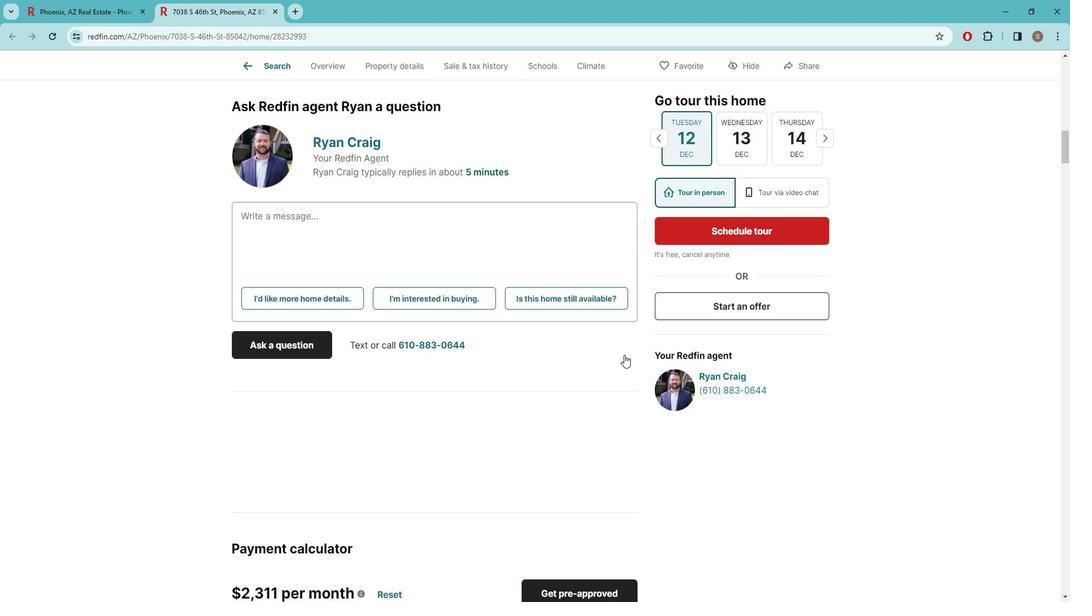 
Action: Mouse scrolled (631, 349) with delta (0, 0)
Screenshot: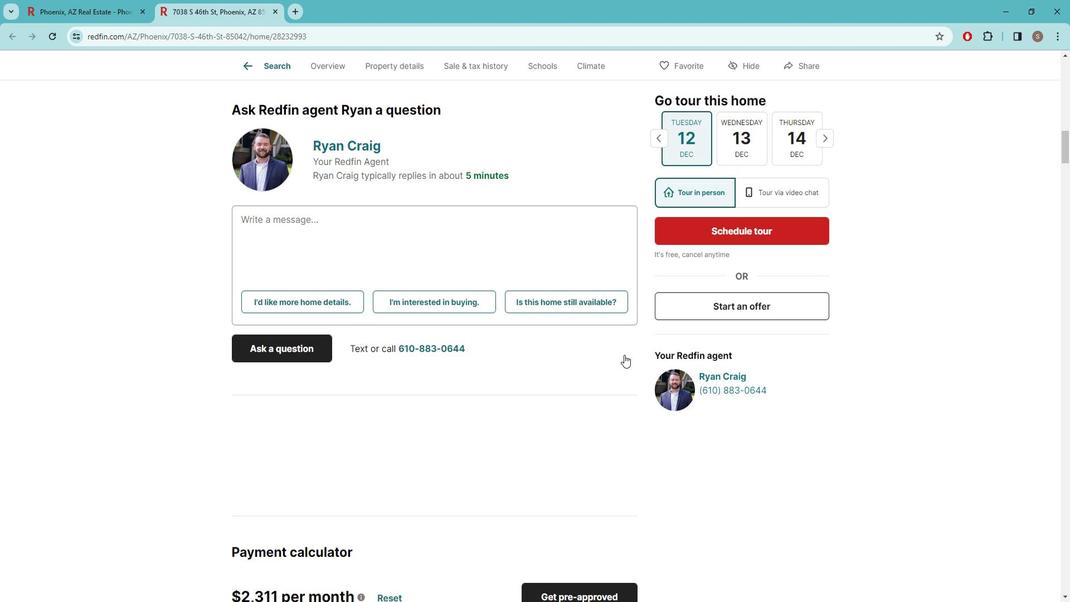 
Action: Mouse scrolled (631, 349) with delta (0, 0)
Screenshot: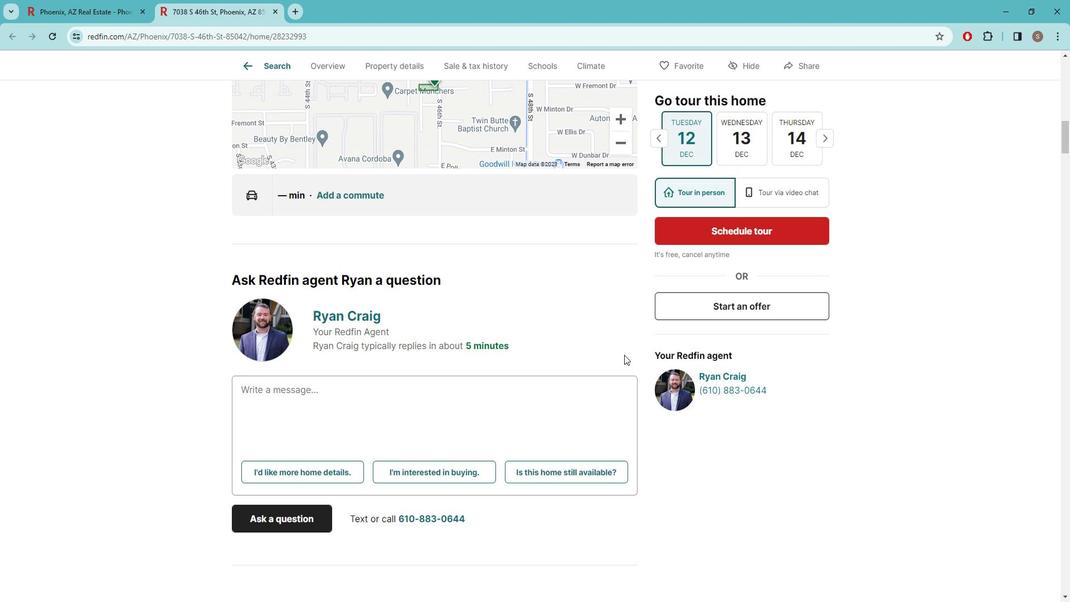 
Action: Mouse scrolled (631, 349) with delta (0, 0)
Screenshot: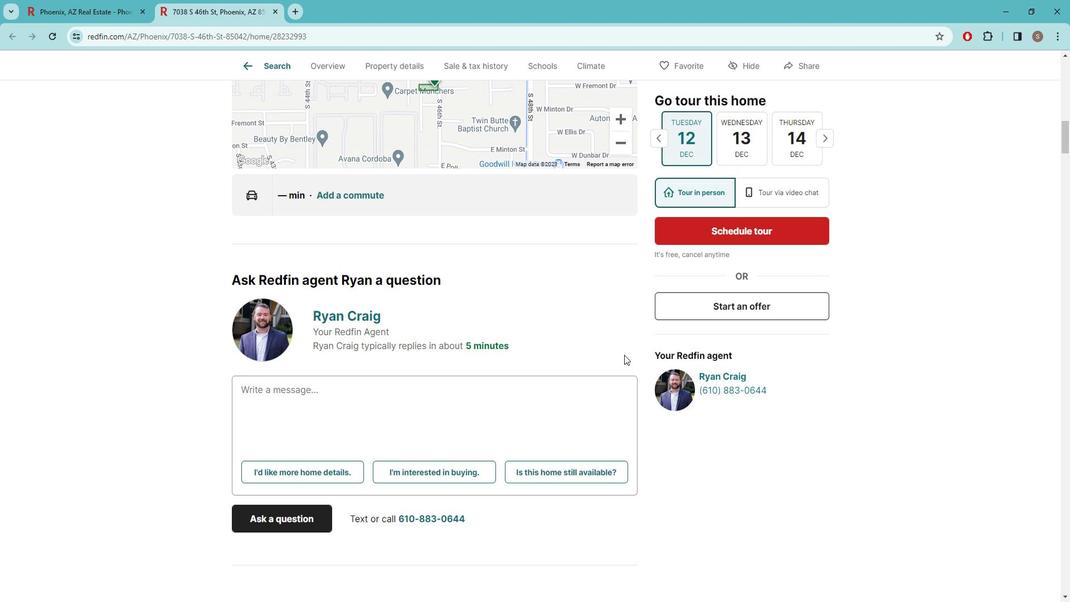 
Action: Mouse scrolled (631, 349) with delta (0, 0)
Screenshot: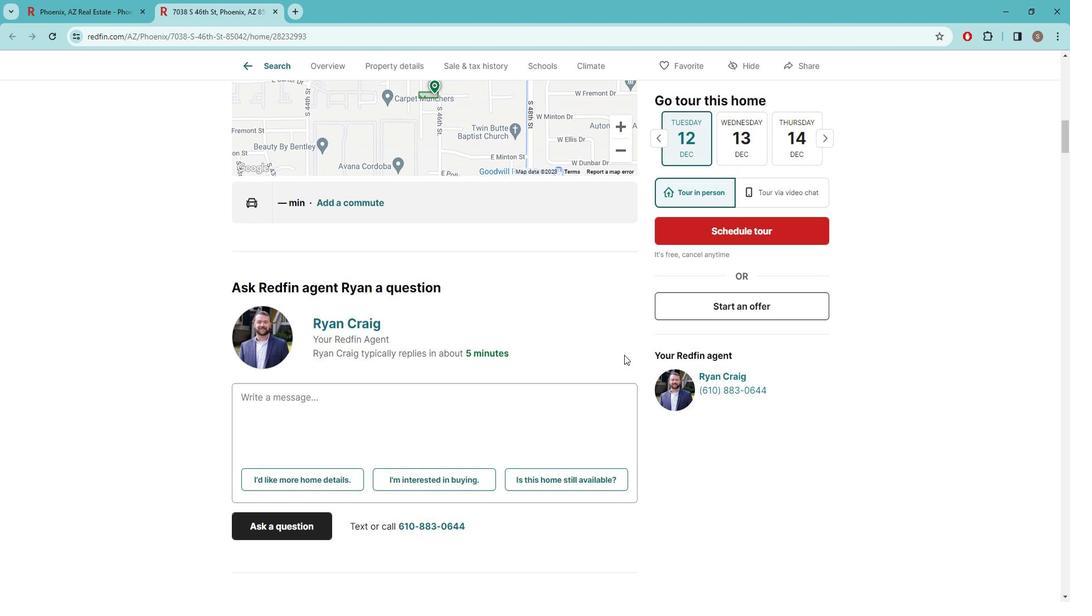 
Action: Mouse scrolled (631, 349) with delta (0, 0)
Screenshot: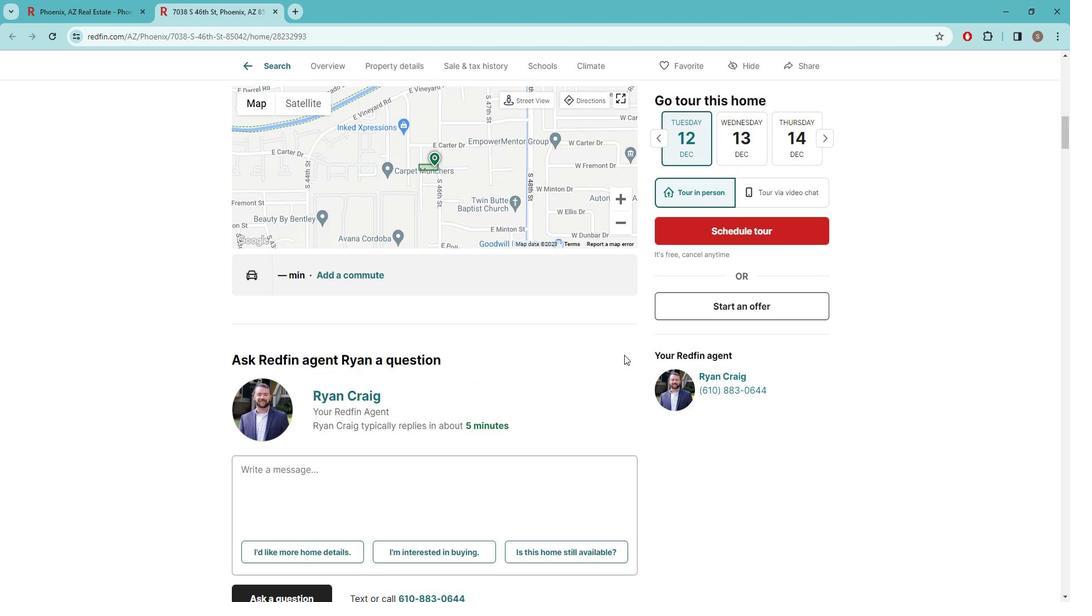 
Action: Mouse moved to (631, 349)
Screenshot: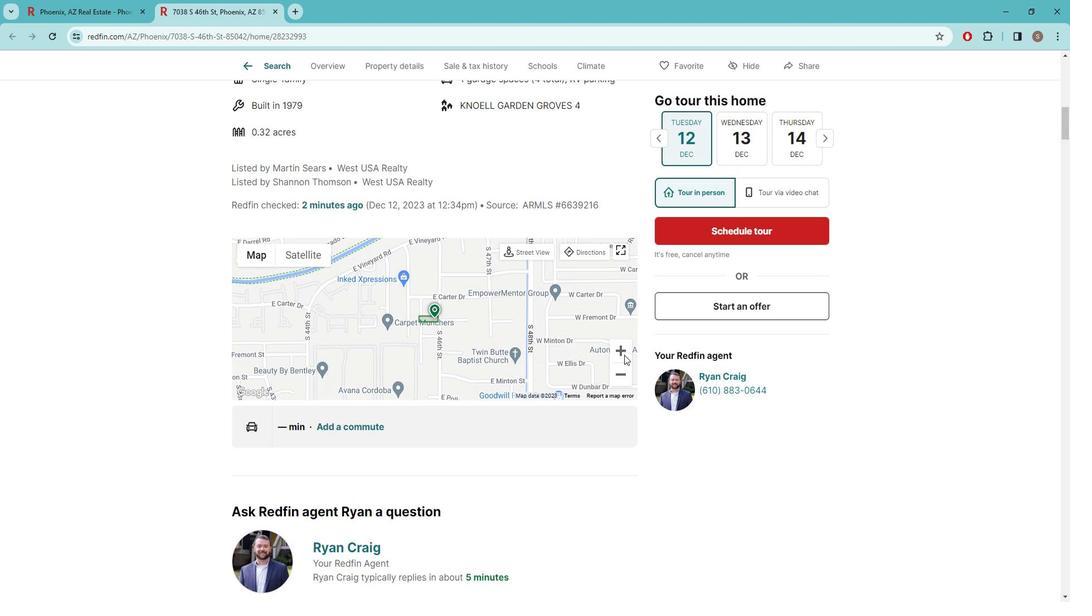 
Action: Mouse scrolled (631, 349) with delta (0, 0)
Screenshot: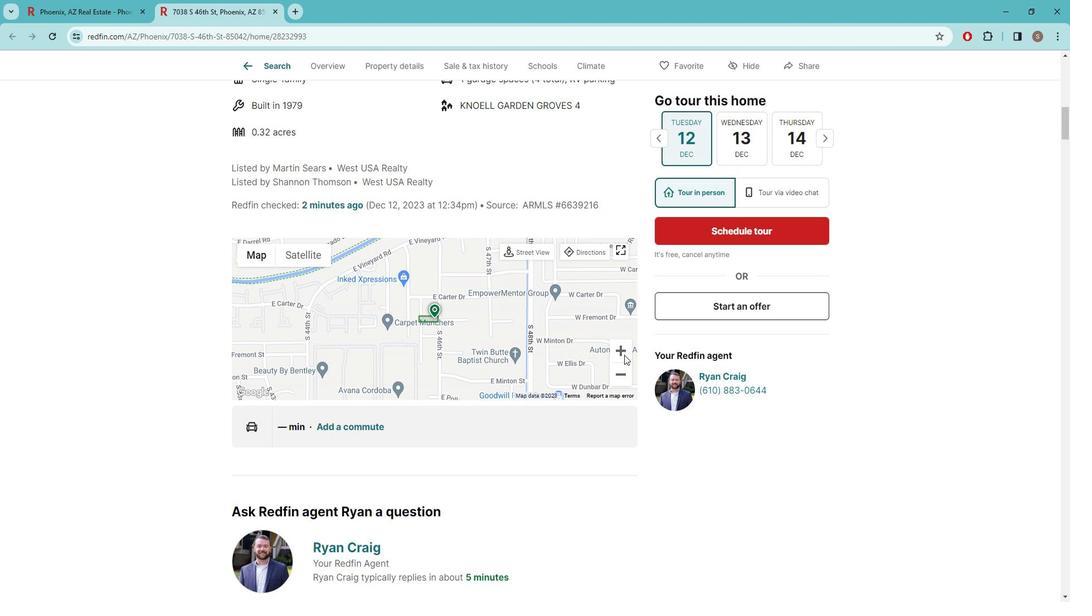 
Action: Mouse scrolled (631, 349) with delta (0, 0)
Screenshot: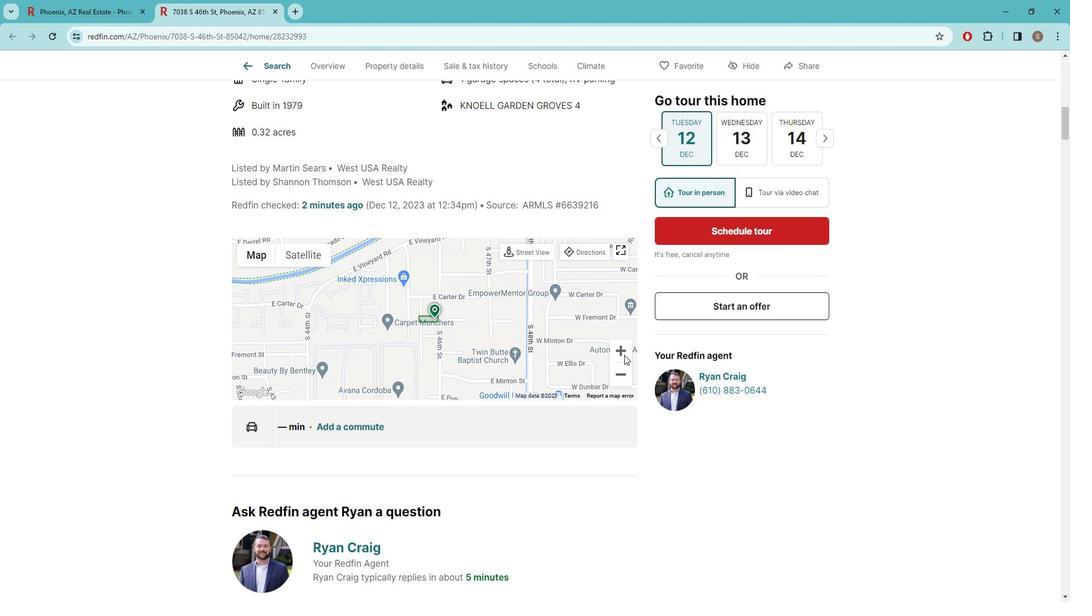 
Action: Mouse scrolled (631, 349) with delta (0, 0)
Screenshot: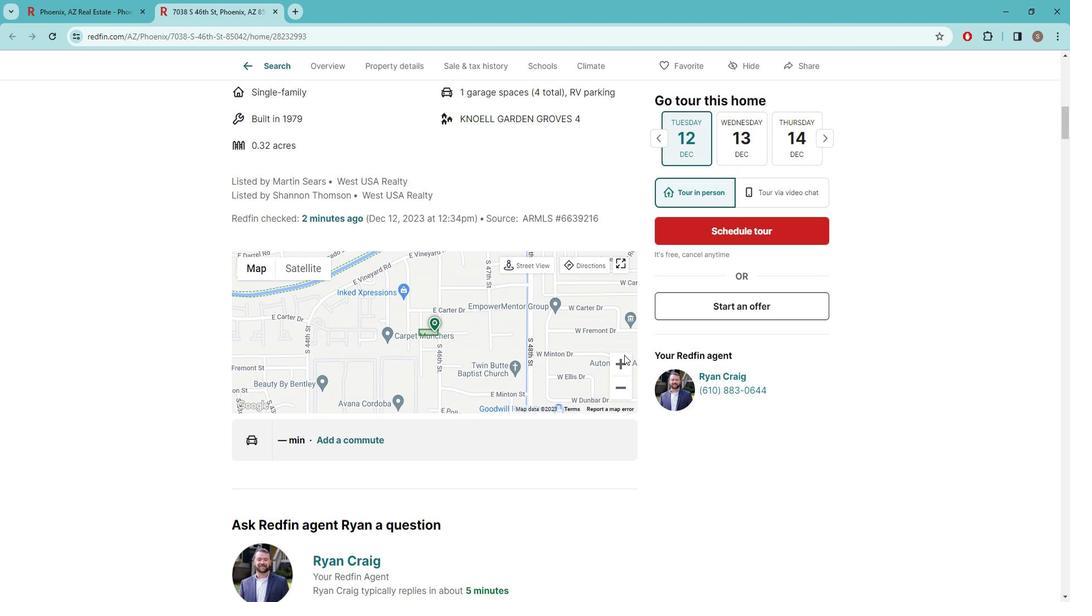 
Action: Mouse scrolled (631, 349) with delta (0, 0)
Screenshot: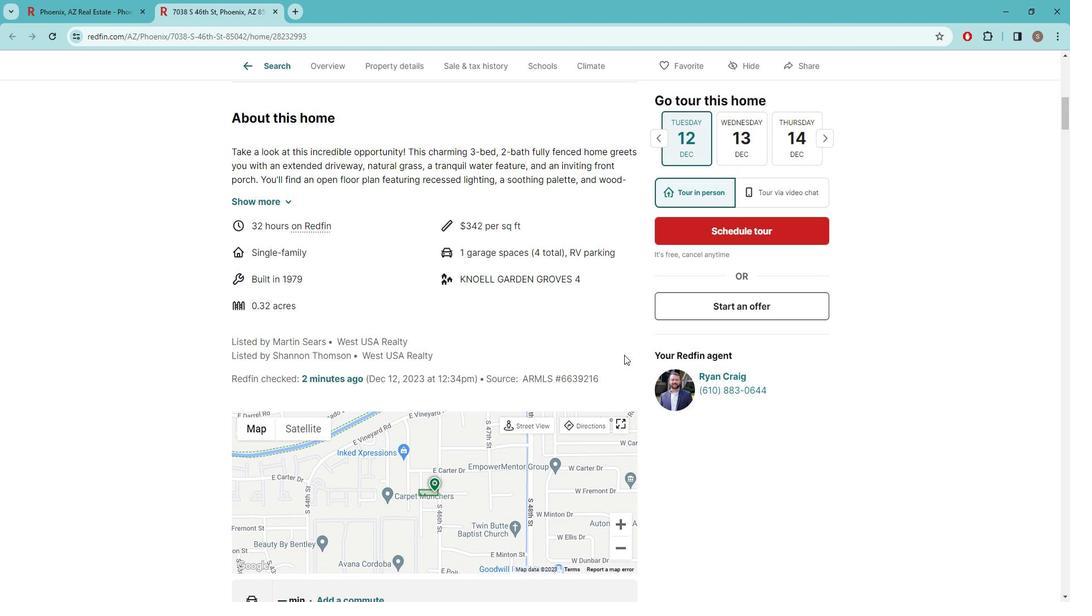 
Action: Mouse scrolled (631, 349) with delta (0, 0)
Screenshot: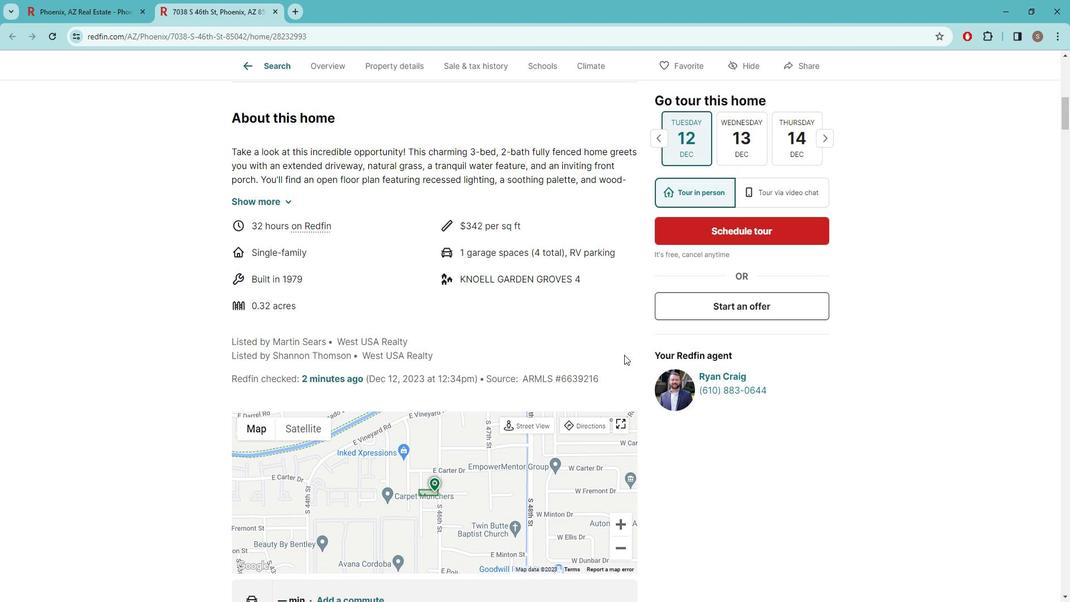 
Action: Mouse scrolled (631, 349) with delta (0, 0)
Screenshot: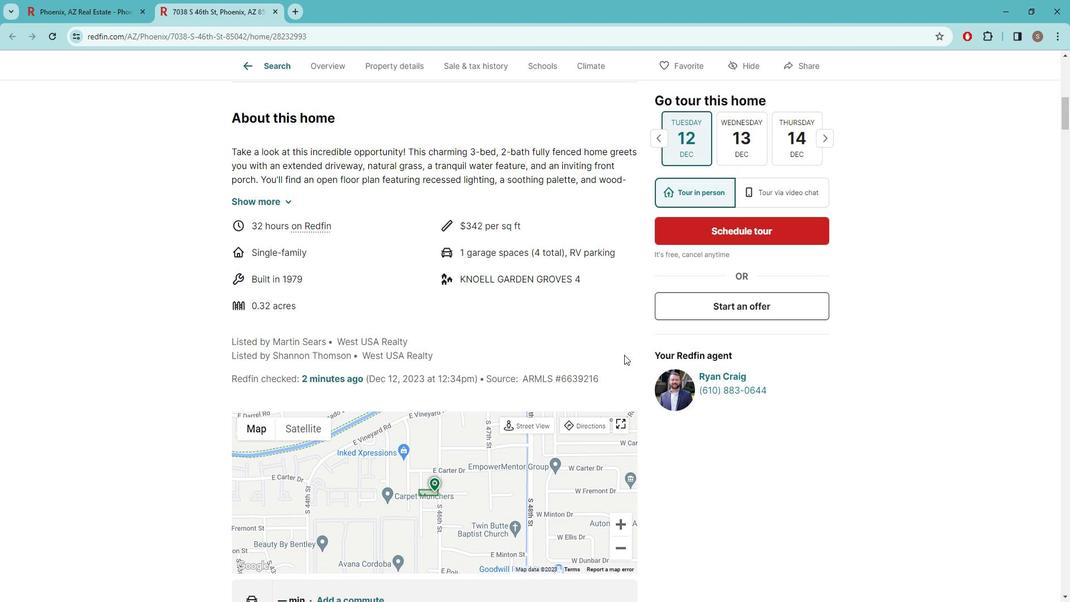 
Action: Mouse scrolled (631, 349) with delta (0, 0)
Screenshot: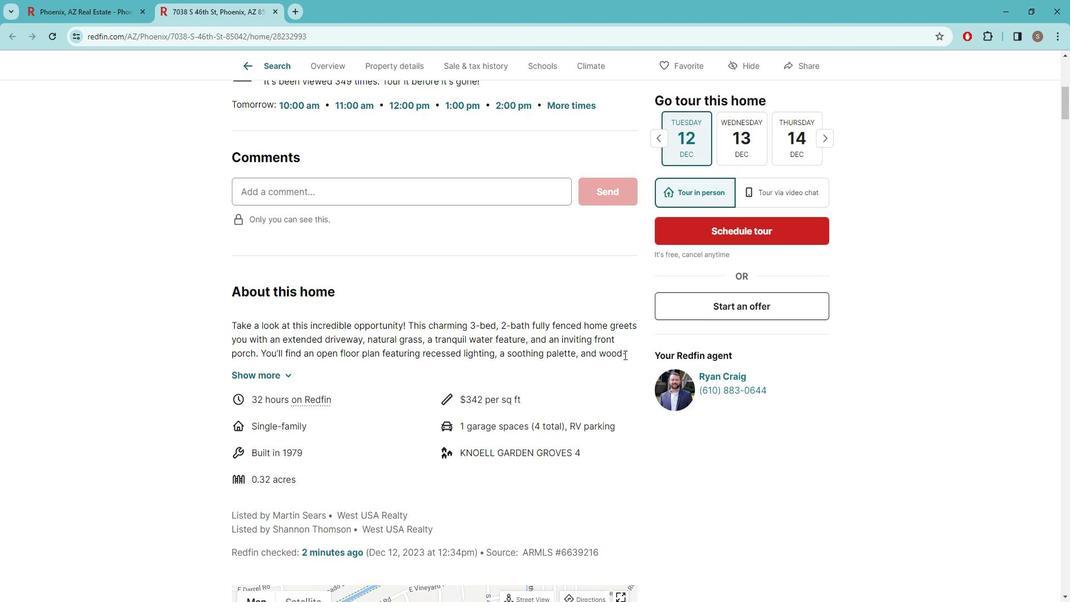 
Action: Mouse scrolled (631, 349) with delta (0, 0)
Screenshot: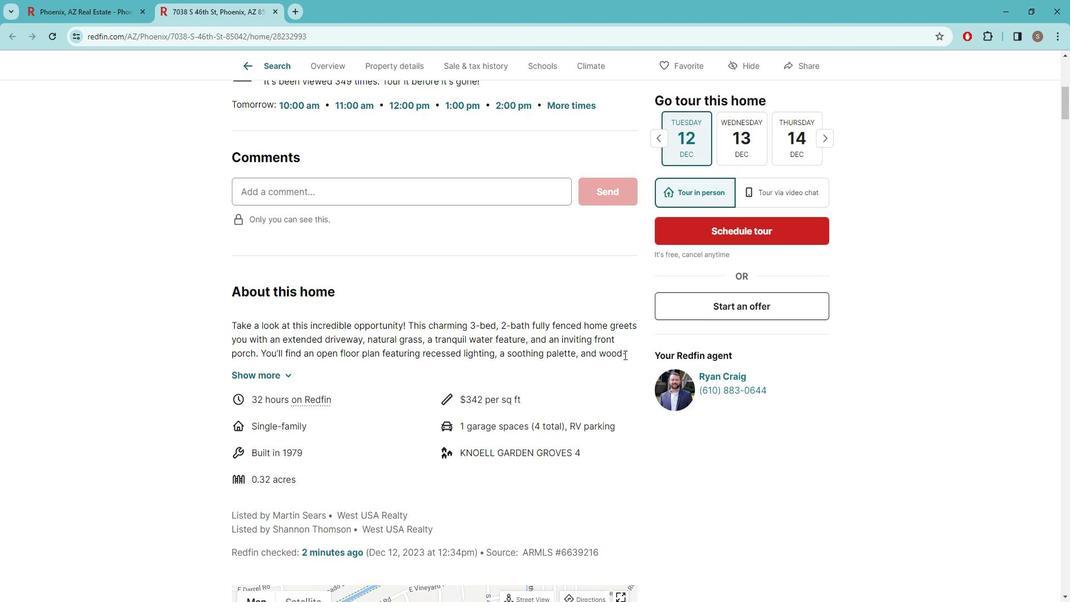
Action: Mouse scrolled (631, 349) with delta (0, 0)
Screenshot: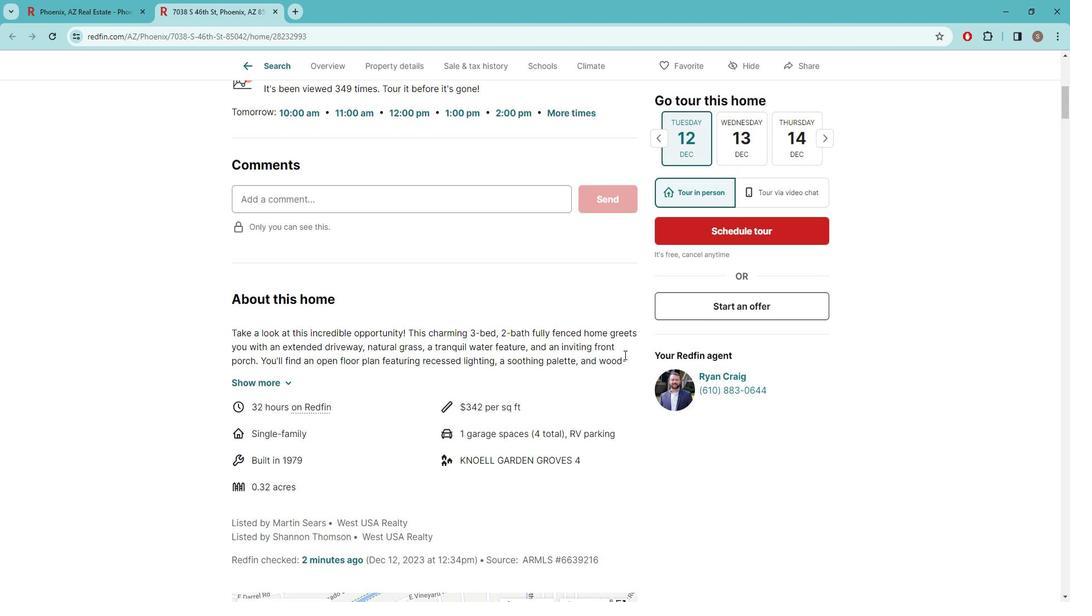 
Action: Mouse scrolled (631, 349) with delta (0, 0)
Screenshot: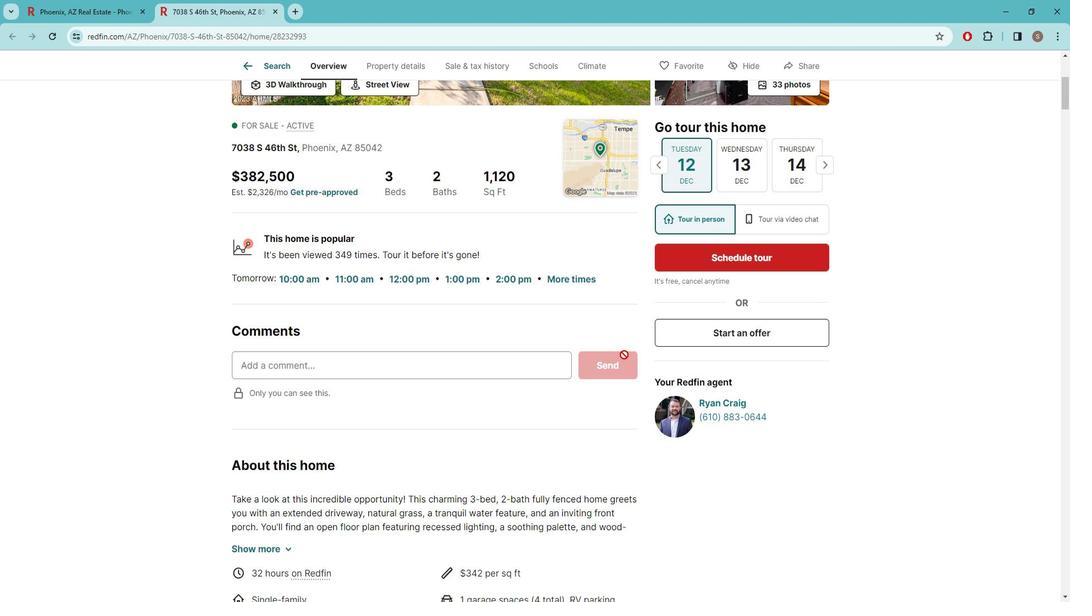
Action: Mouse scrolled (631, 349) with delta (0, 0)
Screenshot: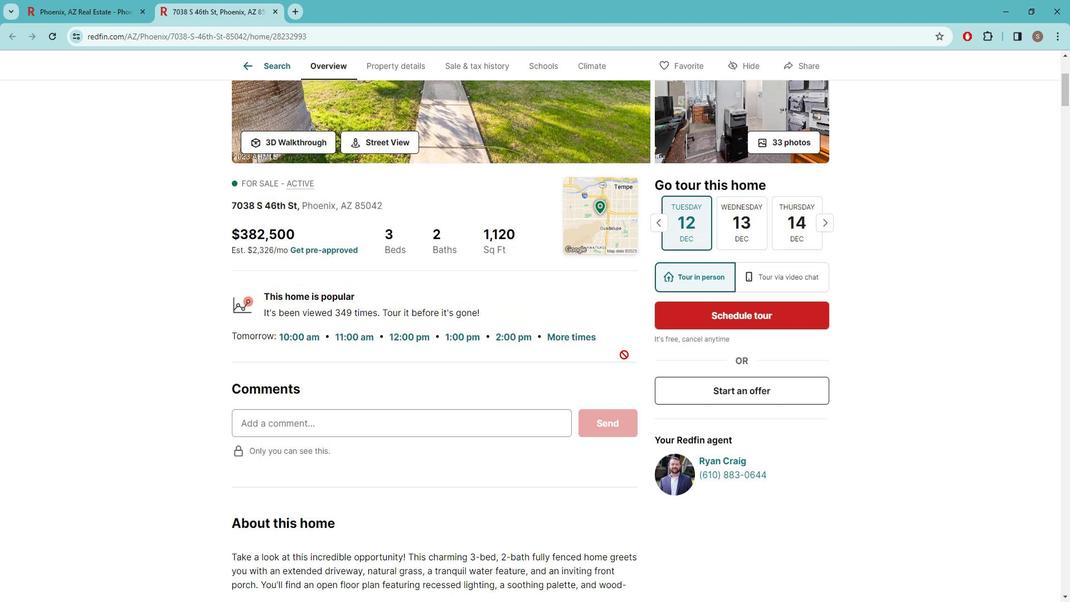 
Action: Mouse scrolled (631, 349) with delta (0, 0)
Screenshot: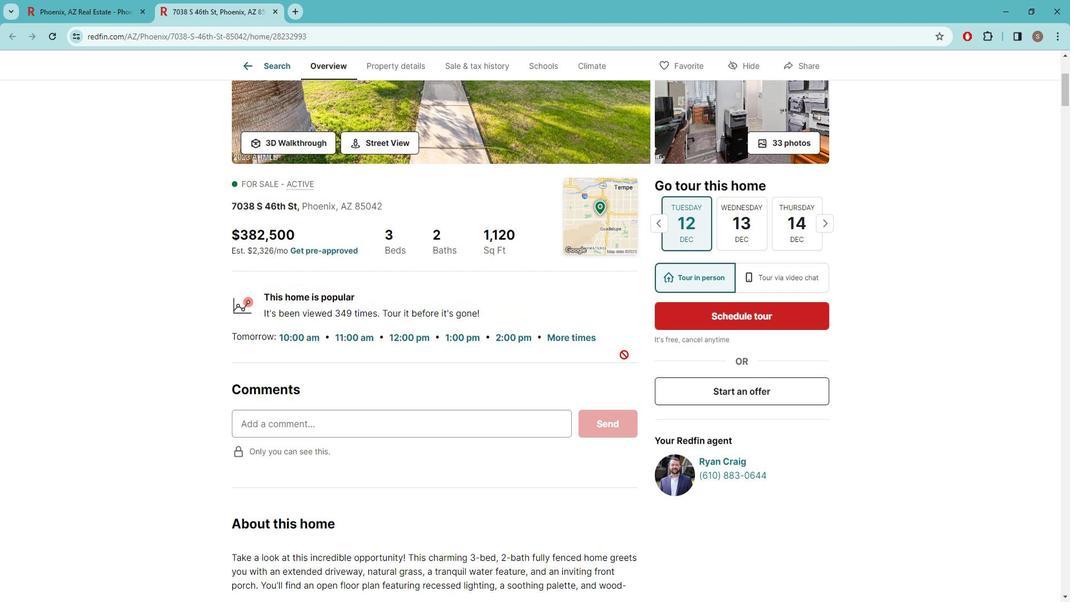 
Action: Mouse scrolled (631, 348) with delta (0, 0)
Screenshot: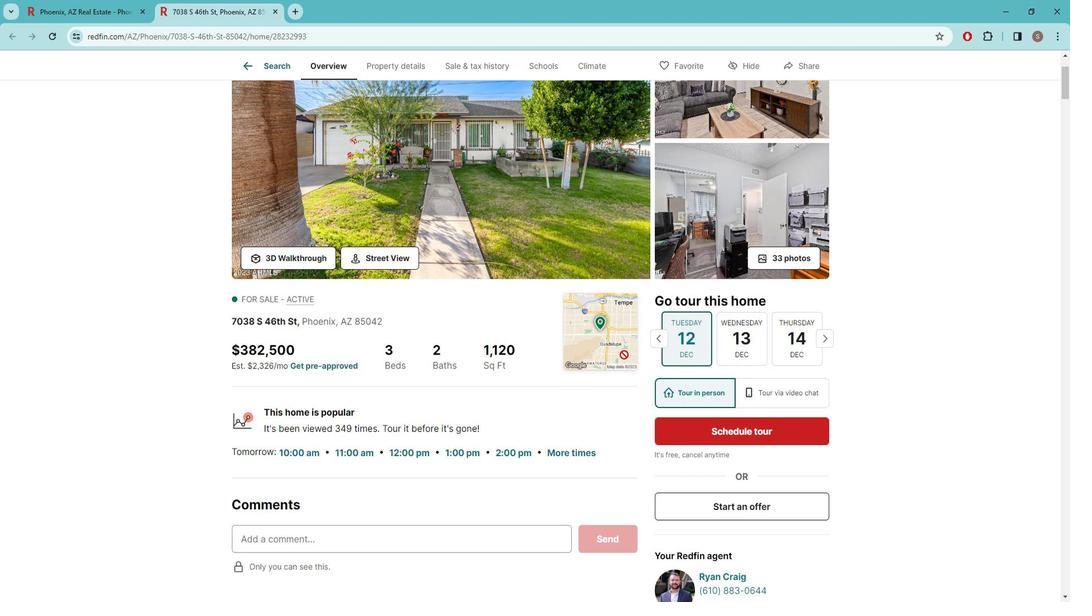 
Action: Mouse scrolled (631, 349) with delta (0, 0)
Screenshot: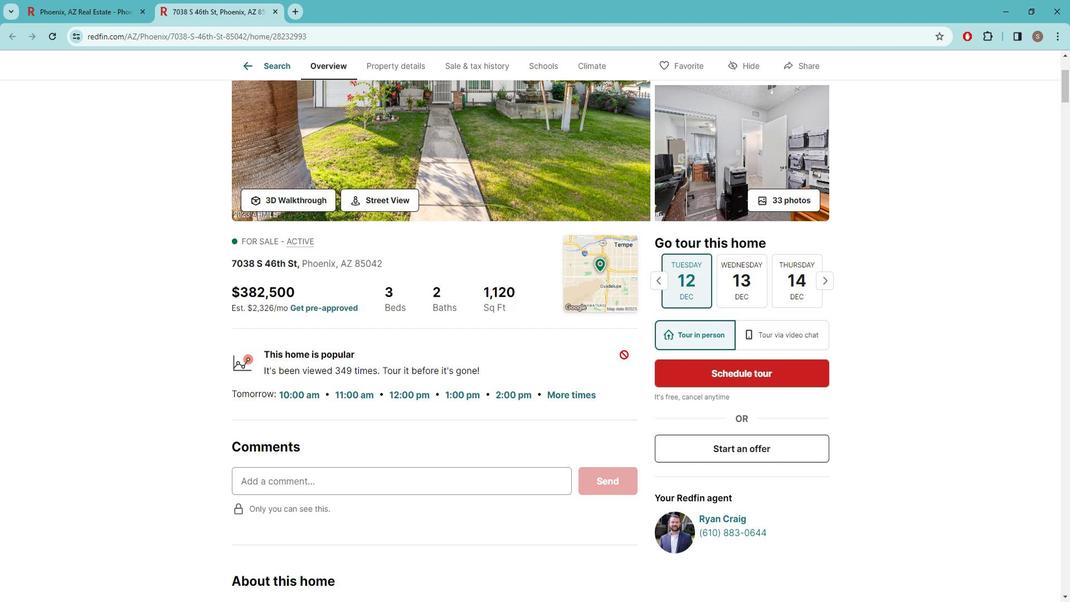 
Action: Mouse scrolled (631, 349) with delta (0, 0)
Screenshot: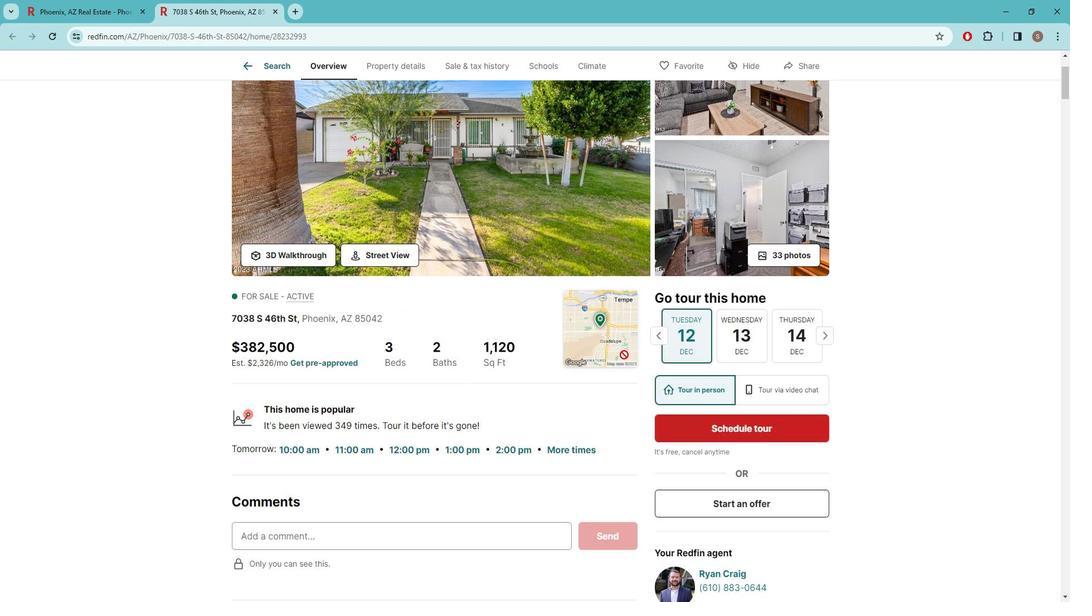 
Action: Mouse scrolled (631, 349) with delta (0, 0)
Screenshot: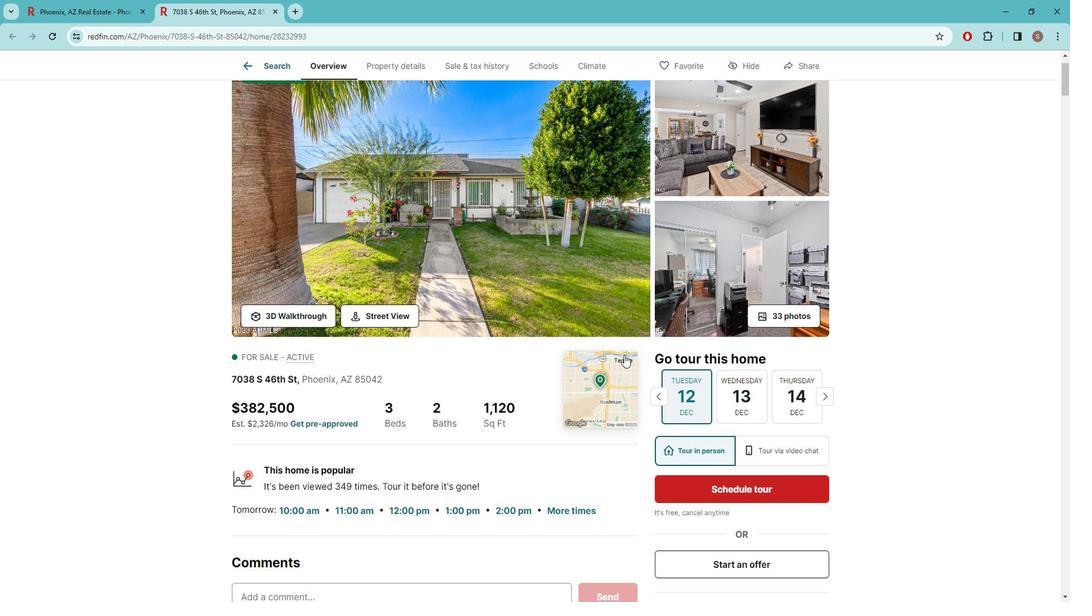 
Action: Mouse scrolled (631, 349) with delta (0, 0)
Screenshot: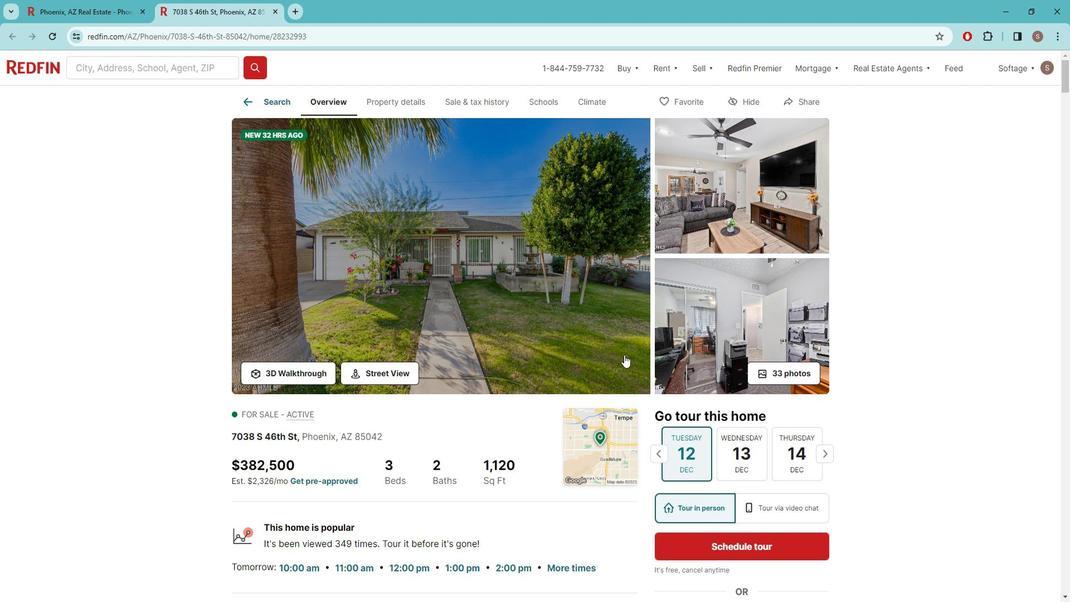 
Action: Mouse scrolled (631, 349) with delta (0, 0)
Screenshot: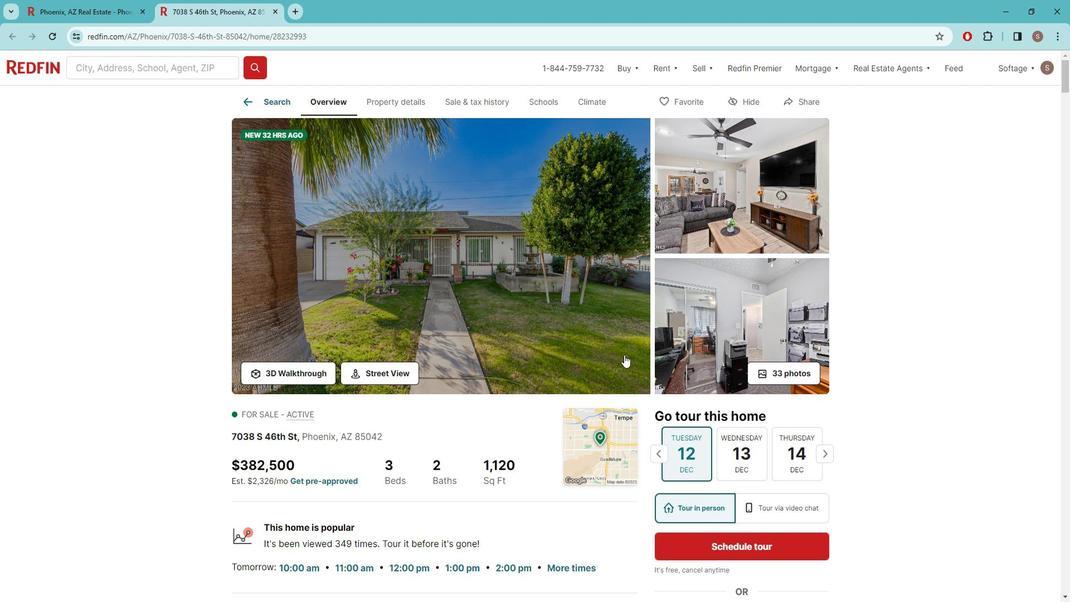 
Action: Mouse scrolled (631, 349) with delta (0, 0)
Screenshot: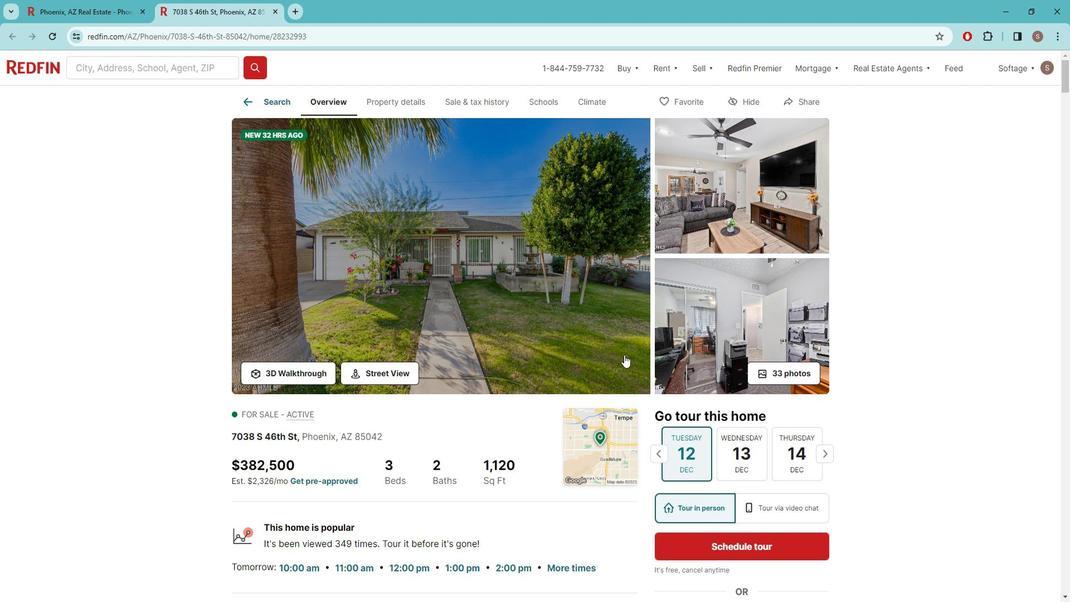
Action: Mouse moved to (664, 340)
Screenshot: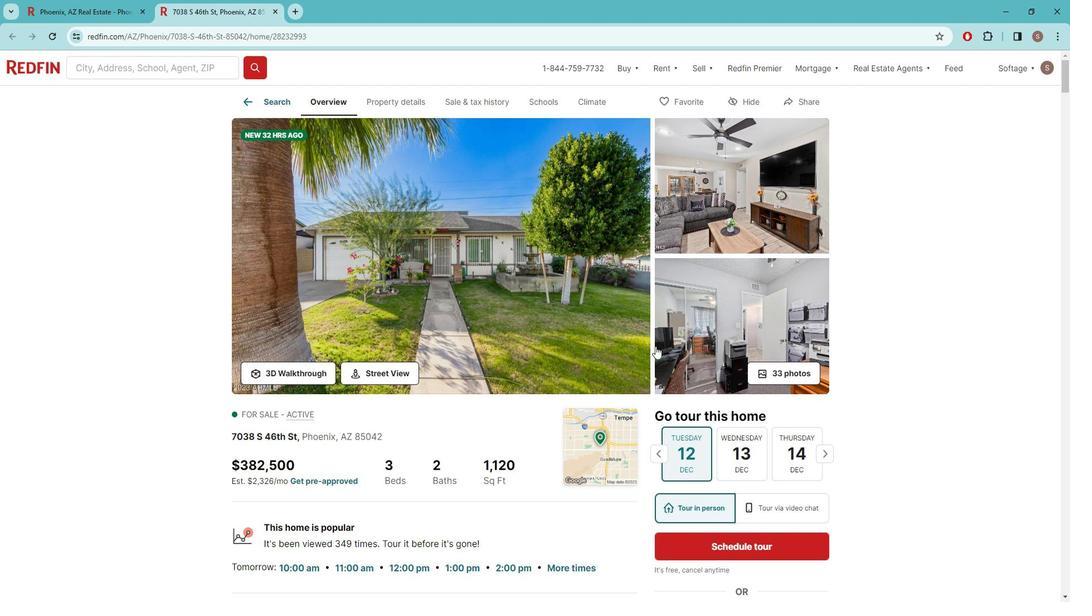 
